 Task: Look for Airbnb properties in Grenchen, Switzerland from 15th November, 2023 to 21st November, 2023 for 5 adults.3 bedrooms having 3 beds and 3 bathrooms. Property type can be house. Look for 3 properties as per requirement.
Action: Mouse moved to (421, 86)
Screenshot: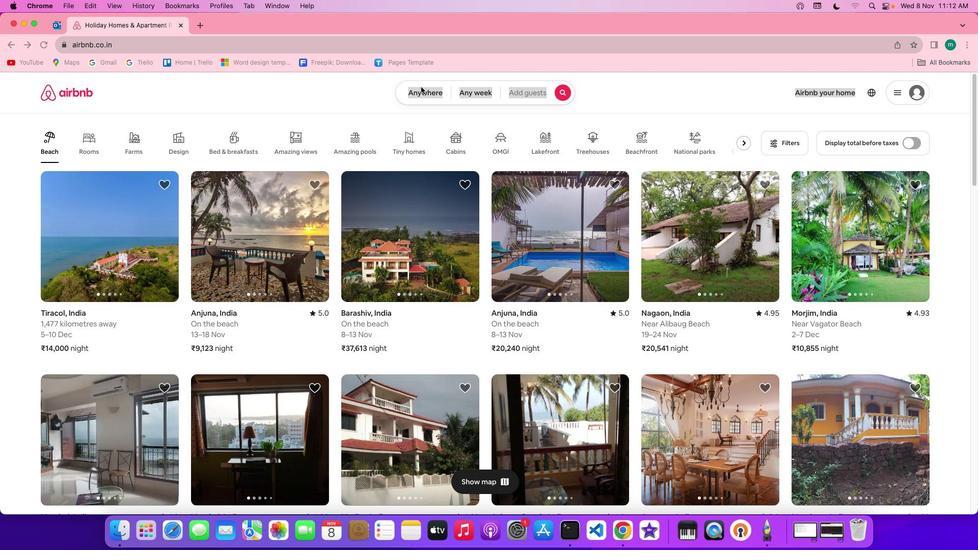 
Action: Mouse pressed left at (421, 86)
Screenshot: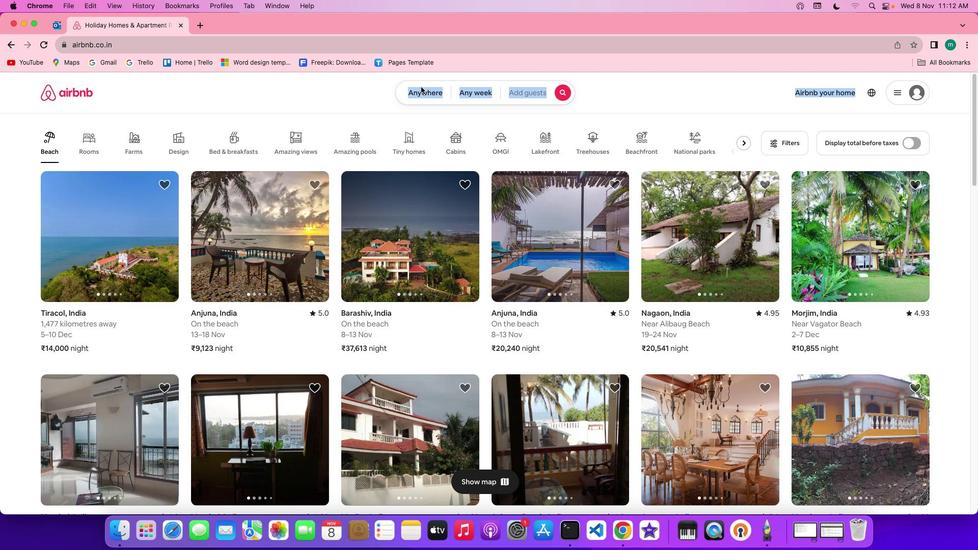 
Action: Mouse moved to (420, 89)
Screenshot: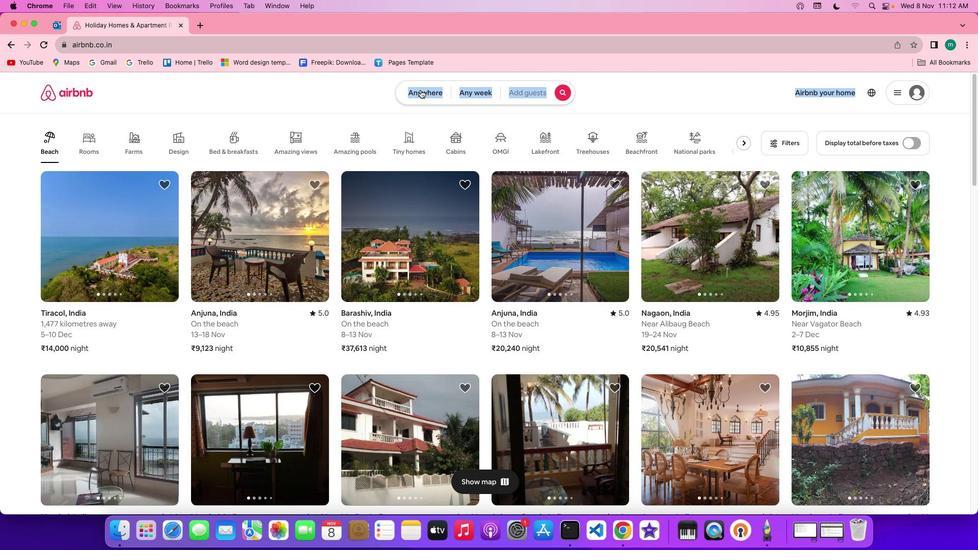 
Action: Mouse pressed left at (420, 89)
Screenshot: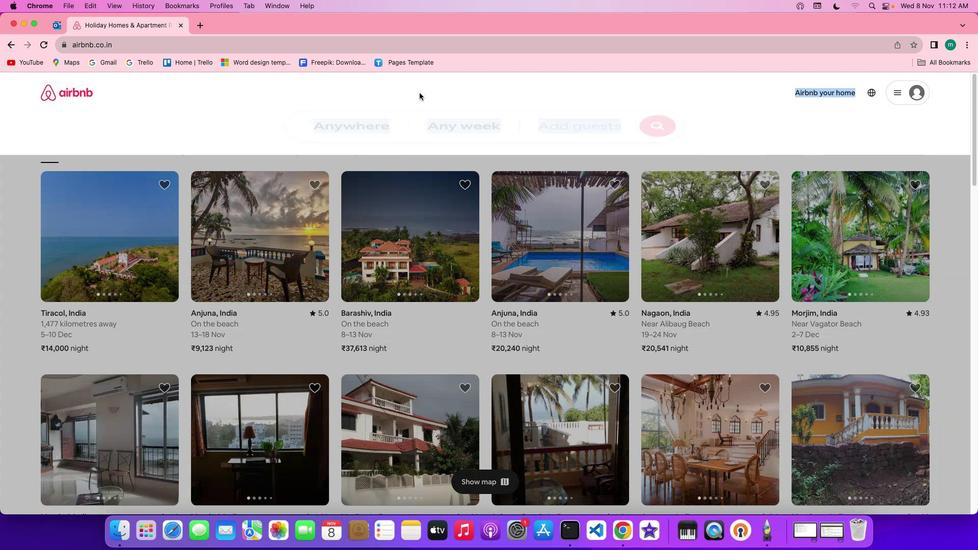 
Action: Mouse moved to (387, 126)
Screenshot: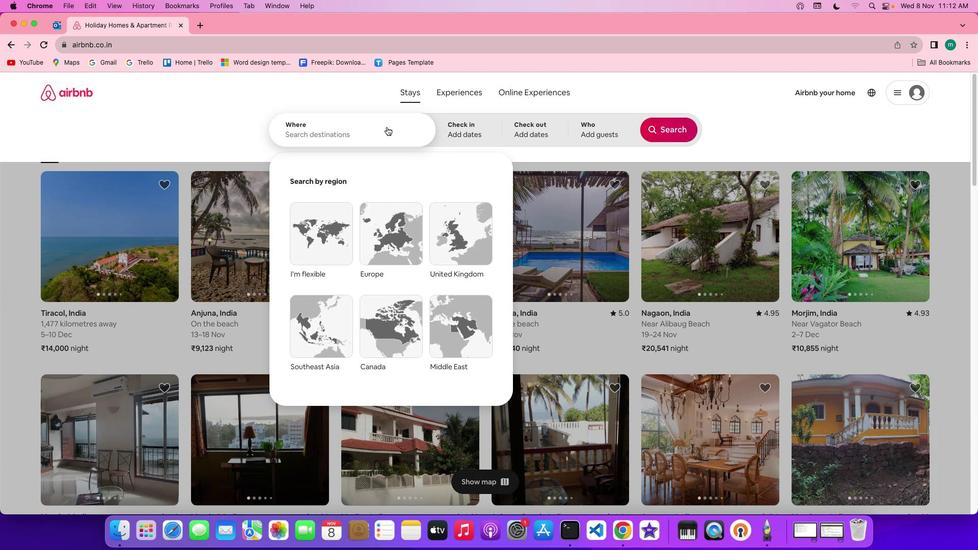 
Action: Mouse pressed left at (387, 126)
Screenshot: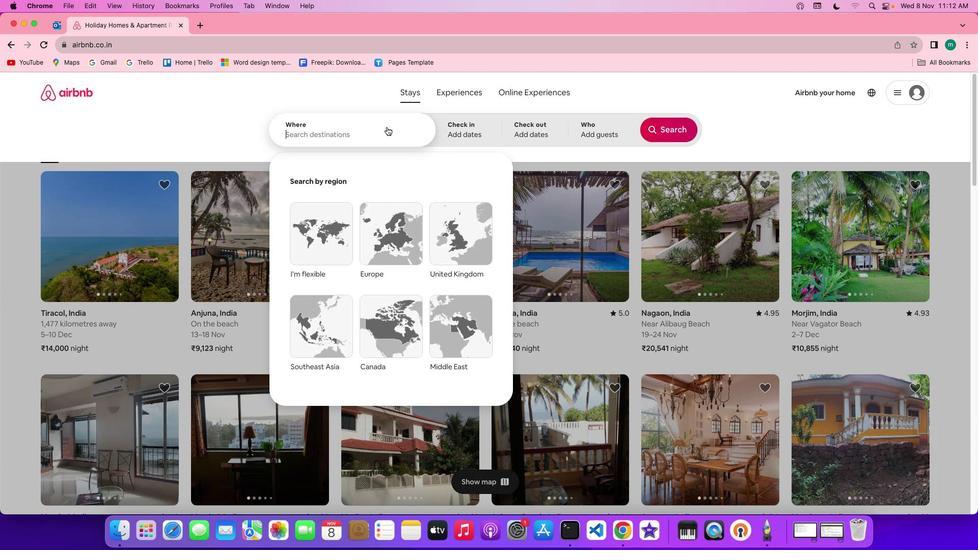 
Action: Mouse moved to (388, 127)
Screenshot: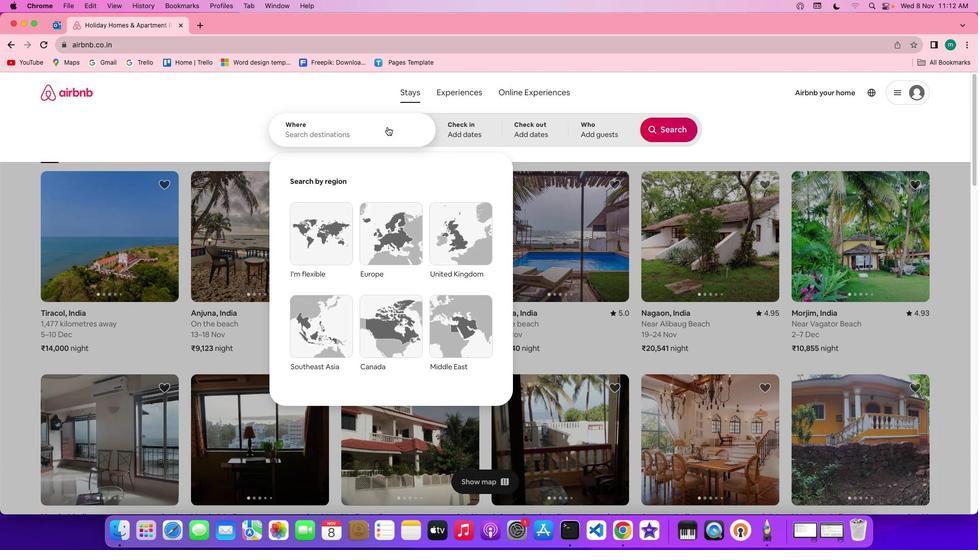 
Action: Key pressed Key.shift'G''r''e''n''c''h''e''n'','Key.spaceKey.shift's''w''i''t''z''e''r''l''a''n''d'
Screenshot: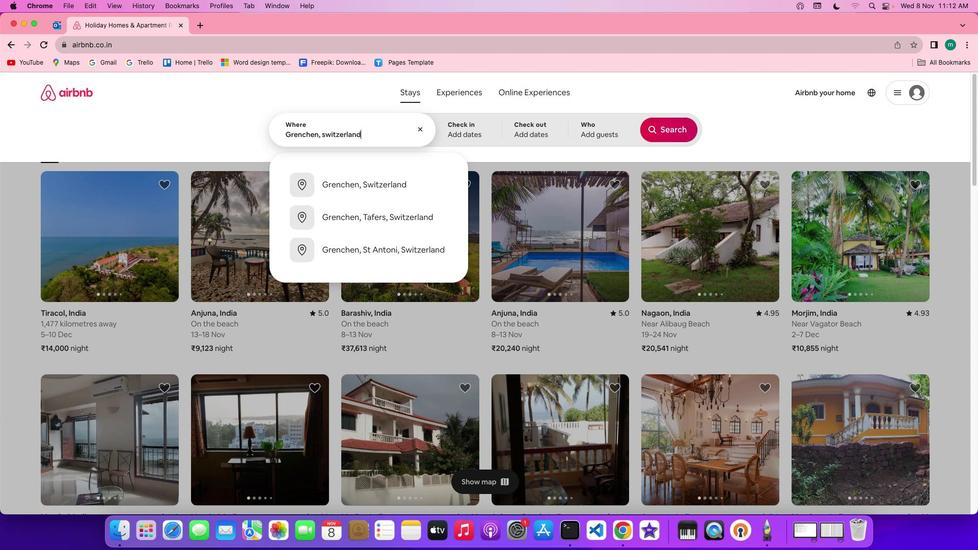 
Action: Mouse moved to (480, 131)
Screenshot: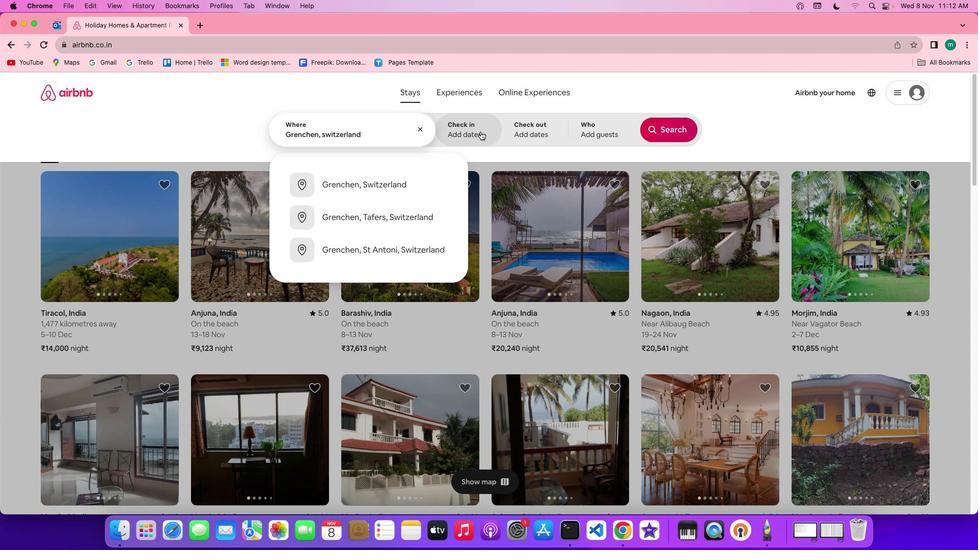 
Action: Mouse pressed left at (480, 131)
Screenshot: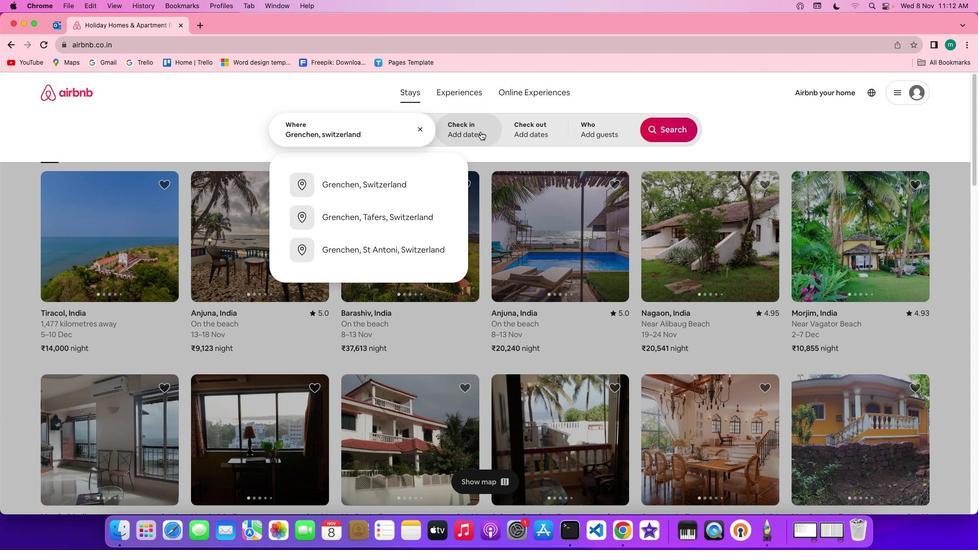 
Action: Mouse moved to (389, 300)
Screenshot: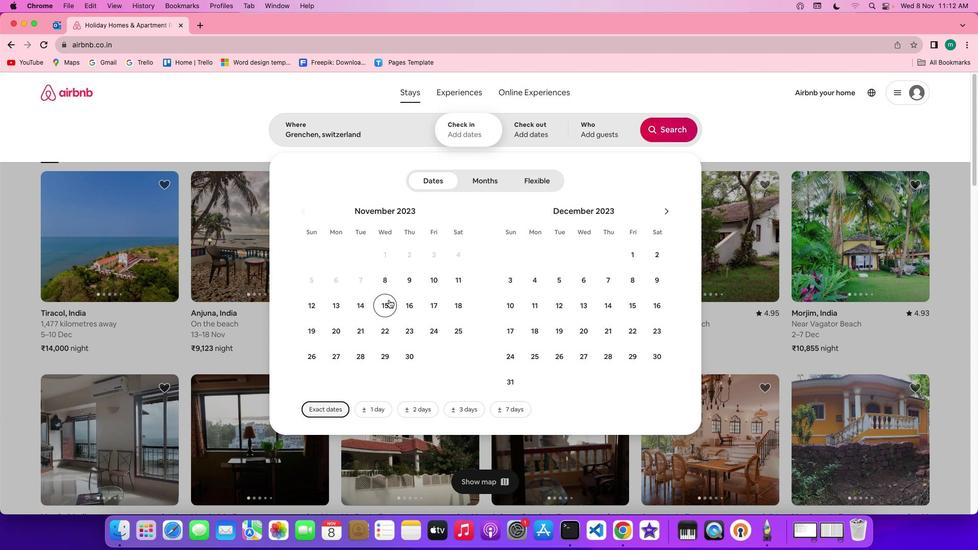 
Action: Mouse pressed left at (389, 300)
Screenshot: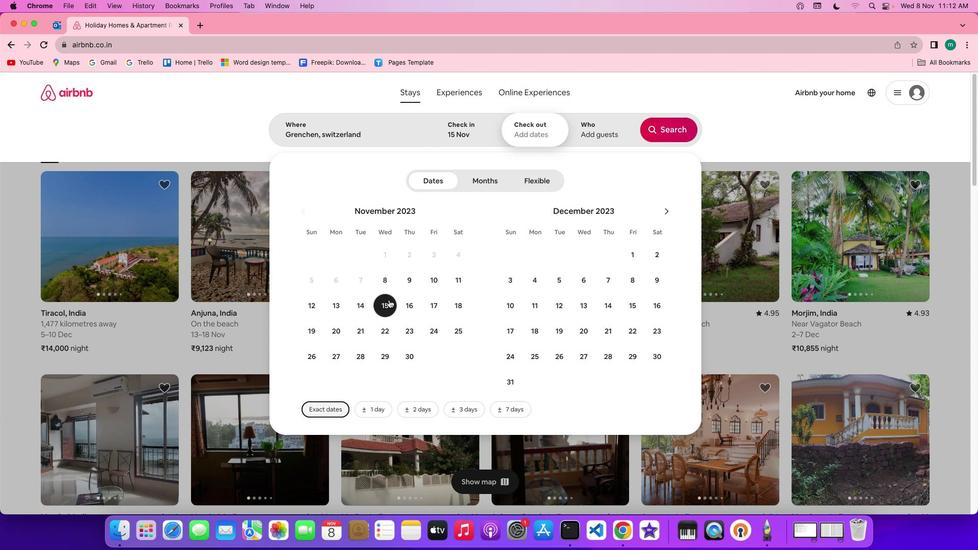 
Action: Mouse moved to (354, 331)
Screenshot: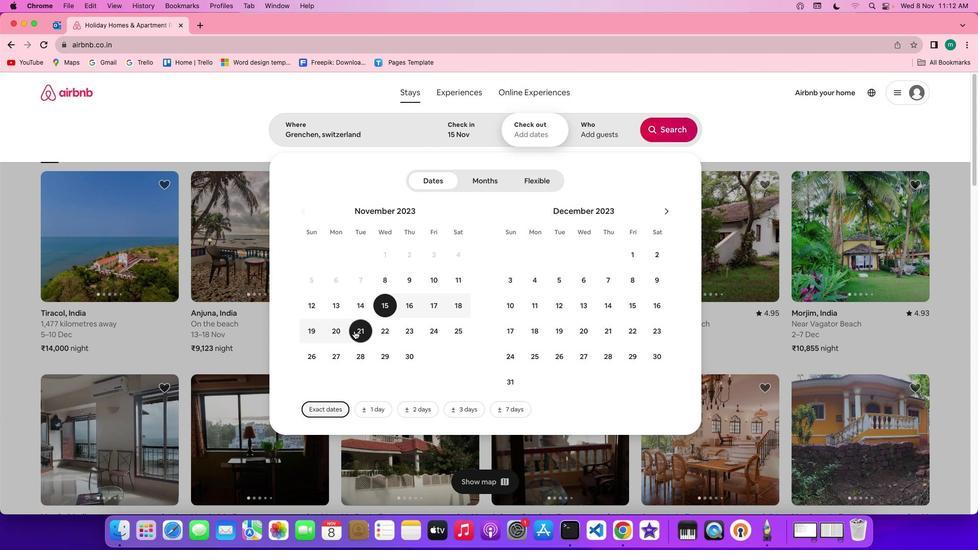 
Action: Mouse pressed left at (354, 331)
Screenshot: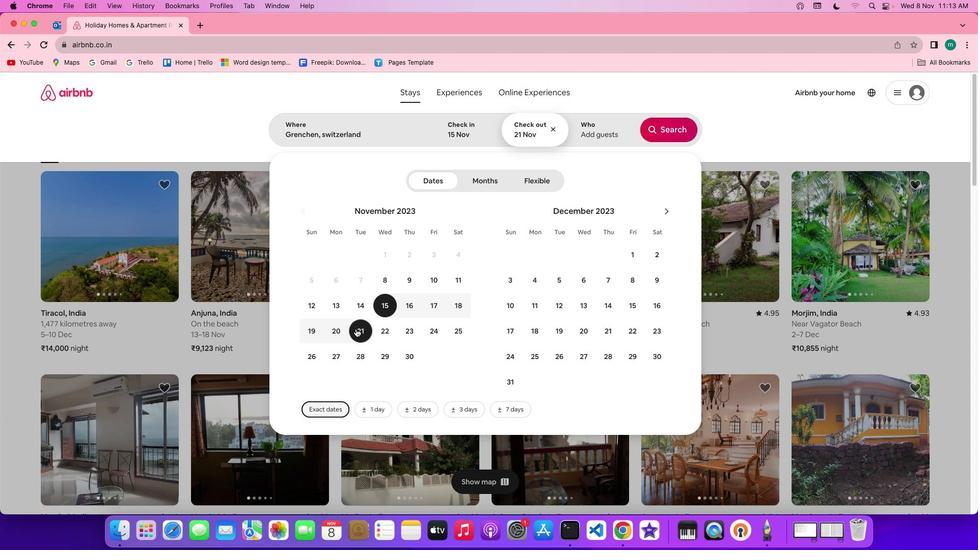 
Action: Mouse moved to (581, 136)
Screenshot: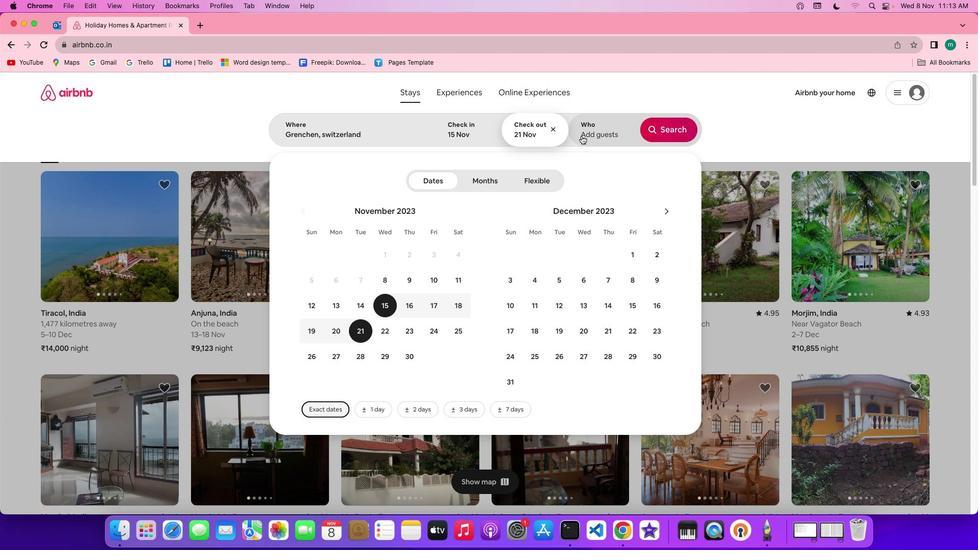 
Action: Mouse pressed left at (581, 136)
Screenshot: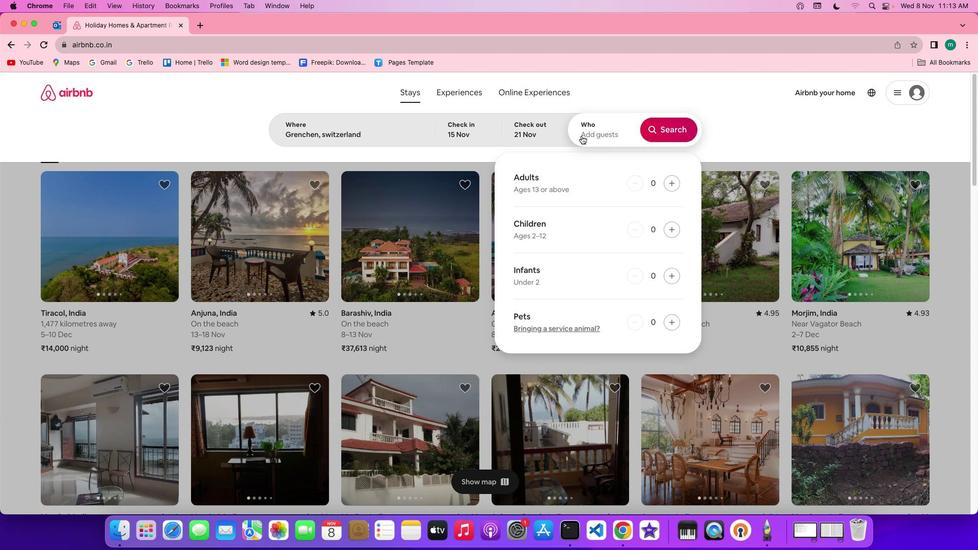 
Action: Mouse moved to (676, 182)
Screenshot: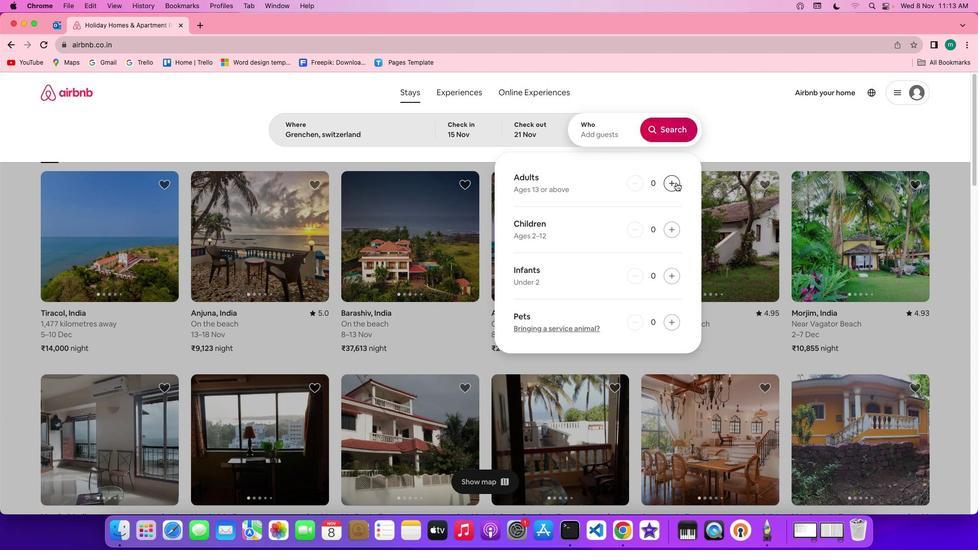 
Action: Mouse pressed left at (676, 182)
Screenshot: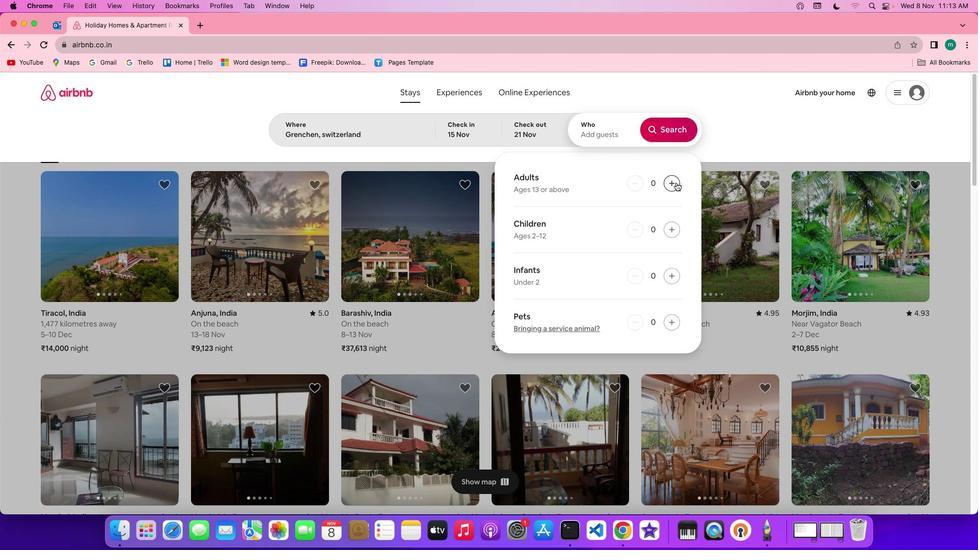 
Action: Mouse pressed left at (676, 182)
Screenshot: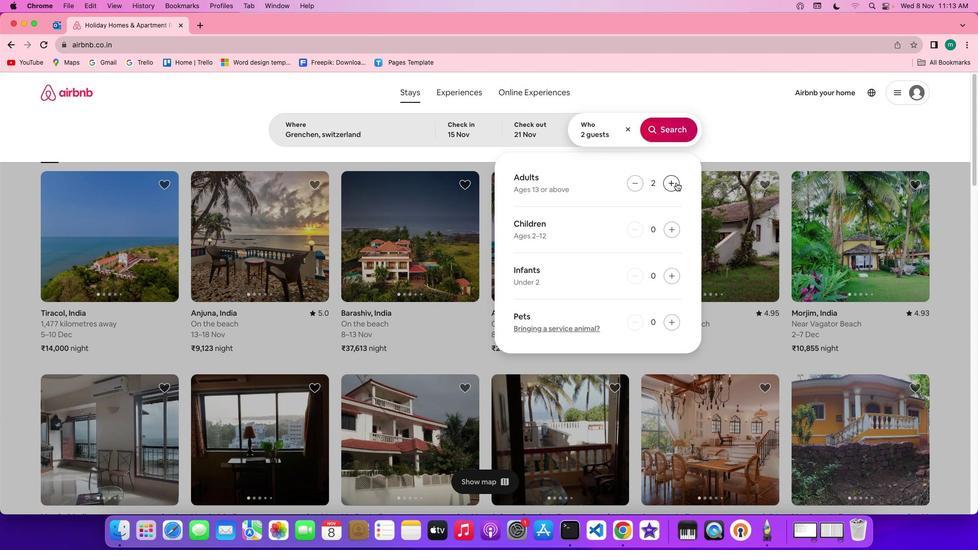 
Action: Mouse pressed left at (676, 182)
Screenshot: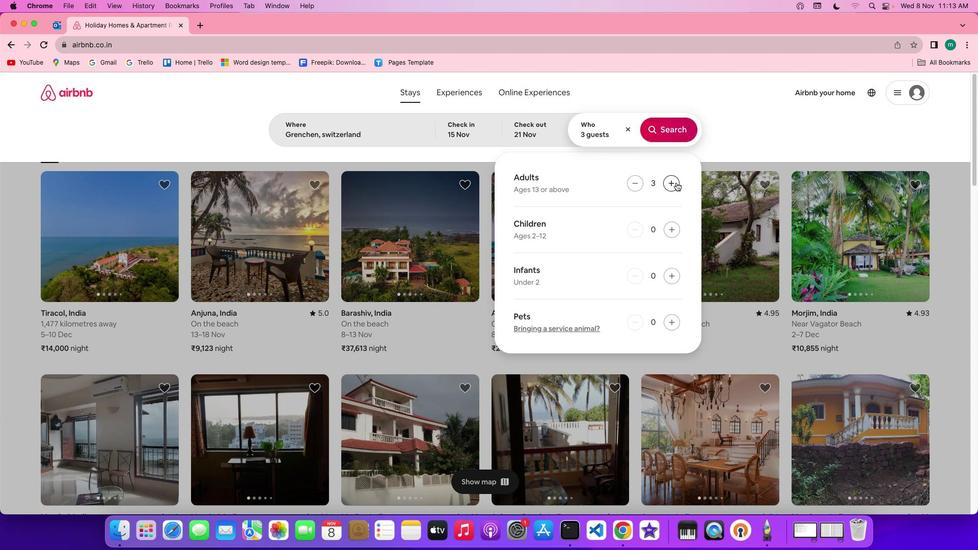 
Action: Mouse pressed left at (676, 182)
Screenshot: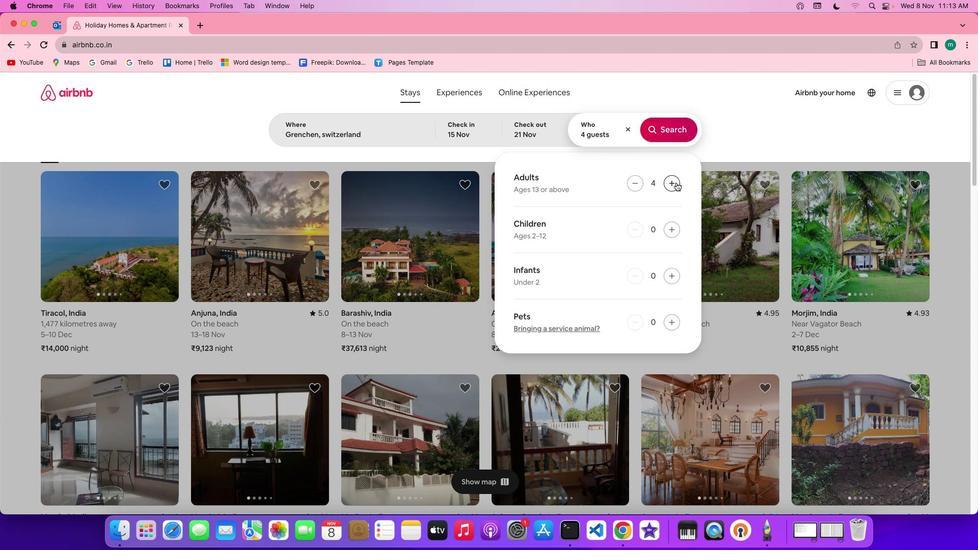 
Action: Mouse pressed left at (676, 182)
Screenshot: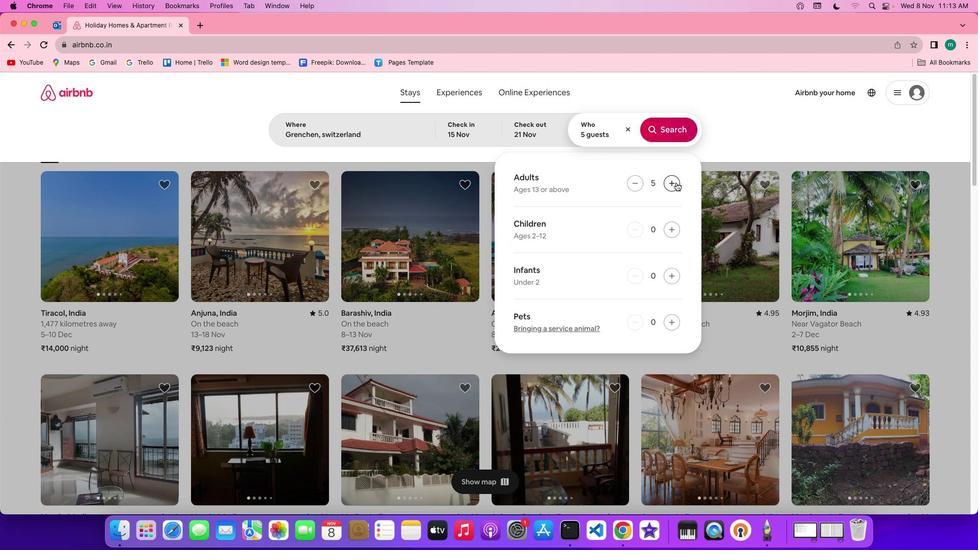 
Action: Mouse moved to (668, 124)
Screenshot: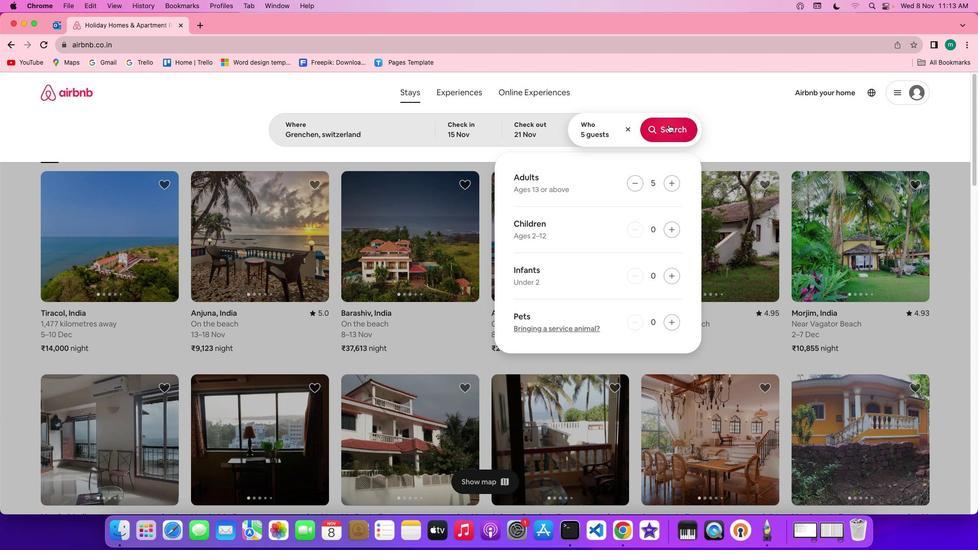 
Action: Mouse pressed left at (668, 124)
Screenshot: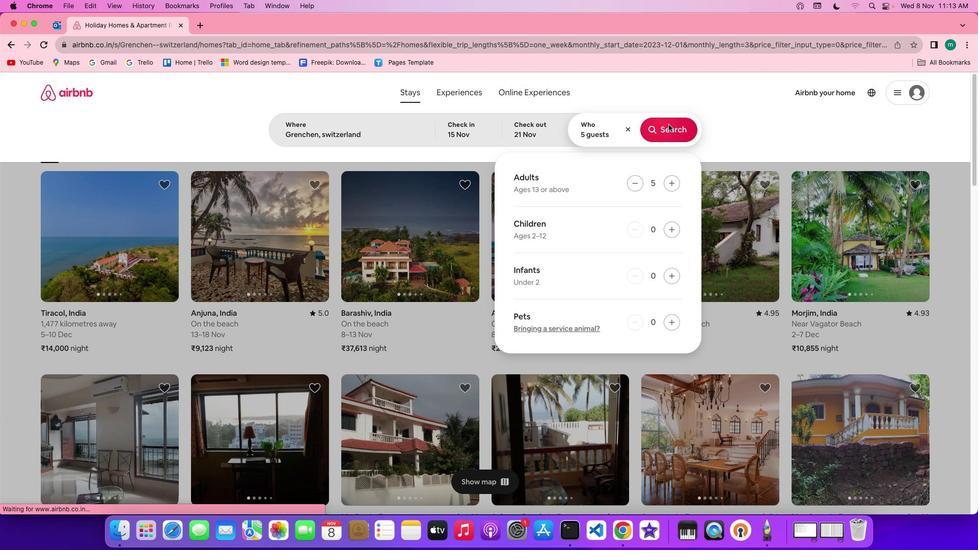 
Action: Mouse moved to (817, 130)
Screenshot: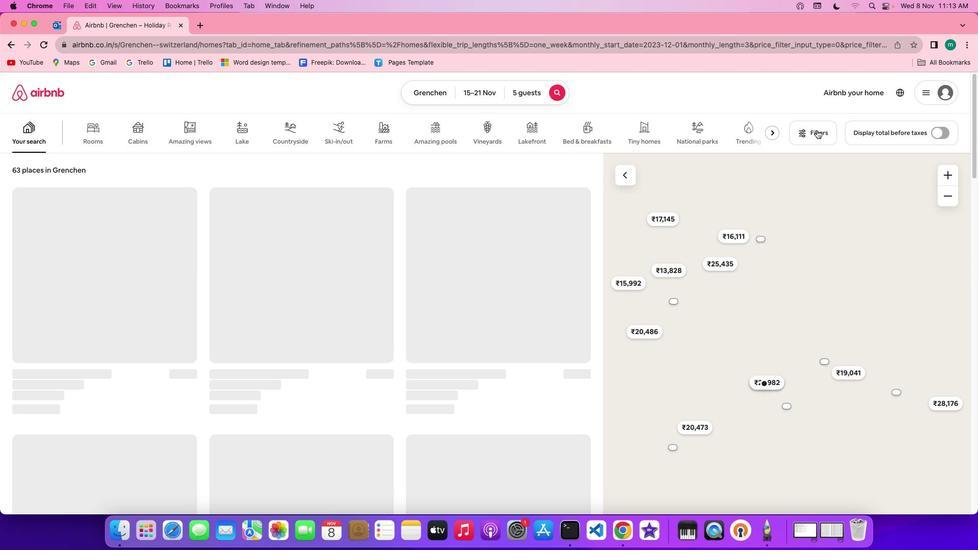 
Action: Mouse pressed left at (817, 130)
Screenshot: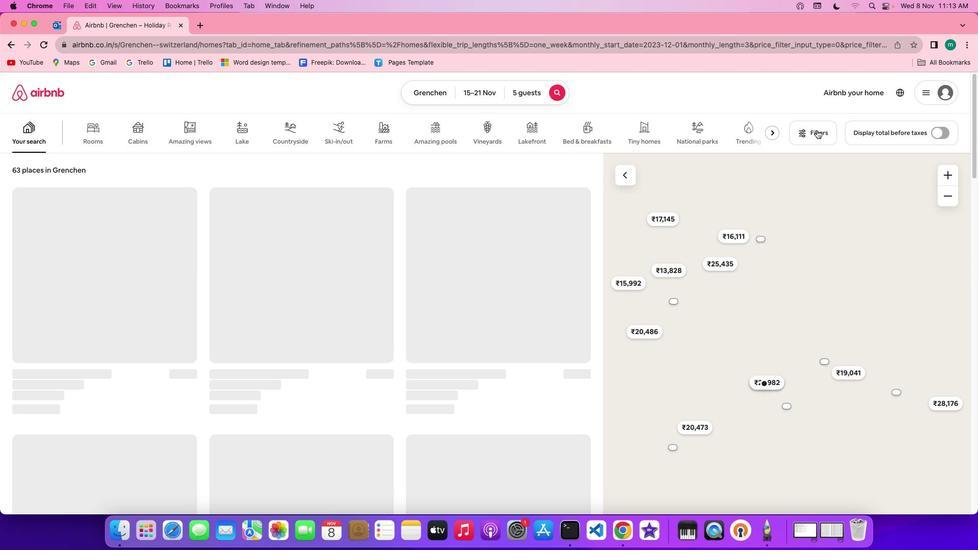 
Action: Mouse moved to (621, 199)
Screenshot: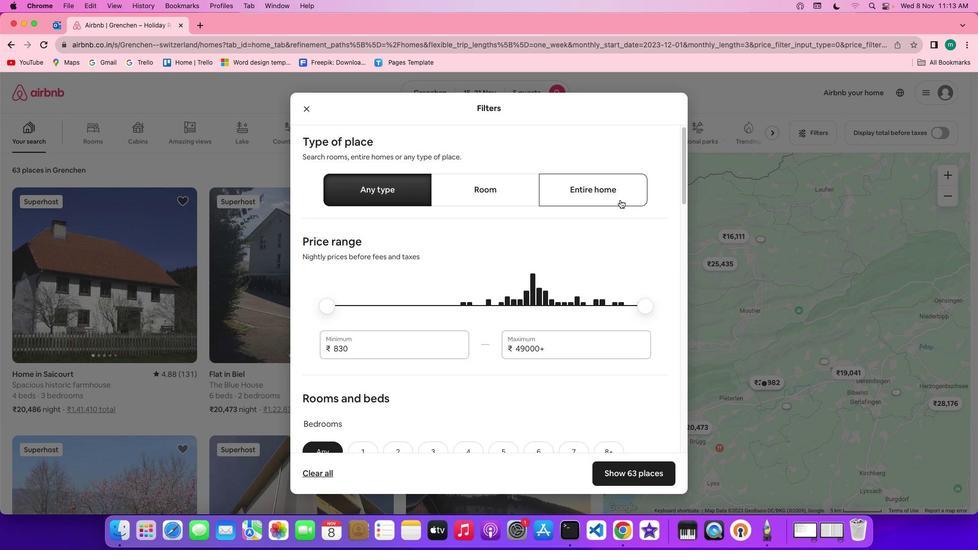 
Action: Mouse scrolled (621, 199) with delta (0, 0)
Screenshot: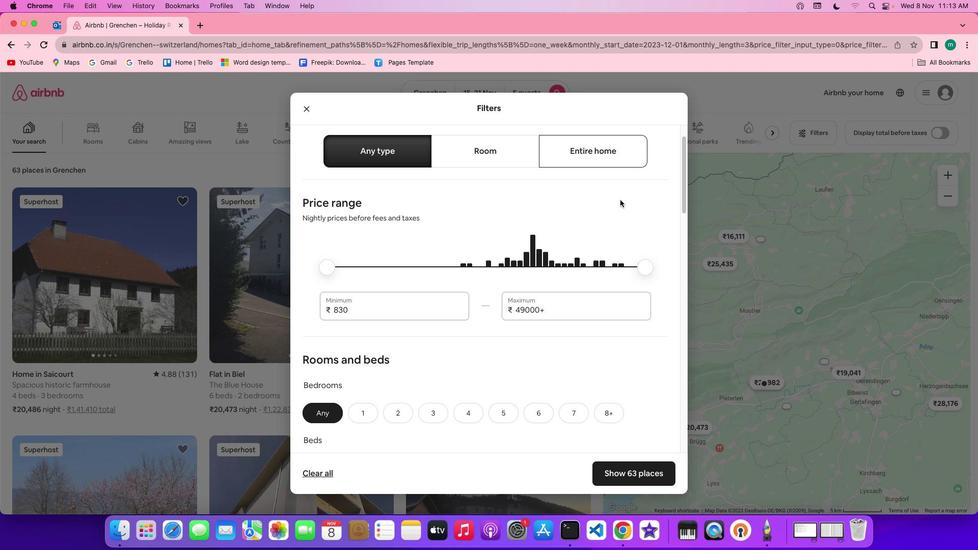 
Action: Mouse scrolled (621, 199) with delta (0, 0)
Screenshot: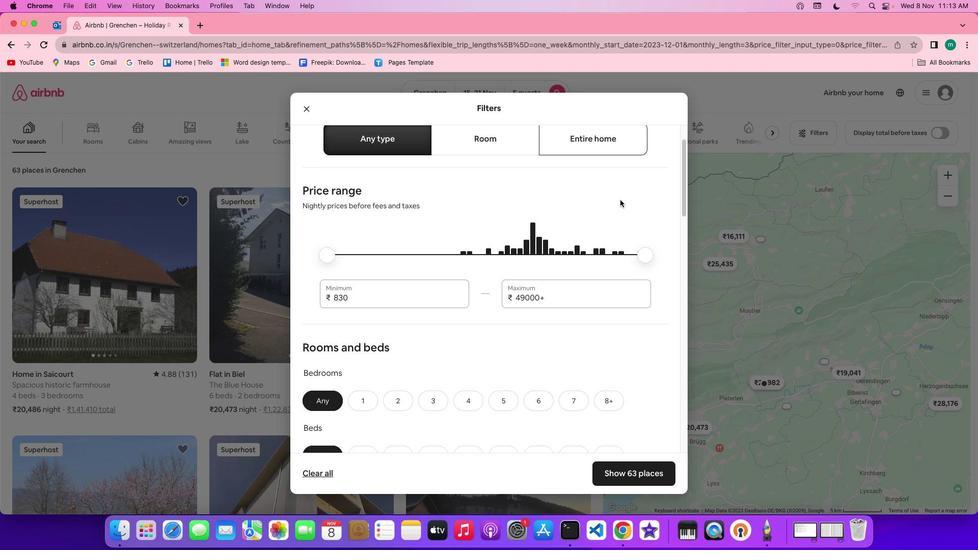 
Action: Mouse scrolled (621, 199) with delta (0, -1)
Screenshot: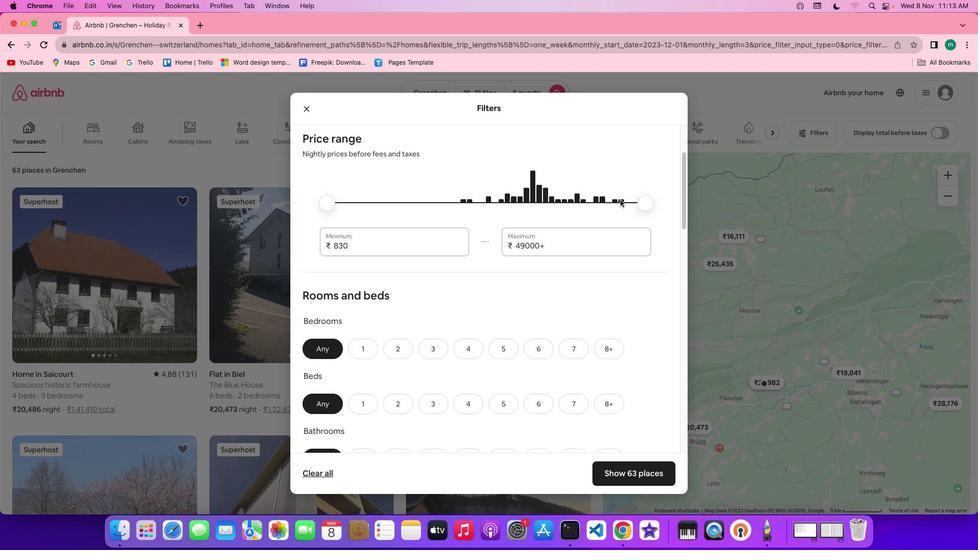 
Action: Mouse scrolled (621, 199) with delta (0, -1)
Screenshot: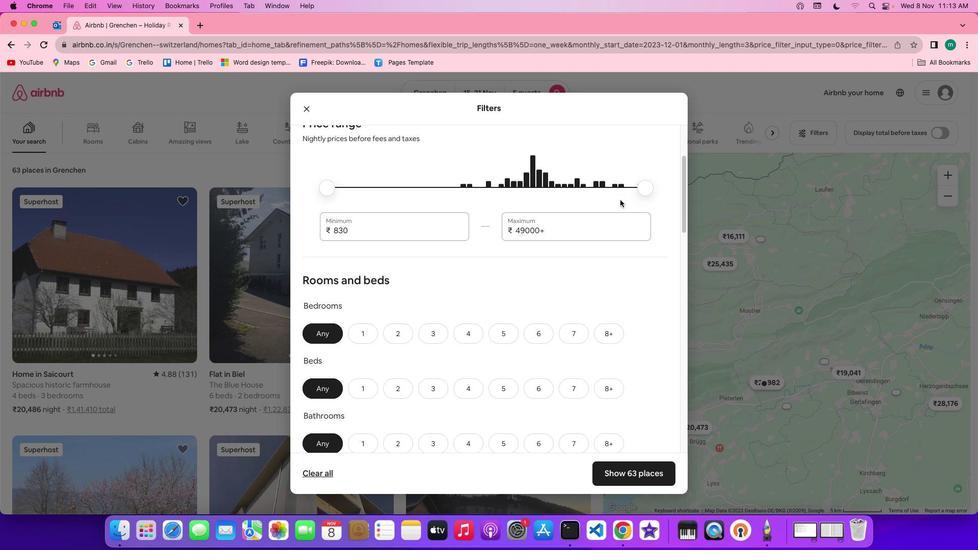 
Action: Mouse scrolled (621, 199) with delta (0, 0)
Screenshot: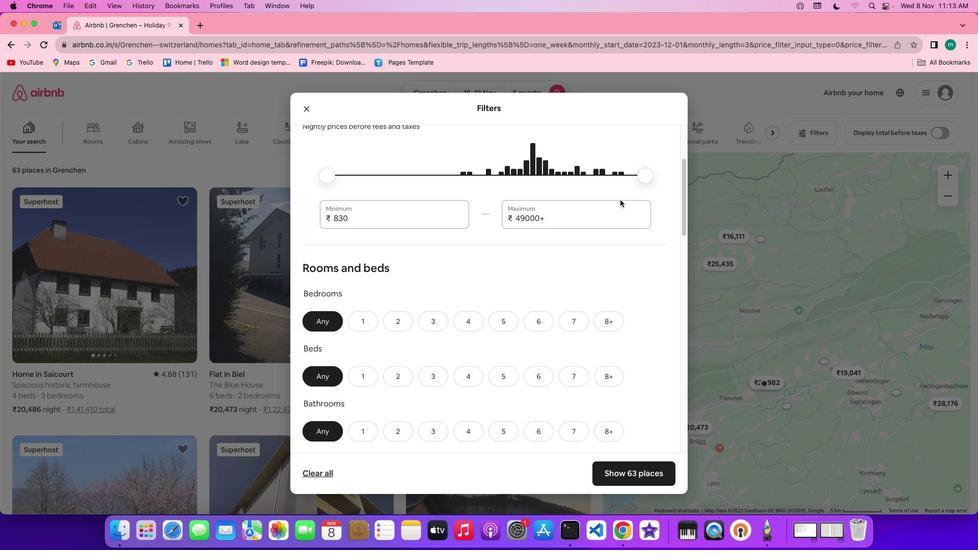 
Action: Mouse scrolled (621, 199) with delta (0, 0)
Screenshot: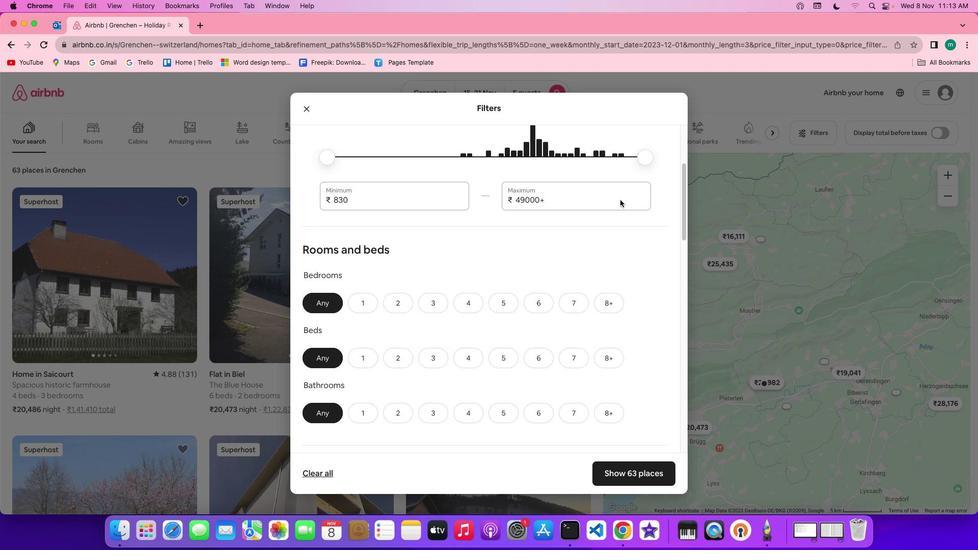
Action: Mouse scrolled (621, 199) with delta (0, 0)
Screenshot: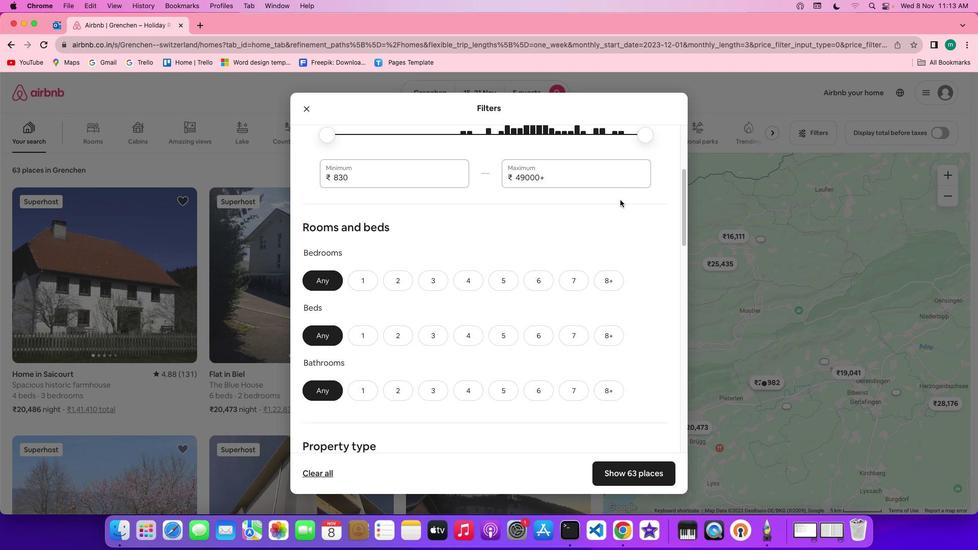 
Action: Mouse scrolled (621, 199) with delta (0, 0)
Screenshot: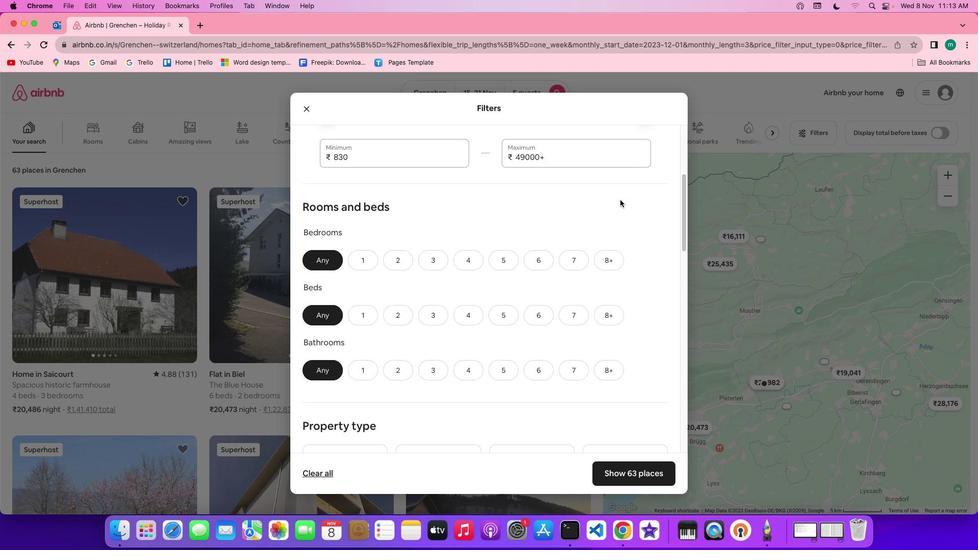 
Action: Mouse scrolled (621, 199) with delta (0, 0)
Screenshot: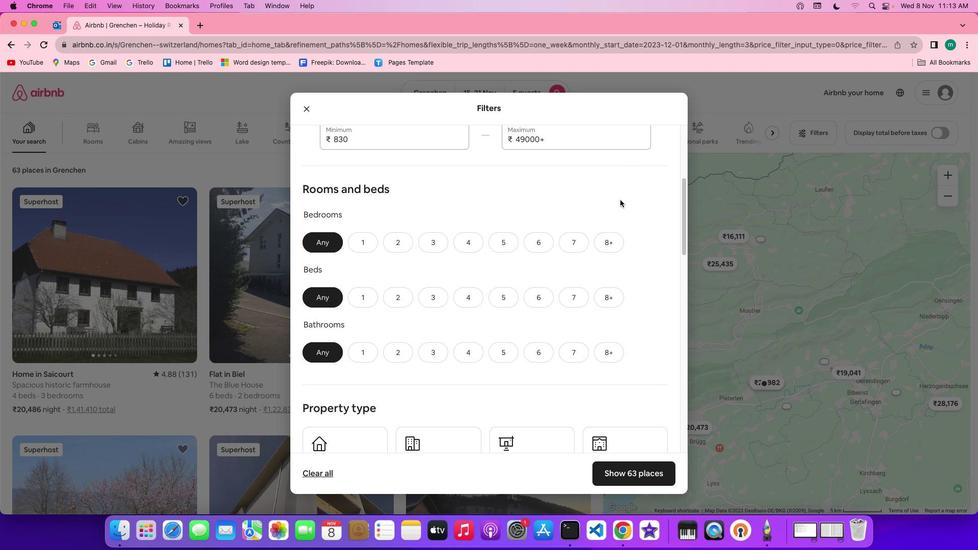
Action: Mouse scrolled (621, 199) with delta (0, 0)
Screenshot: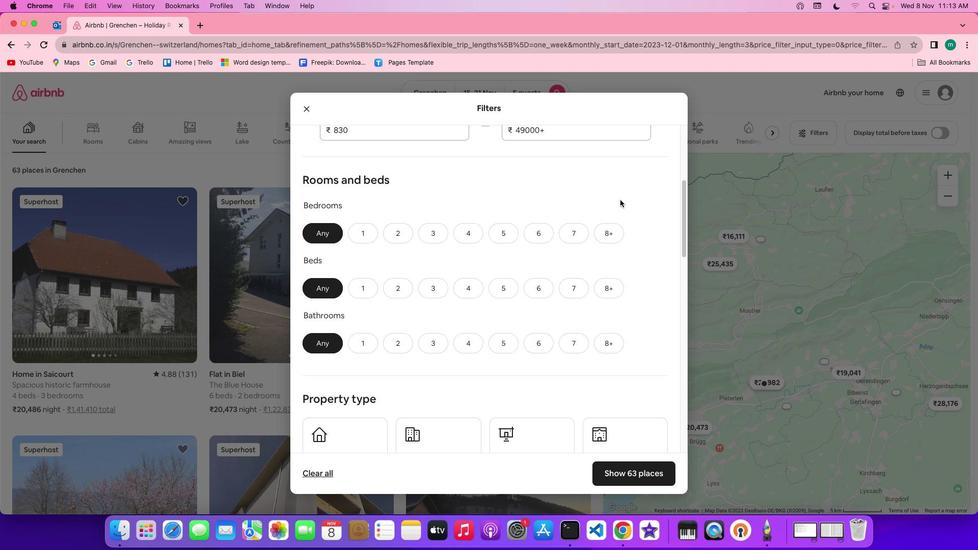 
Action: Mouse scrolled (621, 199) with delta (0, 0)
Screenshot: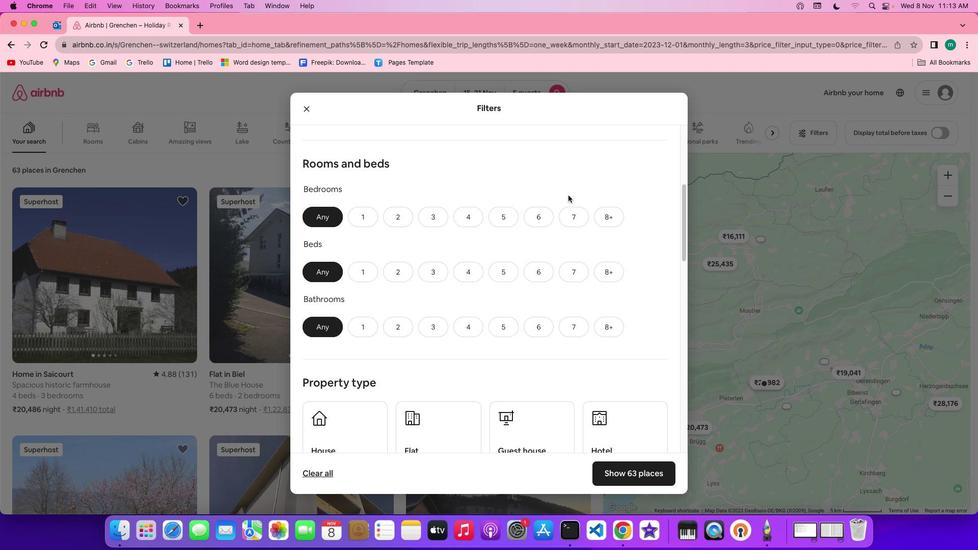 
Action: Mouse moved to (434, 214)
Screenshot: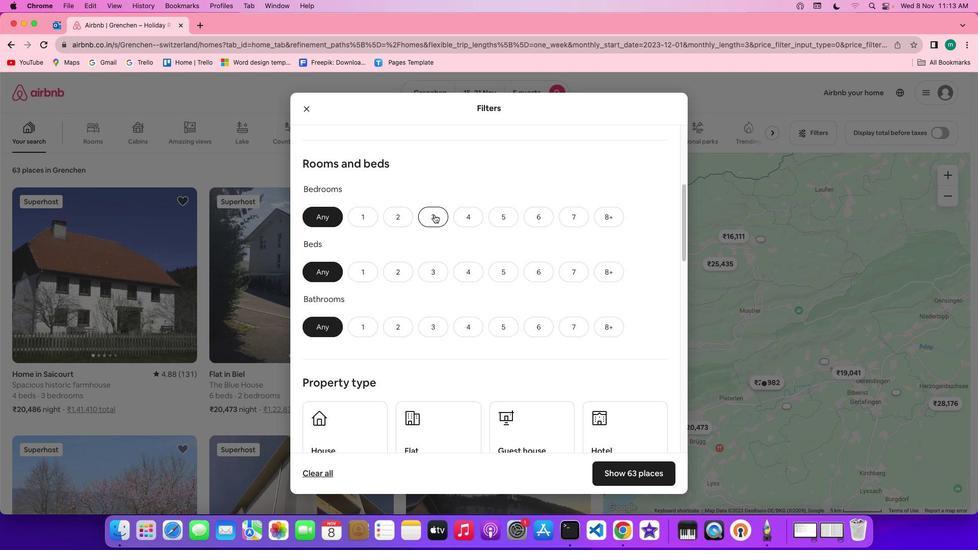 
Action: Mouse pressed left at (434, 214)
Screenshot: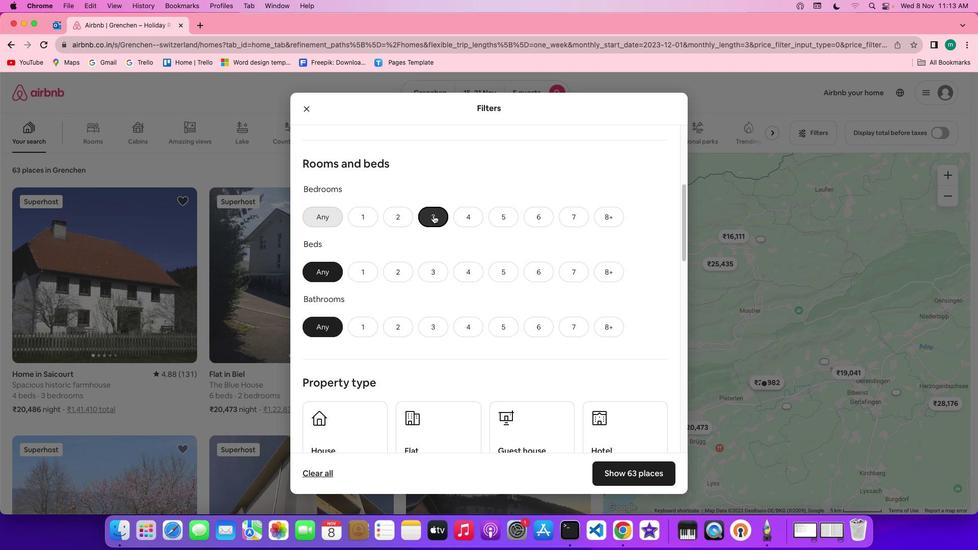 
Action: Mouse moved to (432, 262)
Screenshot: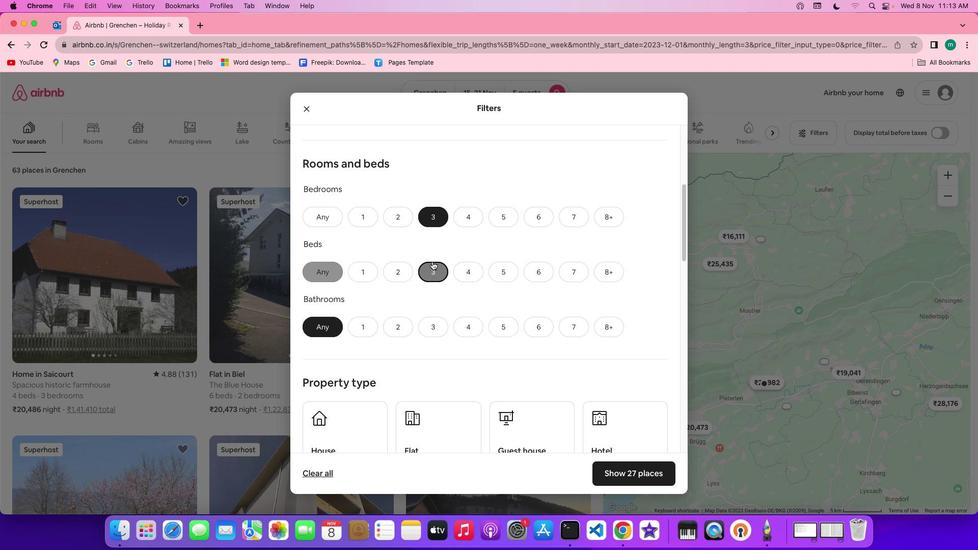
Action: Mouse pressed left at (432, 262)
Screenshot: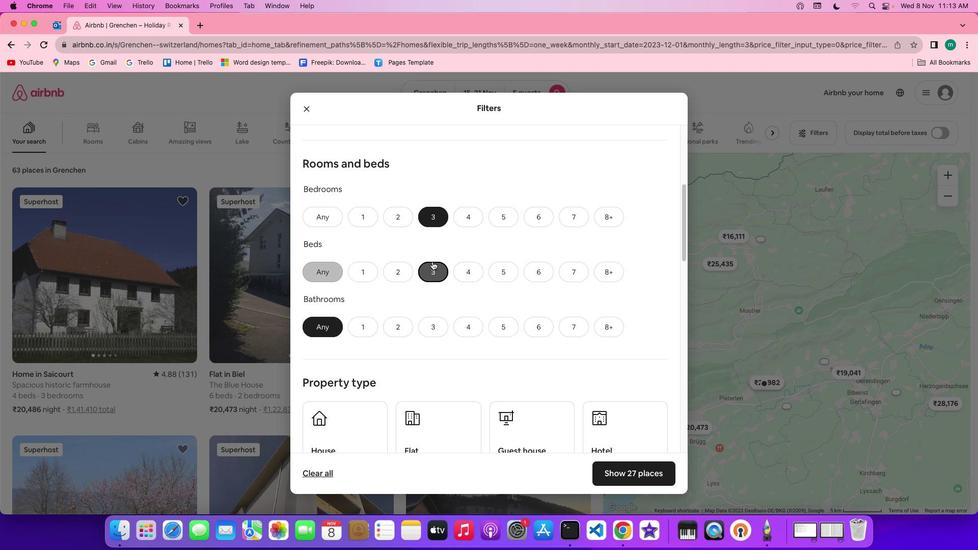 
Action: Mouse moved to (426, 324)
Screenshot: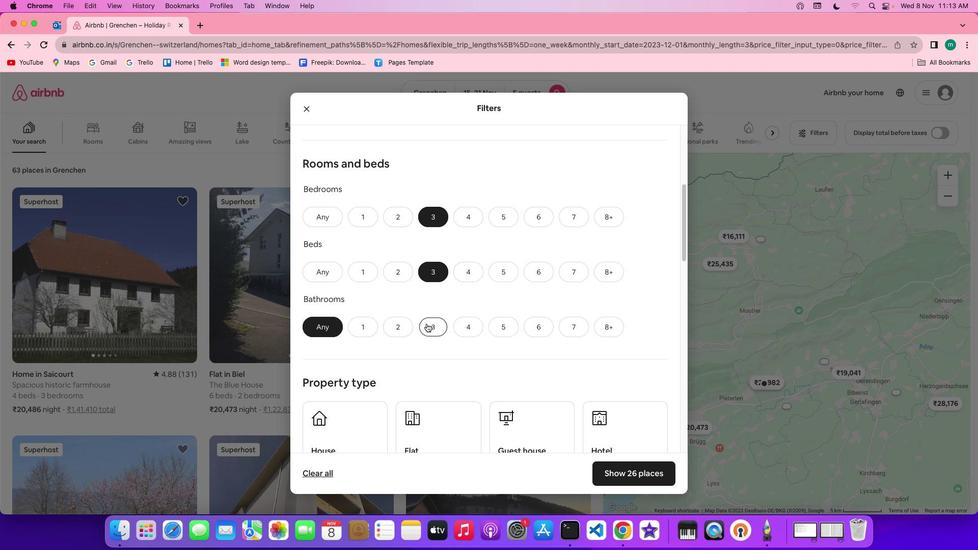 
Action: Mouse pressed left at (426, 324)
Screenshot: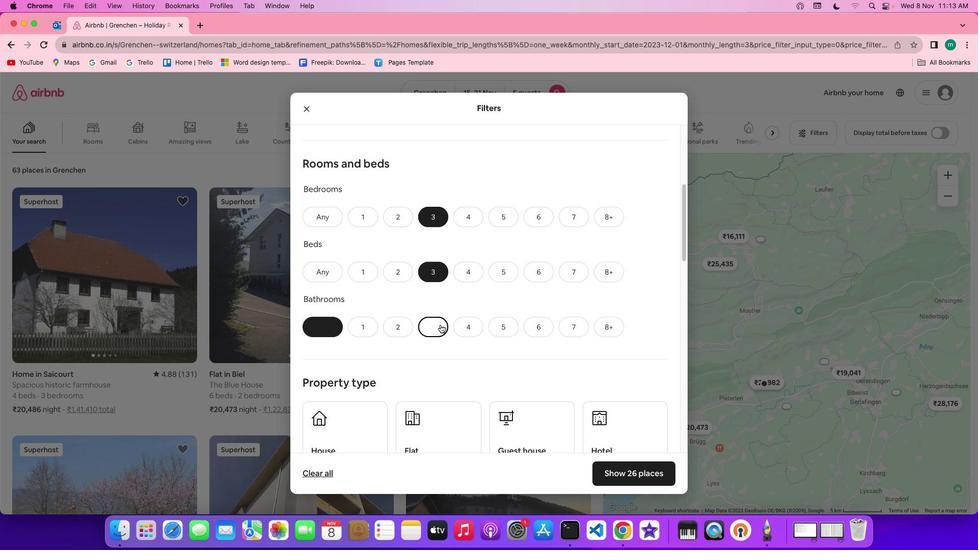 
Action: Mouse moved to (565, 316)
Screenshot: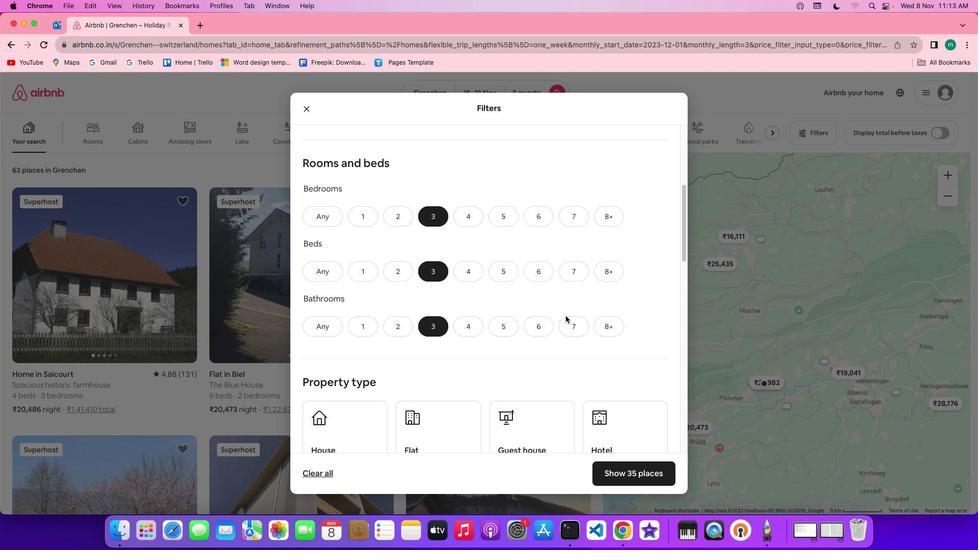 
Action: Mouse scrolled (565, 316) with delta (0, 0)
Screenshot: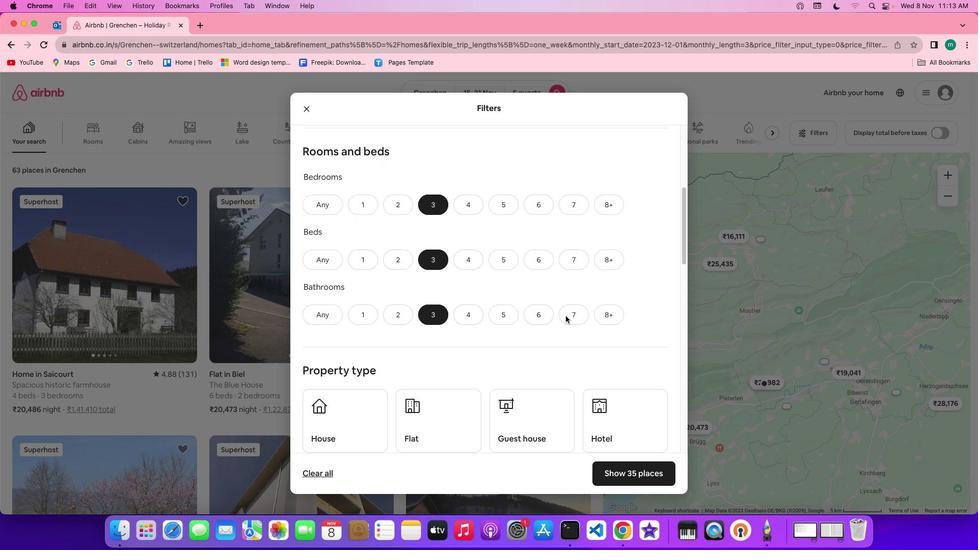 
Action: Mouse scrolled (565, 316) with delta (0, 0)
Screenshot: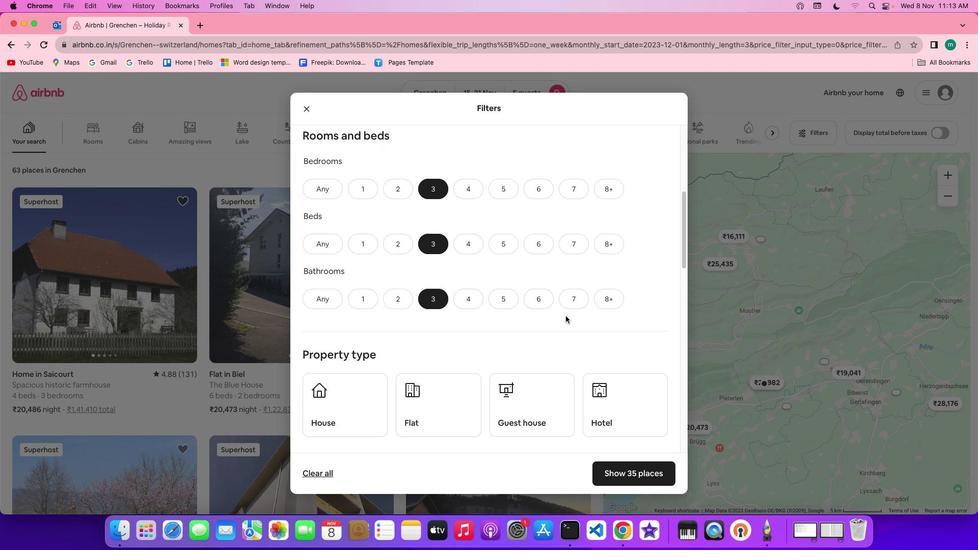 
Action: Mouse scrolled (565, 316) with delta (0, 0)
Screenshot: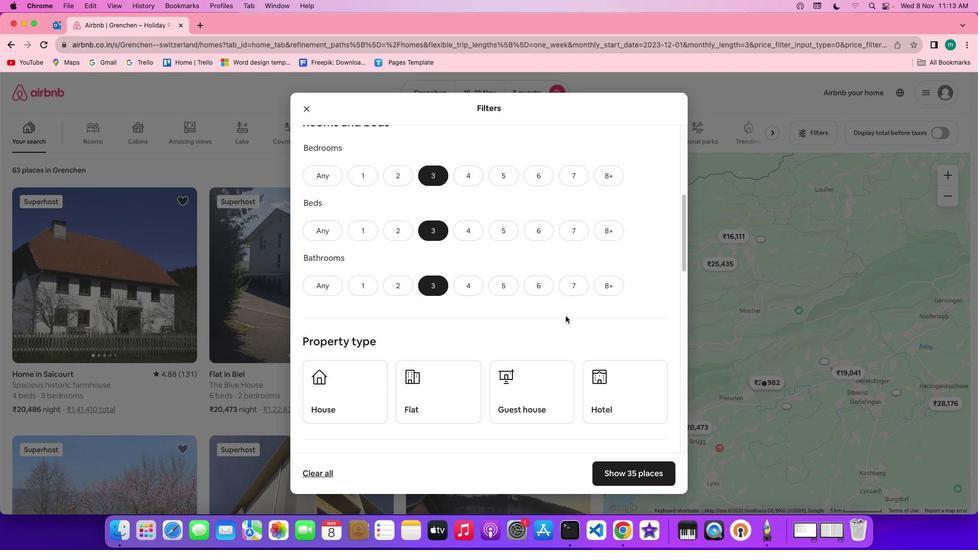 
Action: Mouse scrolled (565, 316) with delta (0, 0)
Screenshot: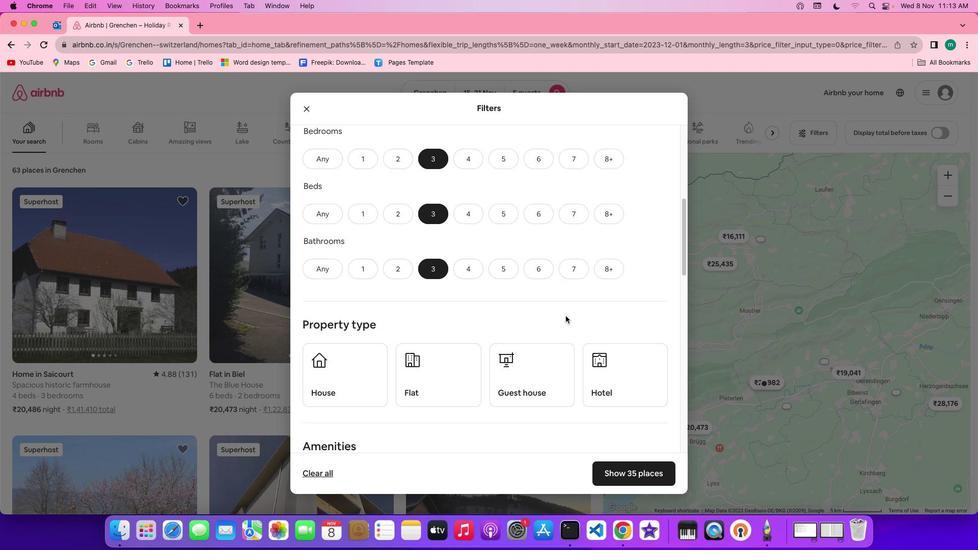 
Action: Mouse moved to (566, 316)
Screenshot: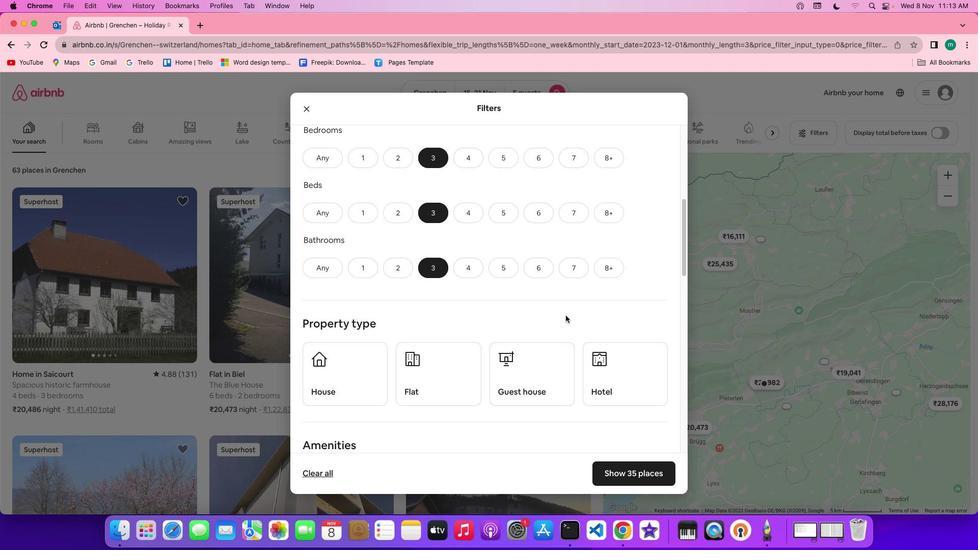 
Action: Mouse scrolled (566, 316) with delta (0, 0)
Screenshot: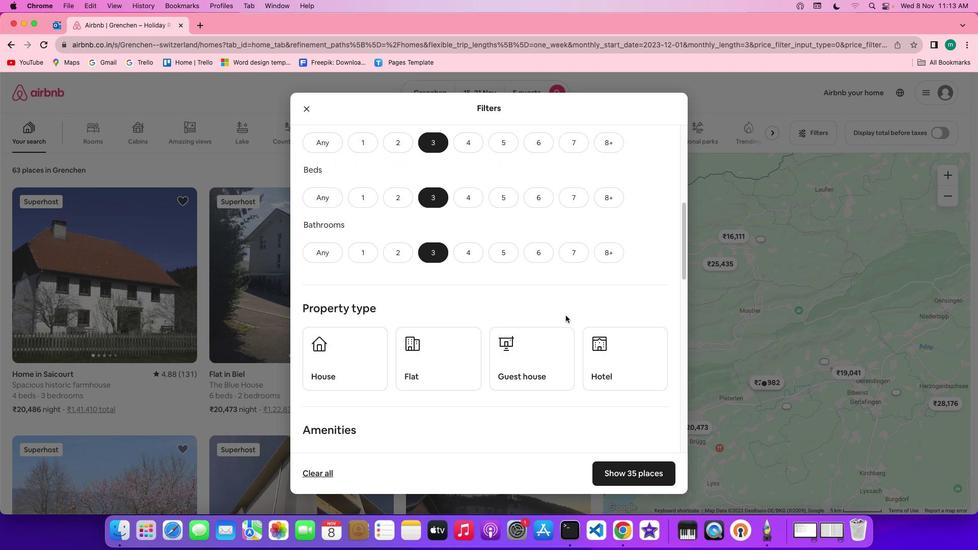 
Action: Mouse scrolled (566, 316) with delta (0, 0)
Screenshot: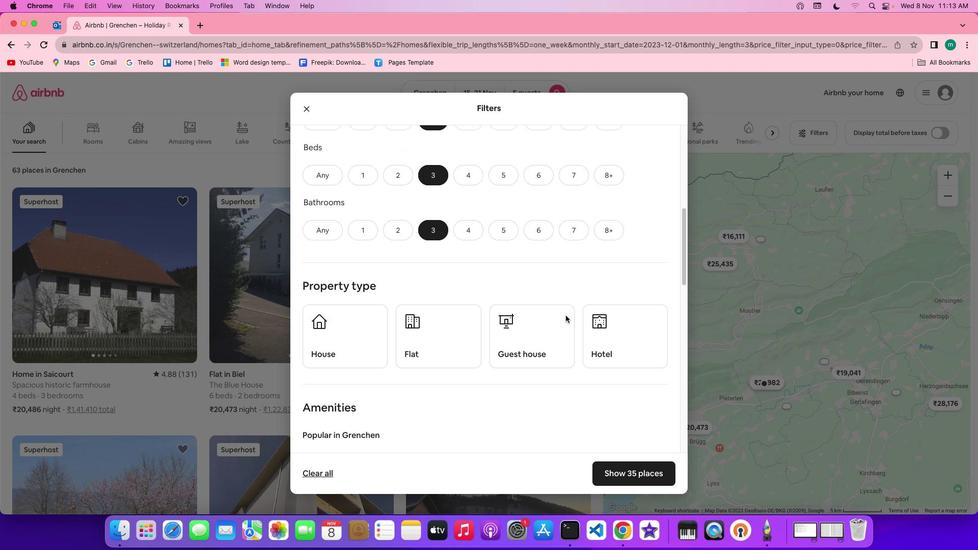 
Action: Mouse scrolled (566, 316) with delta (0, 0)
Screenshot: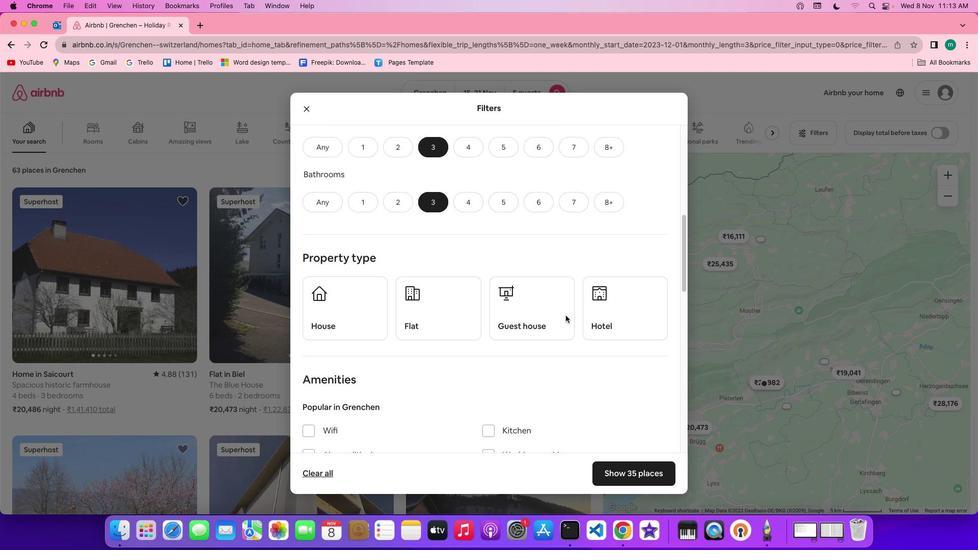 
Action: Mouse scrolled (566, 316) with delta (0, 0)
Screenshot: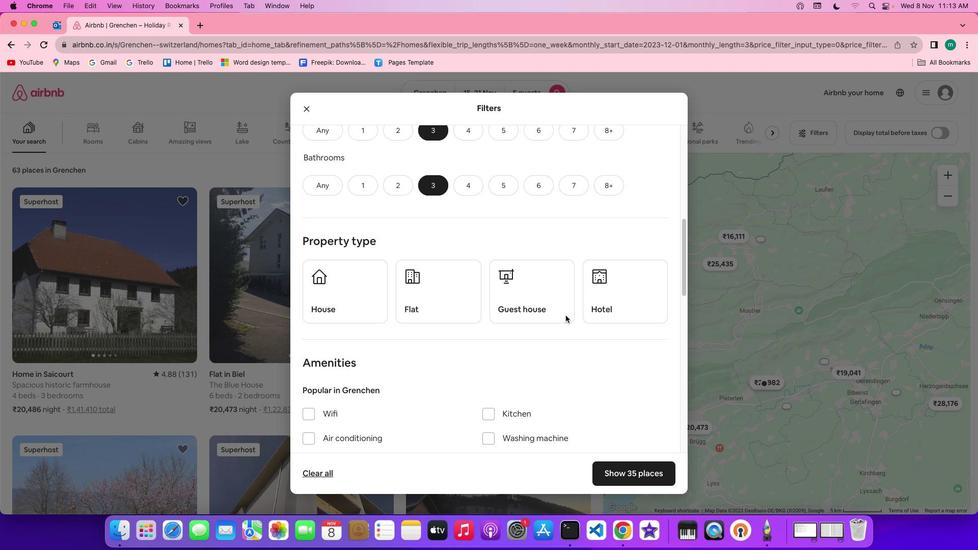 
Action: Mouse moved to (566, 316)
Screenshot: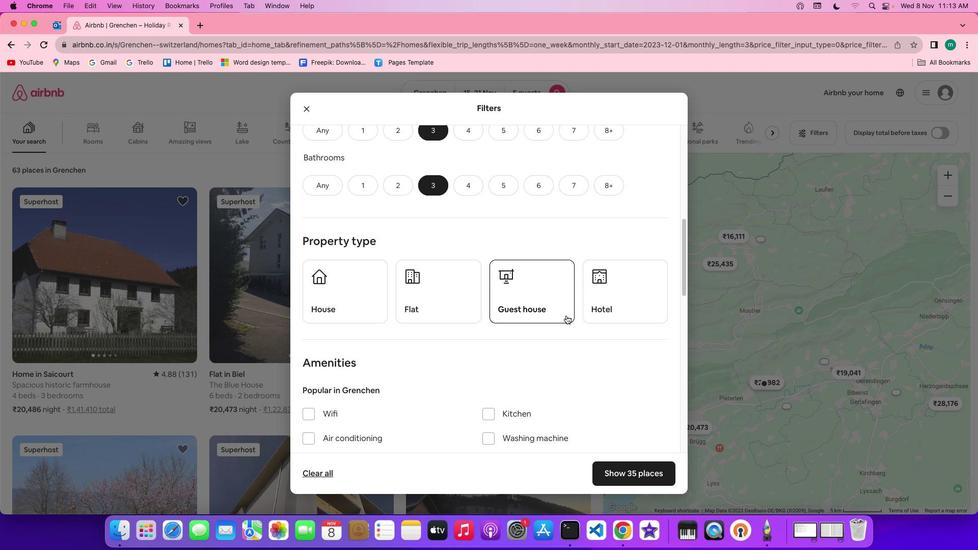 
Action: Mouse scrolled (566, 316) with delta (0, 0)
Screenshot: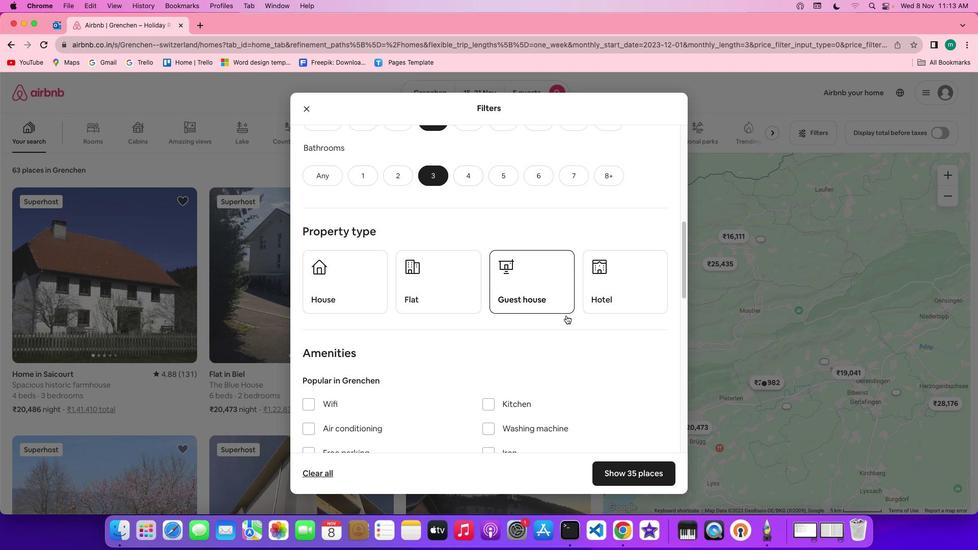 
Action: Mouse scrolled (566, 316) with delta (0, 0)
Screenshot: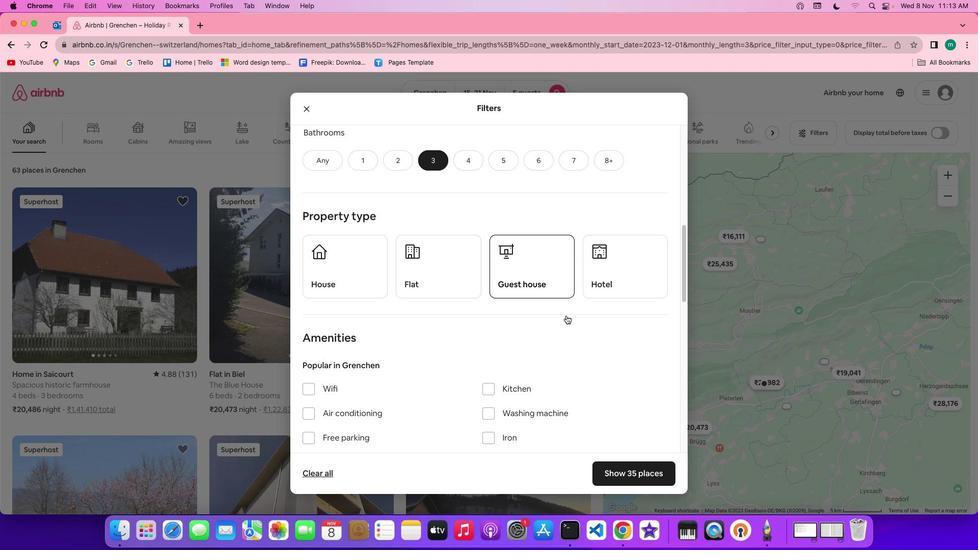 
Action: Mouse scrolled (566, 316) with delta (0, 0)
Screenshot: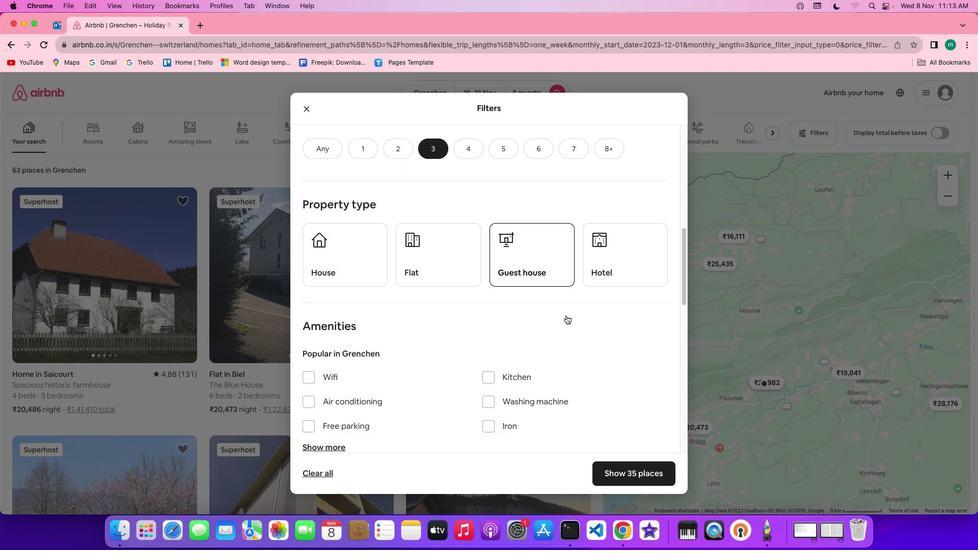 
Action: Mouse scrolled (566, 316) with delta (0, 0)
Screenshot: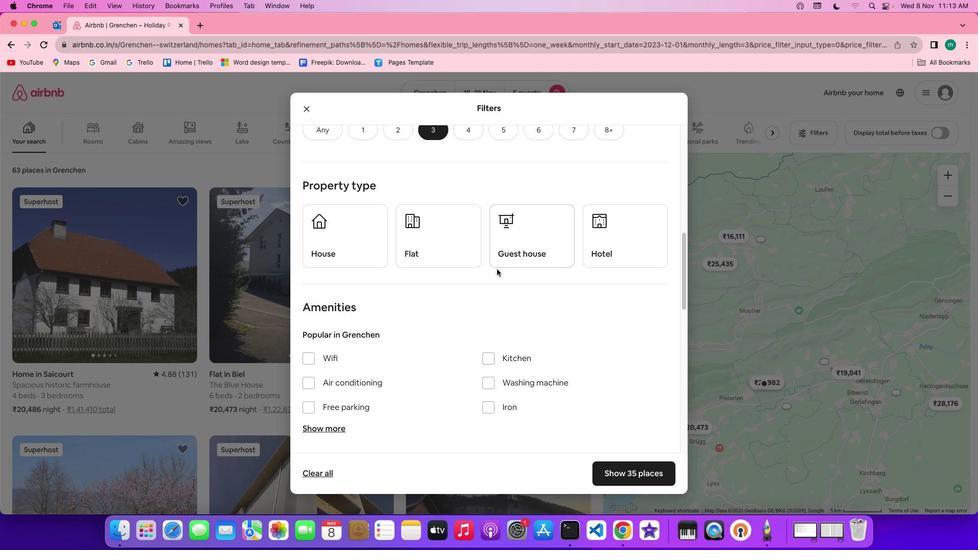
Action: Mouse moved to (354, 249)
Screenshot: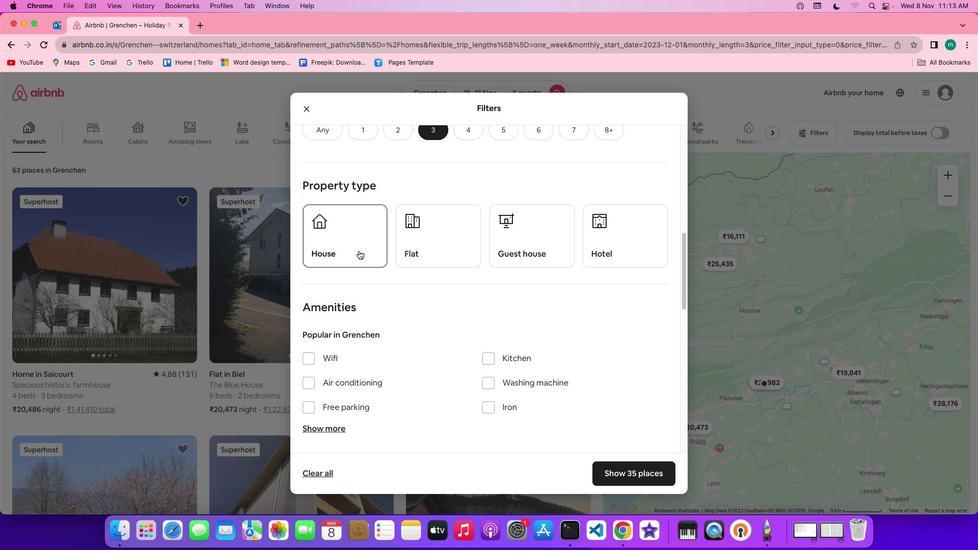 
Action: Mouse pressed left at (354, 249)
Screenshot: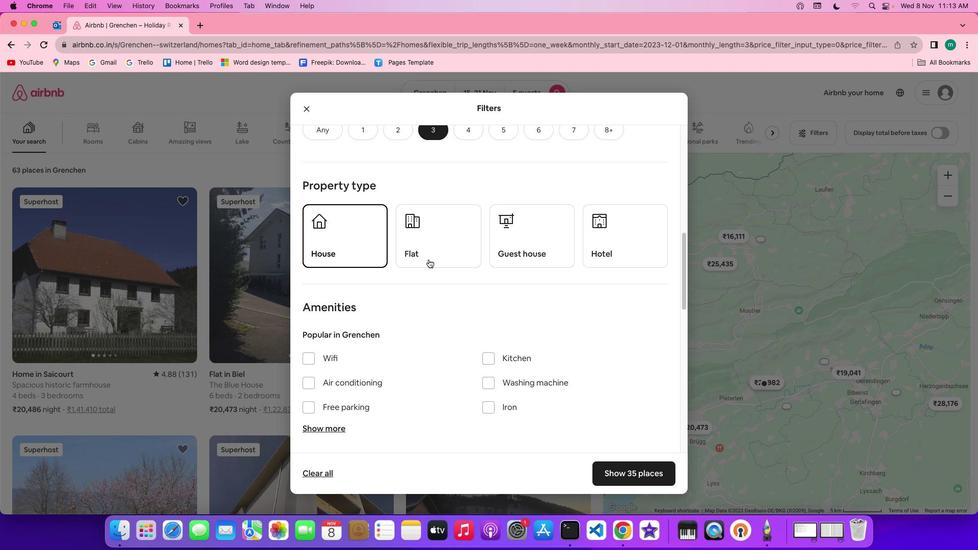 
Action: Mouse moved to (555, 280)
Screenshot: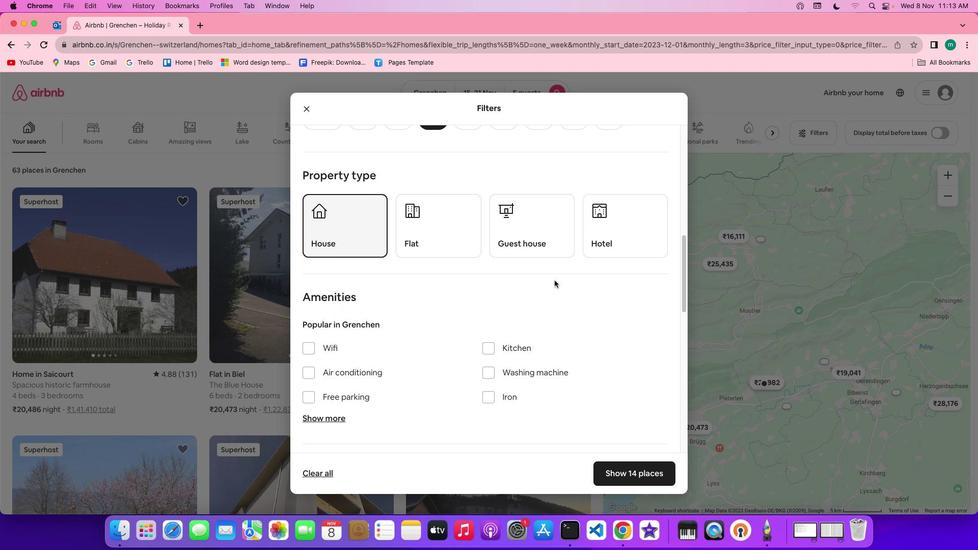 
Action: Mouse scrolled (555, 280) with delta (0, 0)
Screenshot: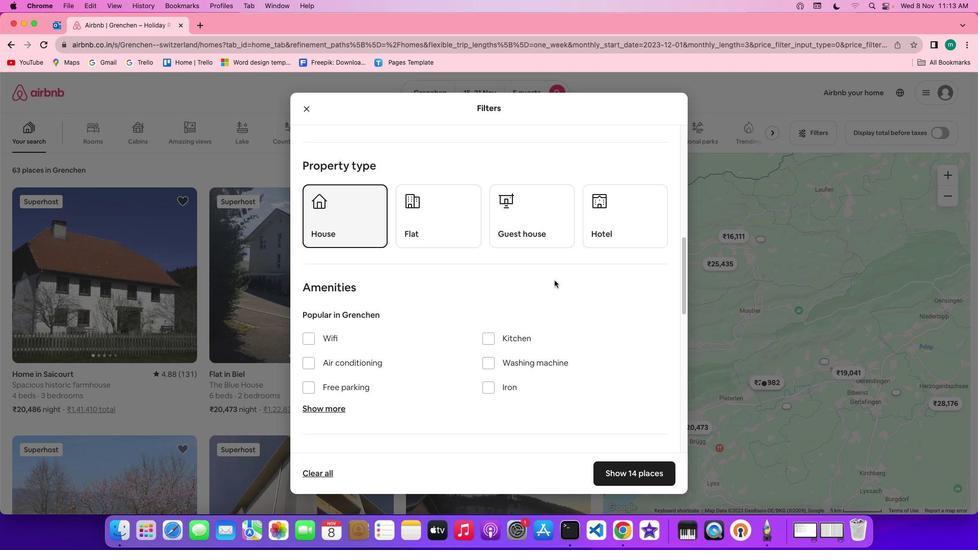 
Action: Mouse scrolled (555, 280) with delta (0, 0)
Screenshot: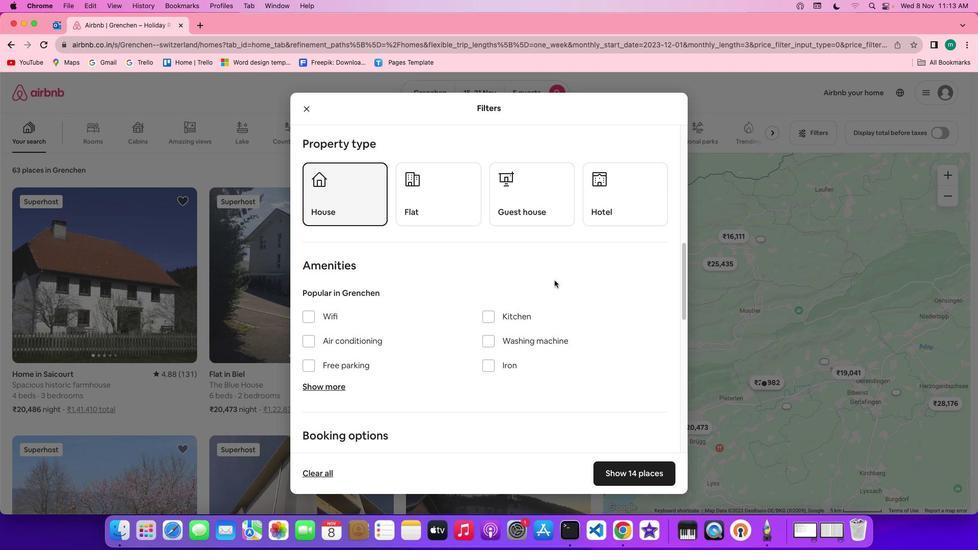 
Action: Mouse scrolled (555, 280) with delta (0, 0)
Screenshot: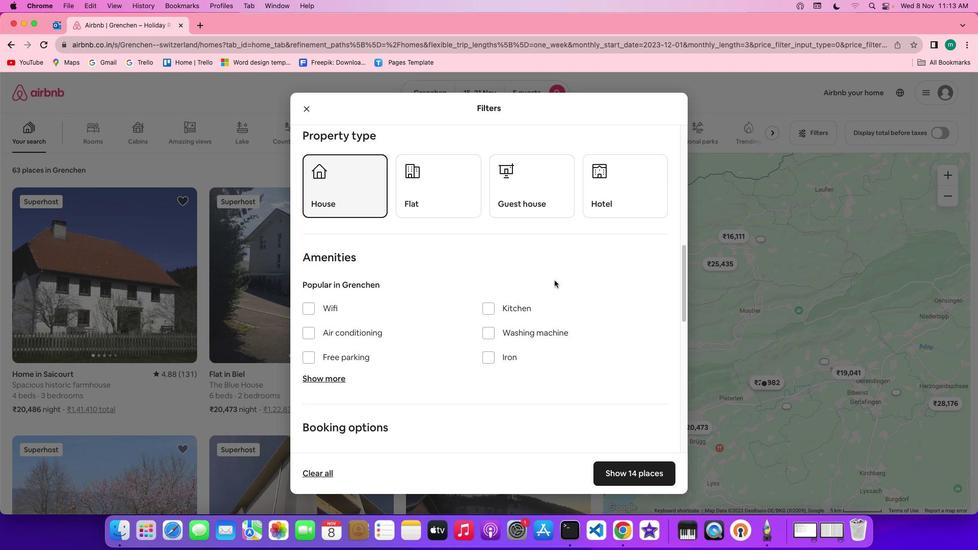 
Action: Mouse scrolled (555, 280) with delta (0, 0)
Screenshot: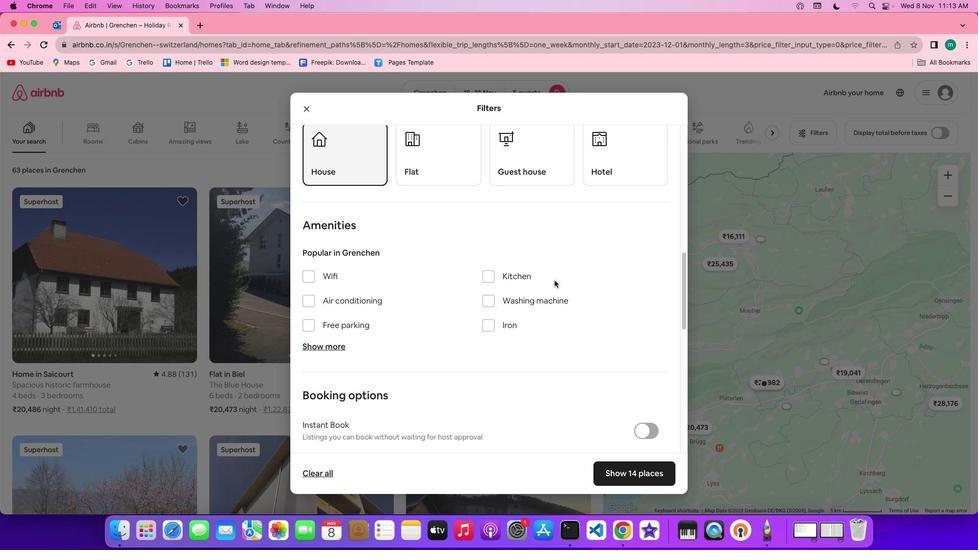 
Action: Mouse scrolled (555, 280) with delta (0, 0)
Screenshot: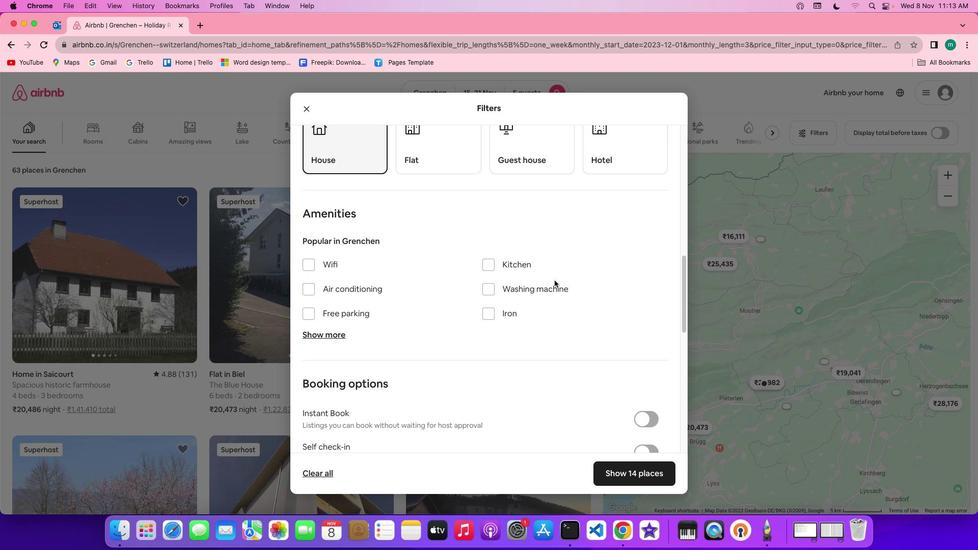 
Action: Mouse scrolled (555, 280) with delta (0, 0)
Screenshot: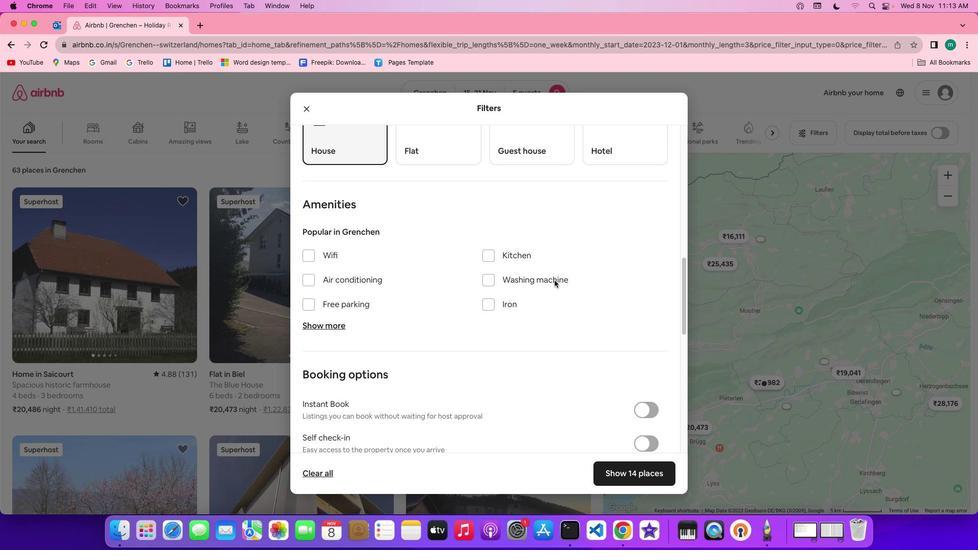 
Action: Mouse scrolled (555, 280) with delta (0, 0)
Screenshot: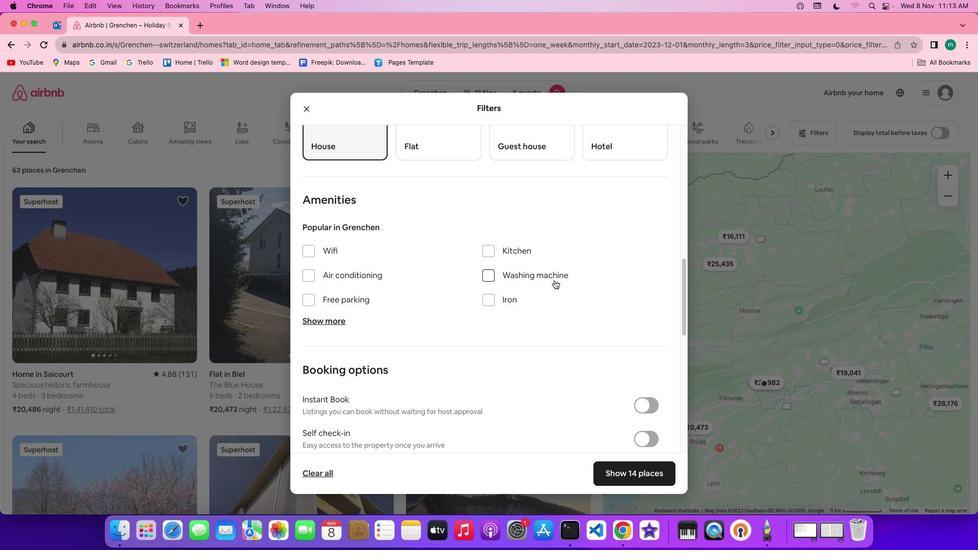 
Action: Mouse scrolled (555, 280) with delta (0, 0)
Screenshot: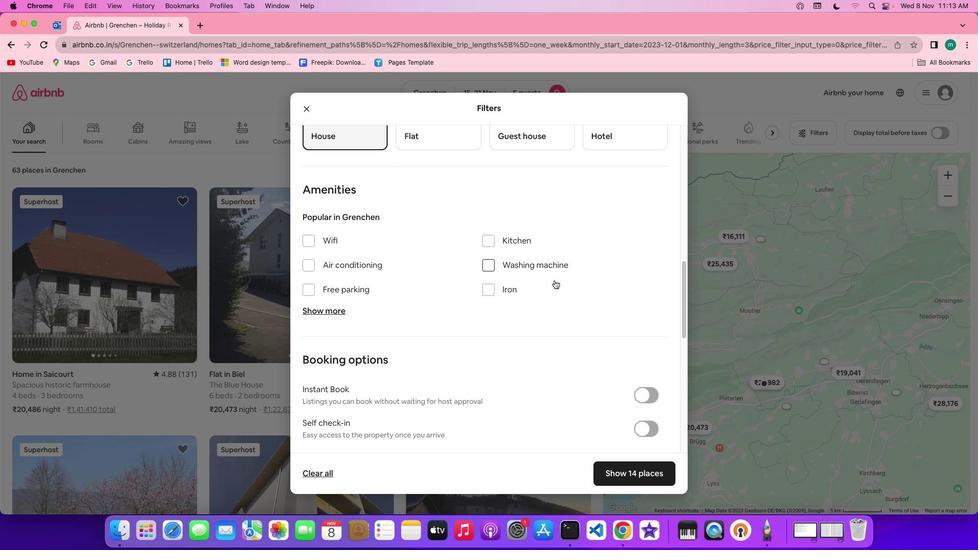
Action: Mouse scrolled (555, 280) with delta (0, 0)
Screenshot: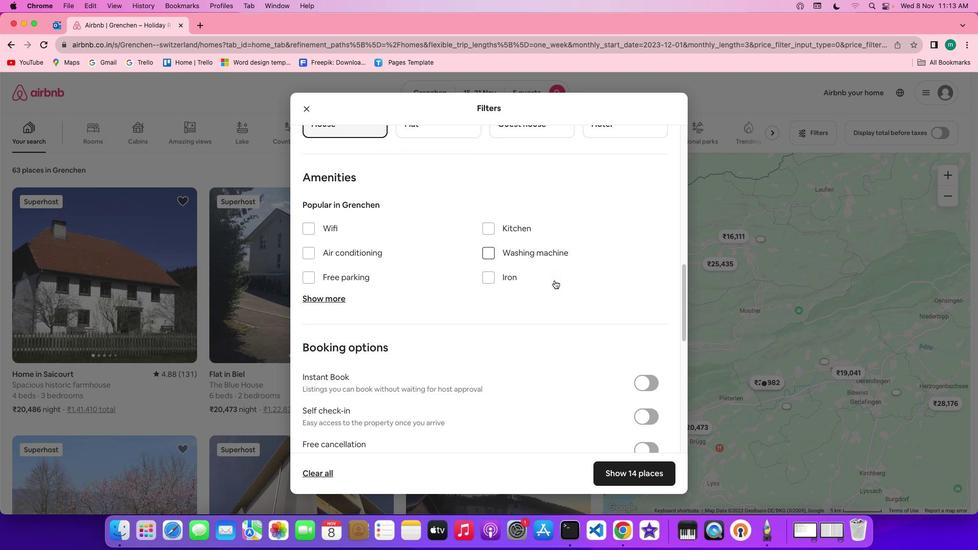 
Action: Mouse scrolled (555, 280) with delta (0, 0)
Screenshot: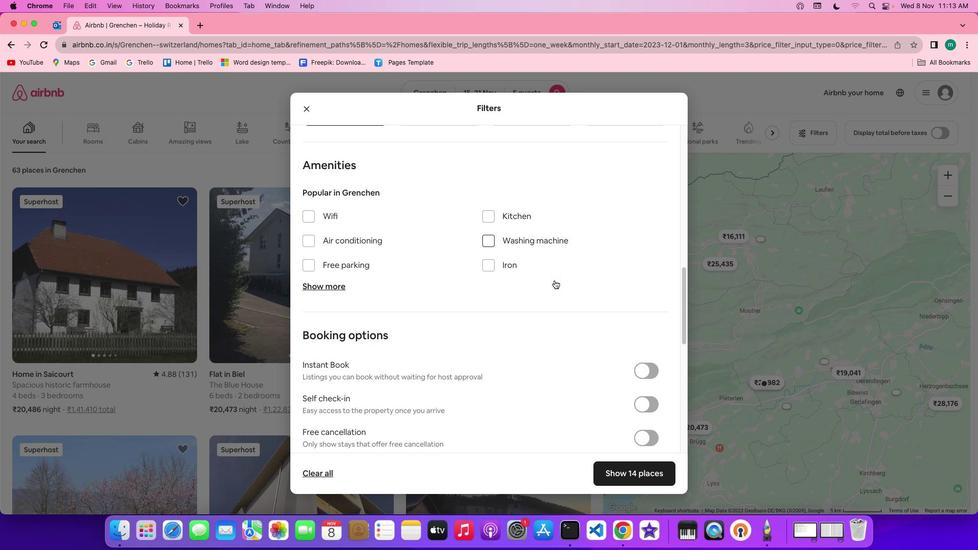 
Action: Mouse scrolled (555, 280) with delta (0, 0)
Screenshot: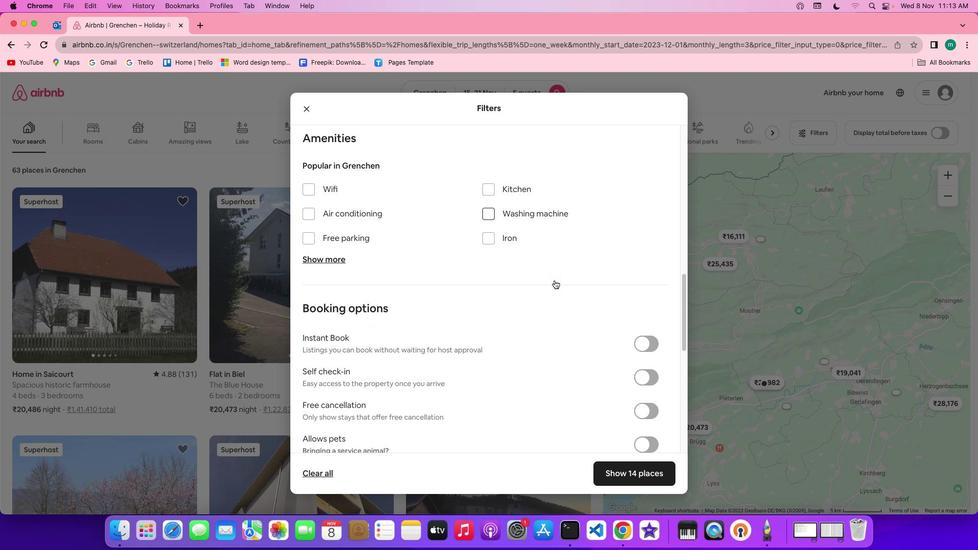 
Action: Mouse scrolled (555, 280) with delta (0, 0)
Screenshot: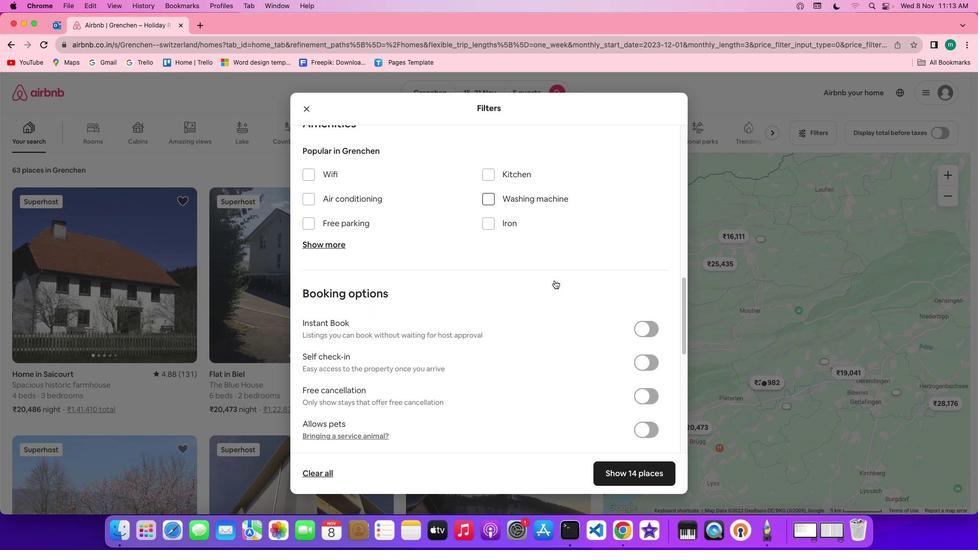 
Action: Mouse scrolled (555, 280) with delta (0, 0)
Screenshot: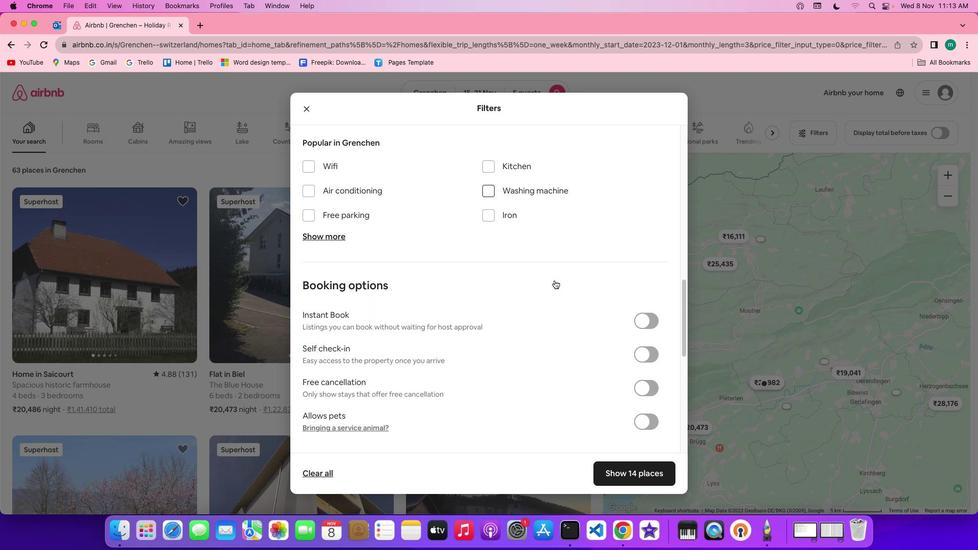 
Action: Mouse scrolled (555, 280) with delta (0, 0)
Screenshot: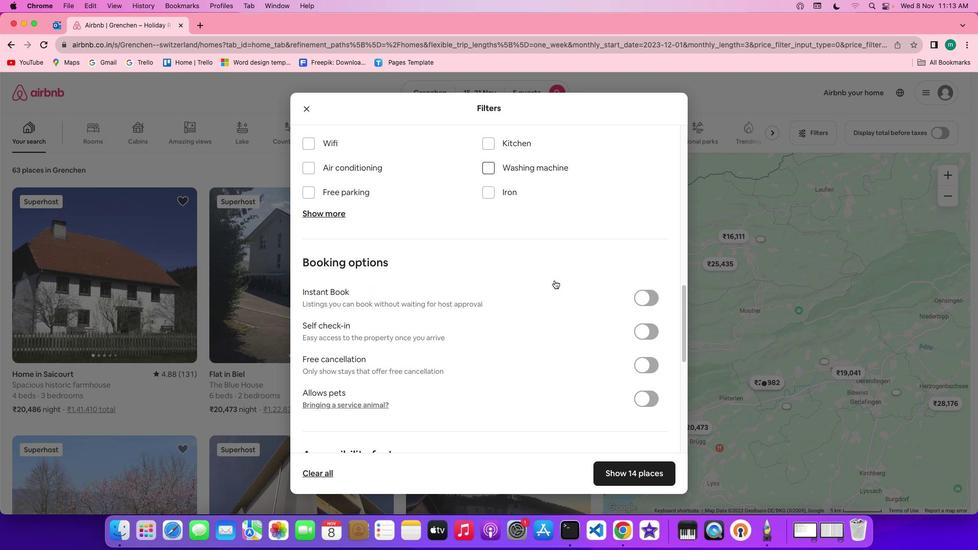 
Action: Mouse scrolled (555, 280) with delta (0, 0)
Screenshot: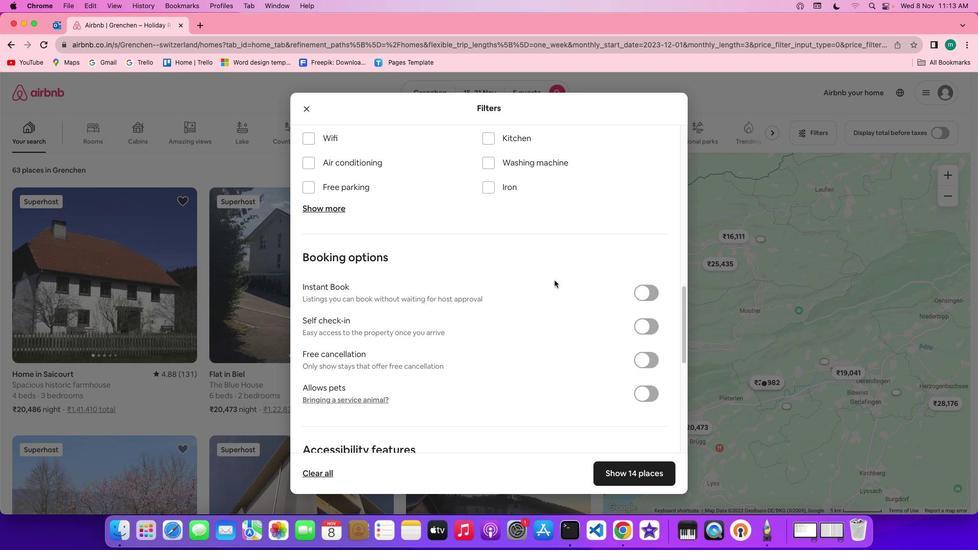 
Action: Mouse scrolled (555, 280) with delta (0, 0)
Screenshot: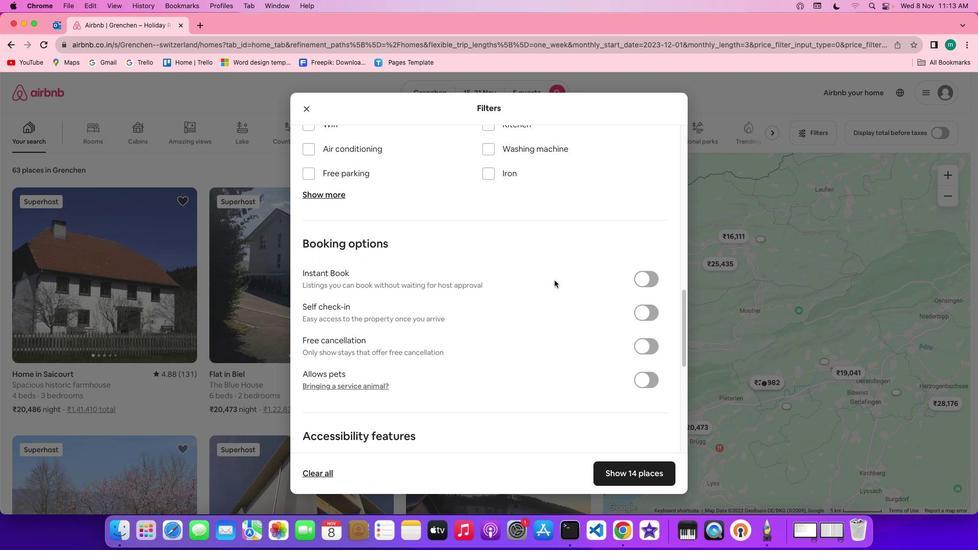 
Action: Mouse scrolled (555, 280) with delta (0, 0)
Screenshot: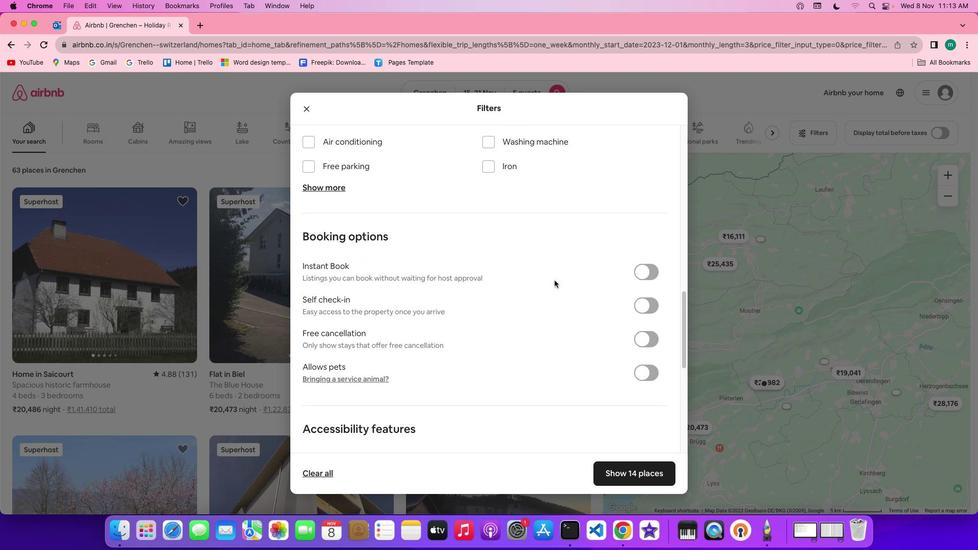 
Action: Mouse scrolled (555, 280) with delta (0, 0)
Screenshot: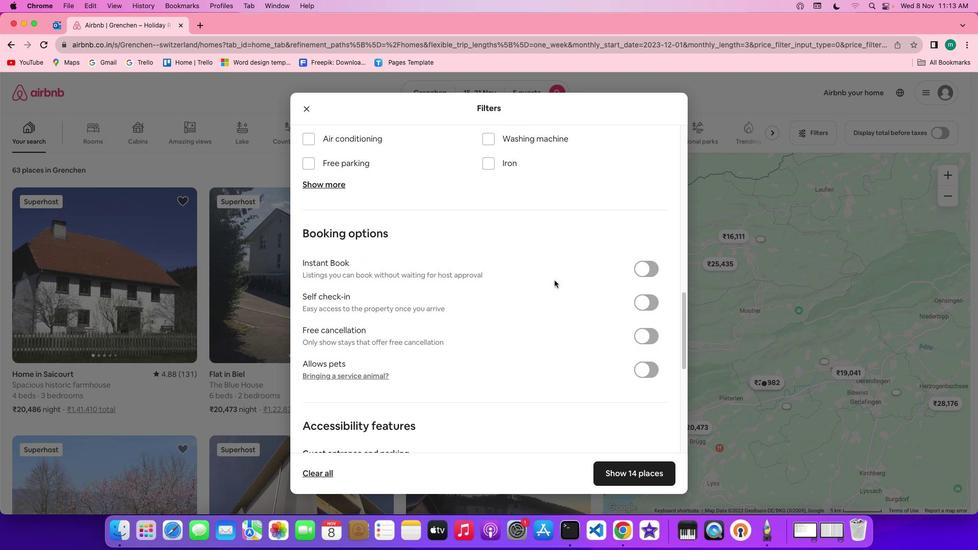 
Action: Mouse scrolled (555, 280) with delta (0, 0)
Screenshot: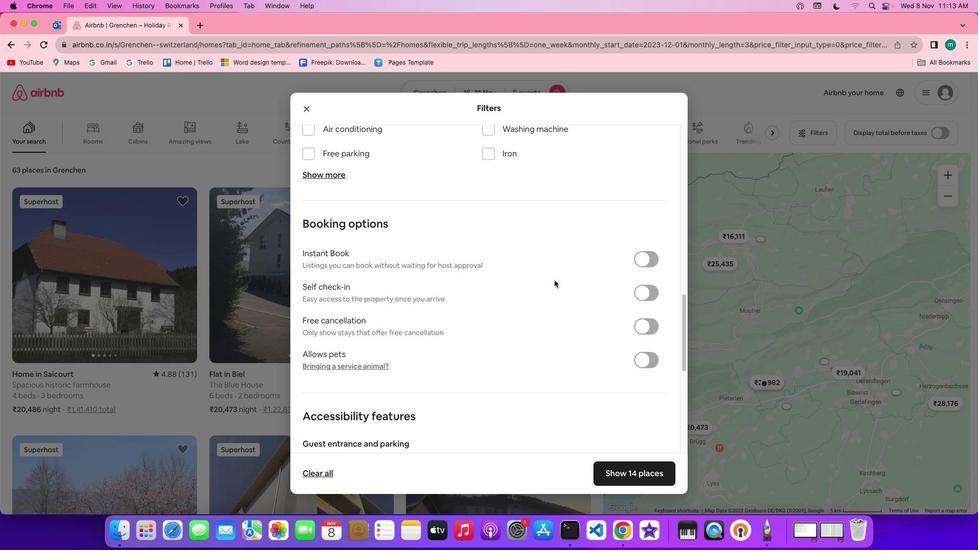 
Action: Mouse scrolled (555, 280) with delta (0, 0)
Screenshot: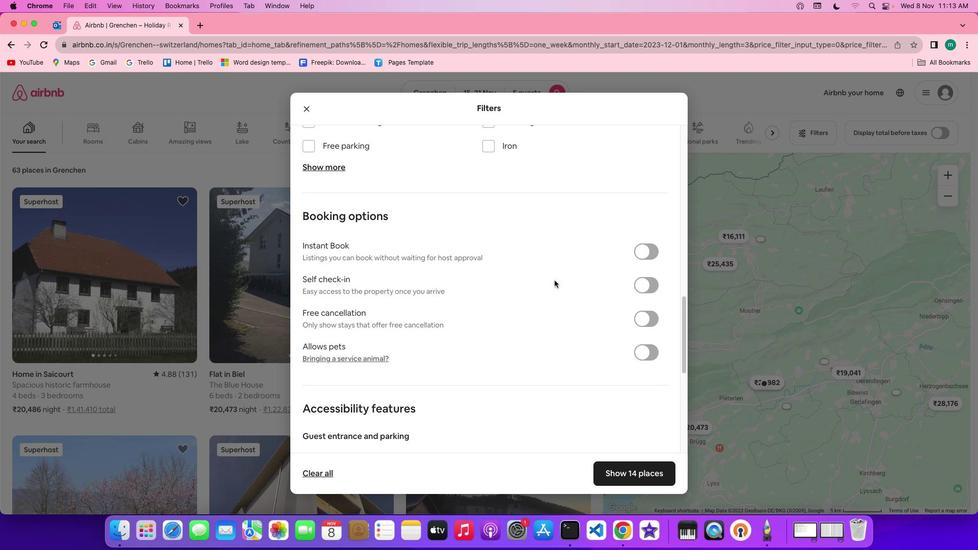 
Action: Mouse scrolled (555, 280) with delta (0, 0)
Screenshot: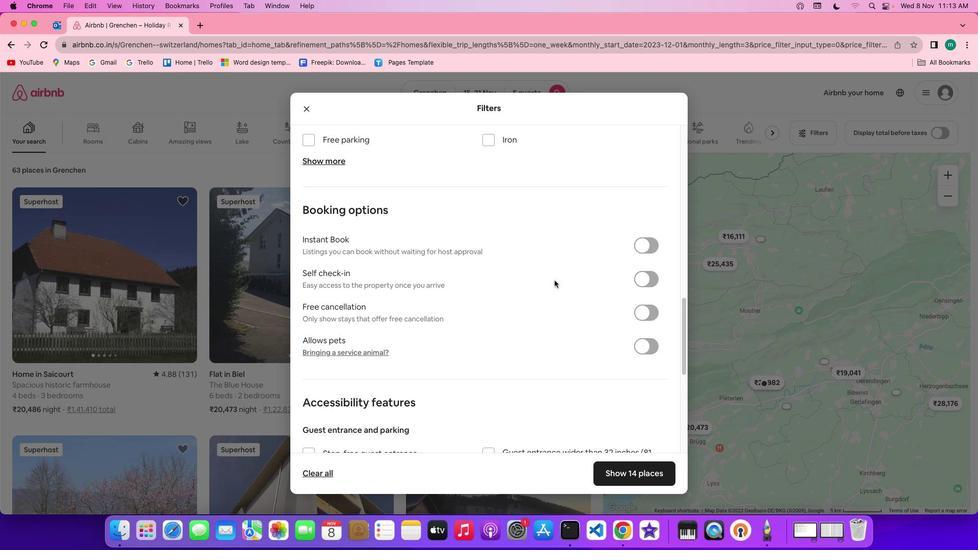 
Action: Mouse scrolled (555, 280) with delta (0, 0)
Screenshot: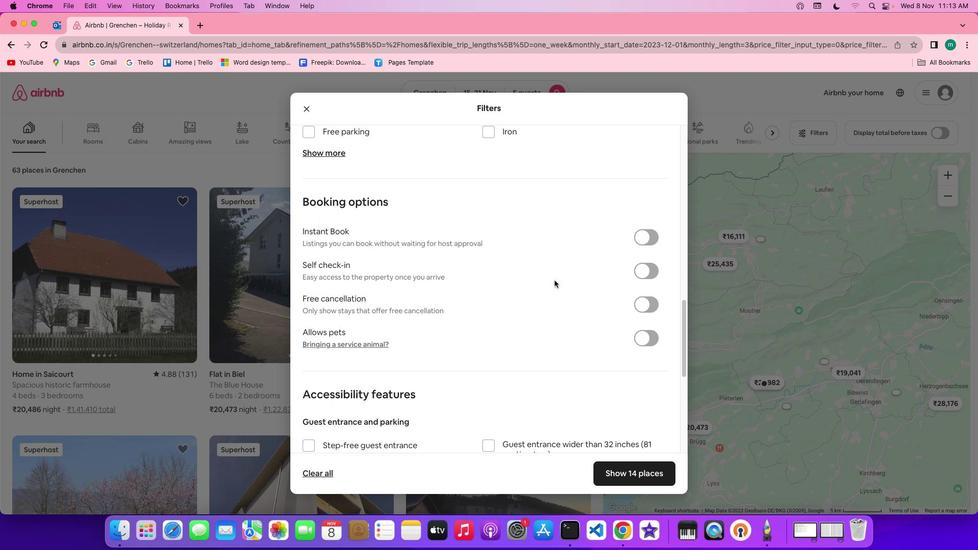 
Action: Mouse scrolled (555, 280) with delta (0, 0)
Screenshot: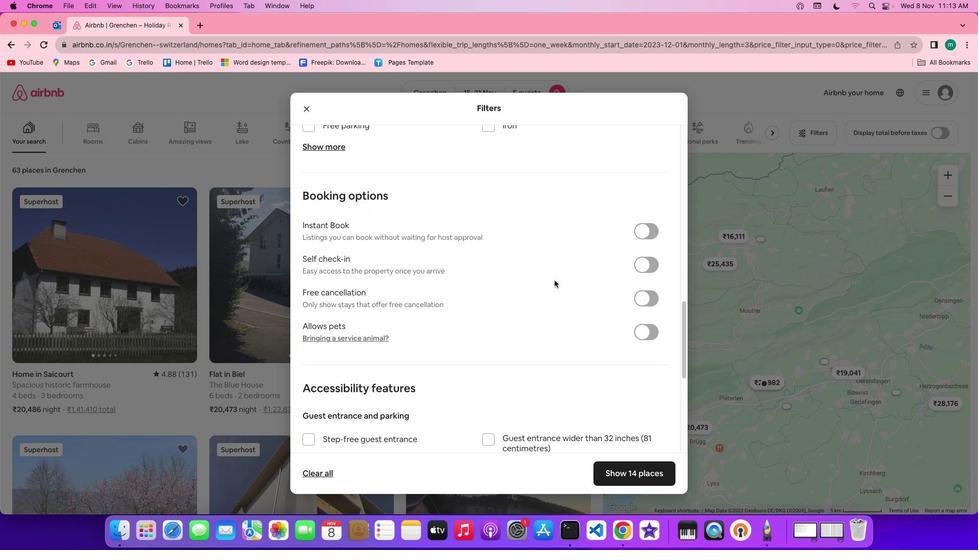 
Action: Mouse scrolled (555, 280) with delta (0, 0)
Screenshot: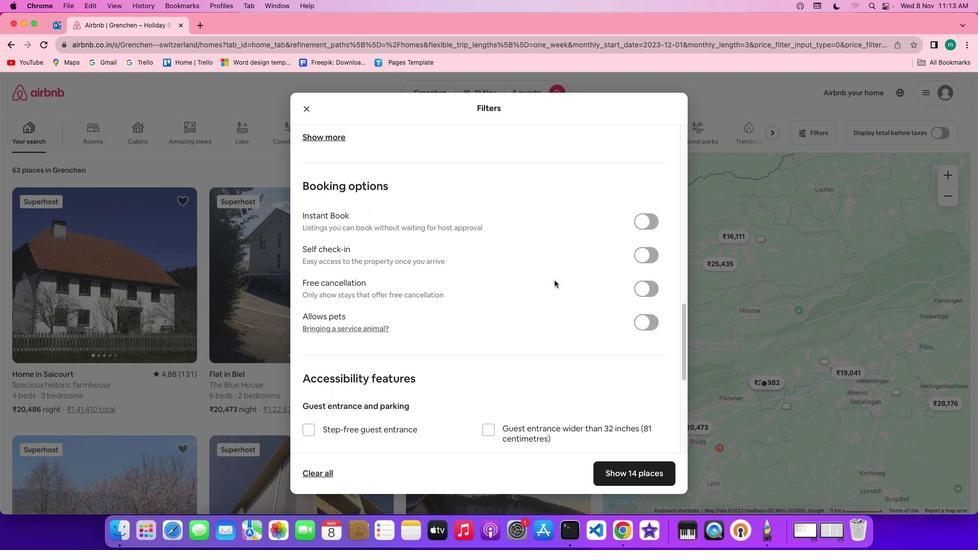 
Action: Mouse scrolled (555, 280) with delta (0, 0)
Screenshot: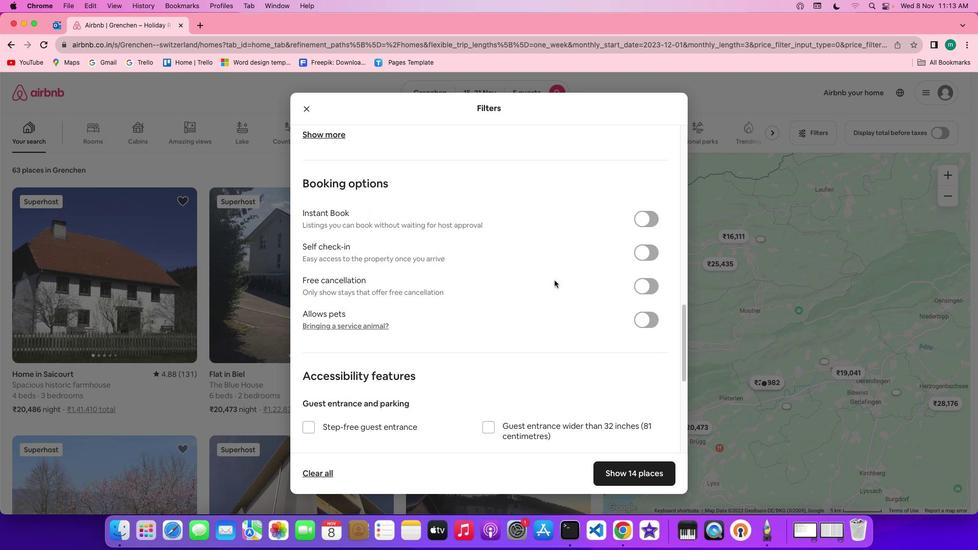 
Action: Mouse scrolled (555, 280) with delta (0, 0)
Screenshot: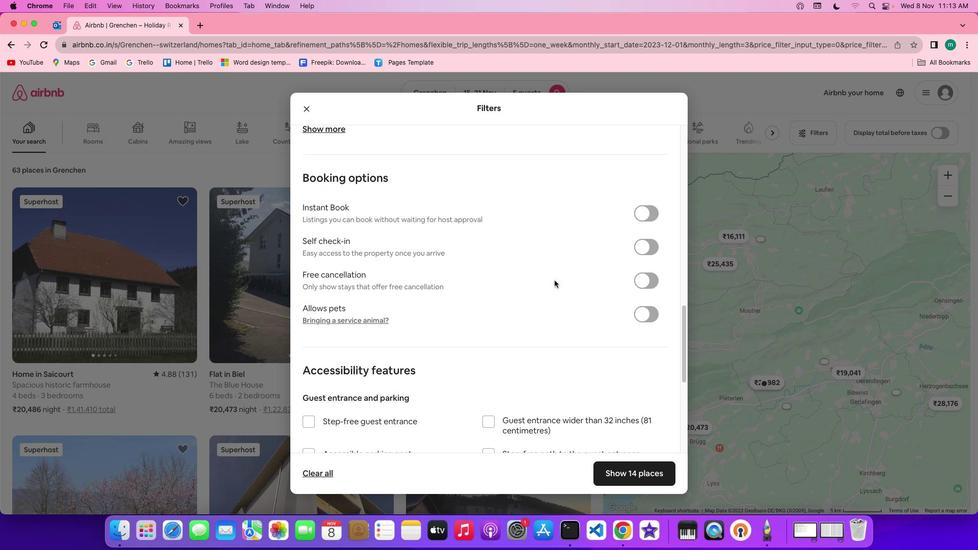 
Action: Mouse scrolled (555, 280) with delta (0, 0)
Screenshot: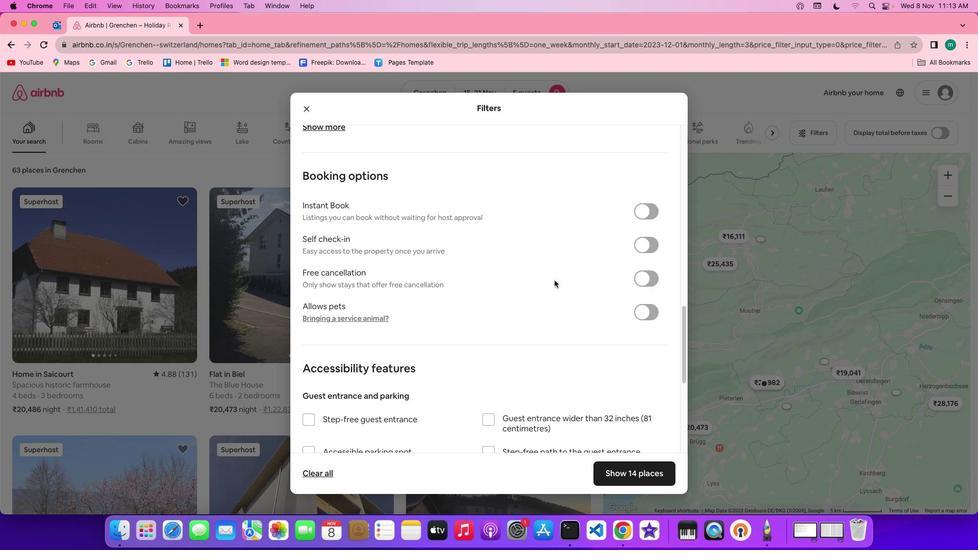 
Action: Mouse scrolled (555, 280) with delta (0, 0)
Screenshot: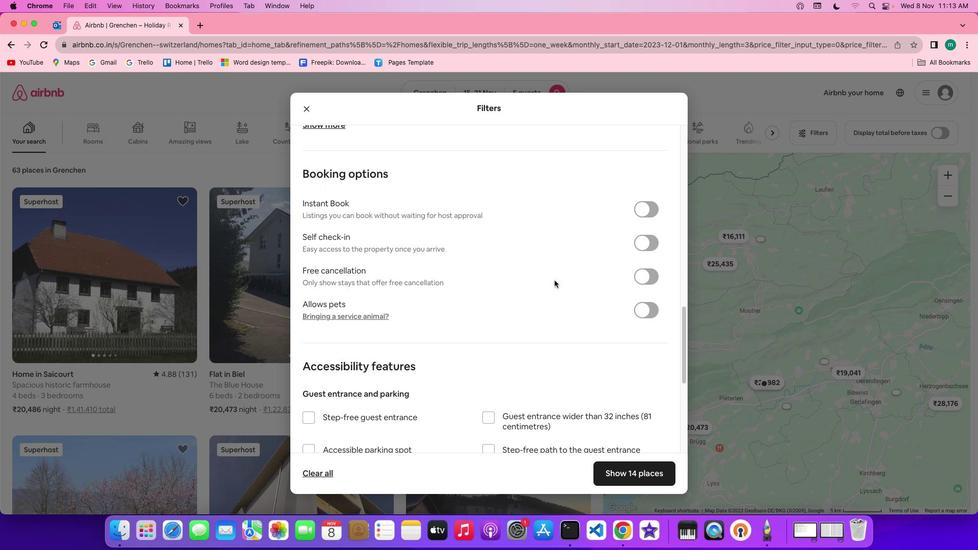 
Action: Mouse scrolled (555, 280) with delta (0, 0)
Screenshot: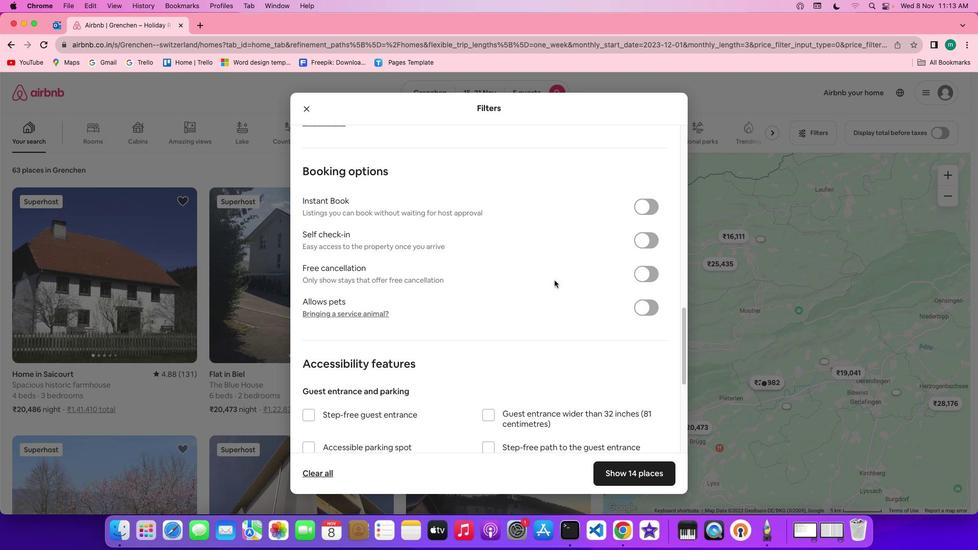 
Action: Mouse scrolled (555, 280) with delta (0, 0)
Screenshot: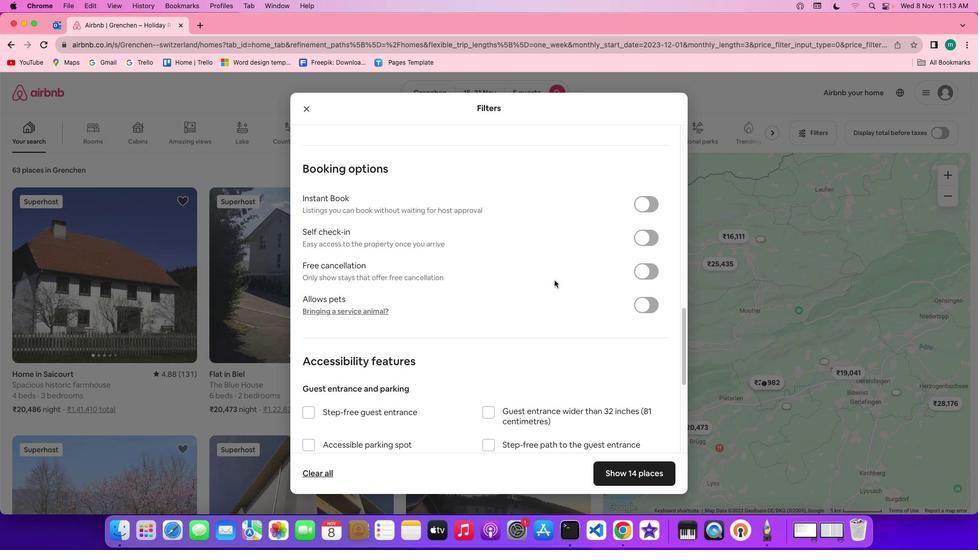 
Action: Mouse scrolled (555, 280) with delta (0, 0)
Screenshot: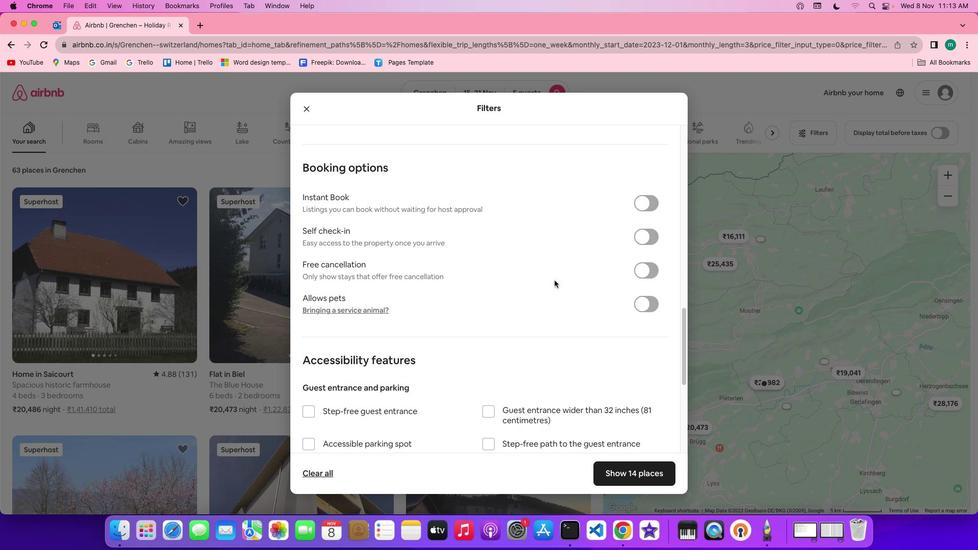 
Action: Mouse scrolled (555, 280) with delta (0, 0)
Screenshot: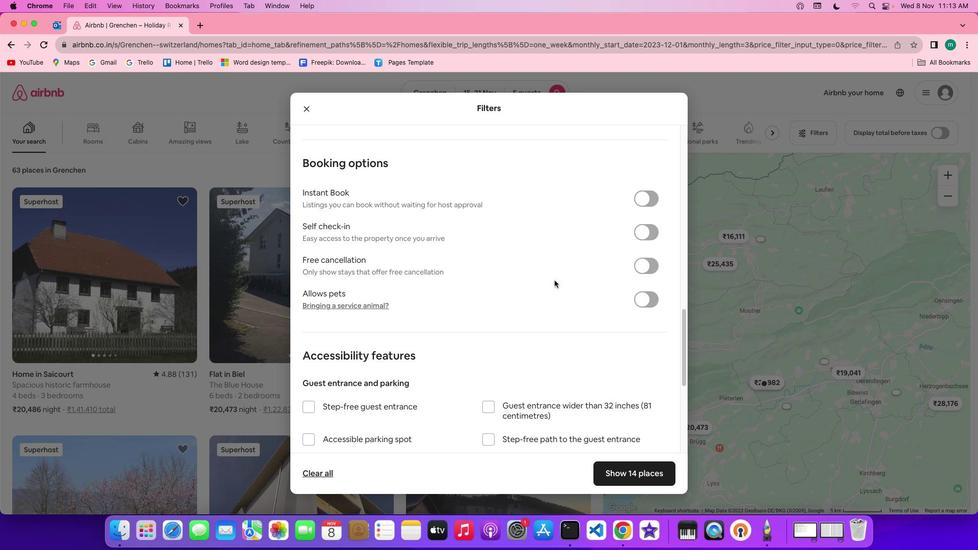 
Action: Mouse scrolled (555, 280) with delta (0, 0)
Screenshot: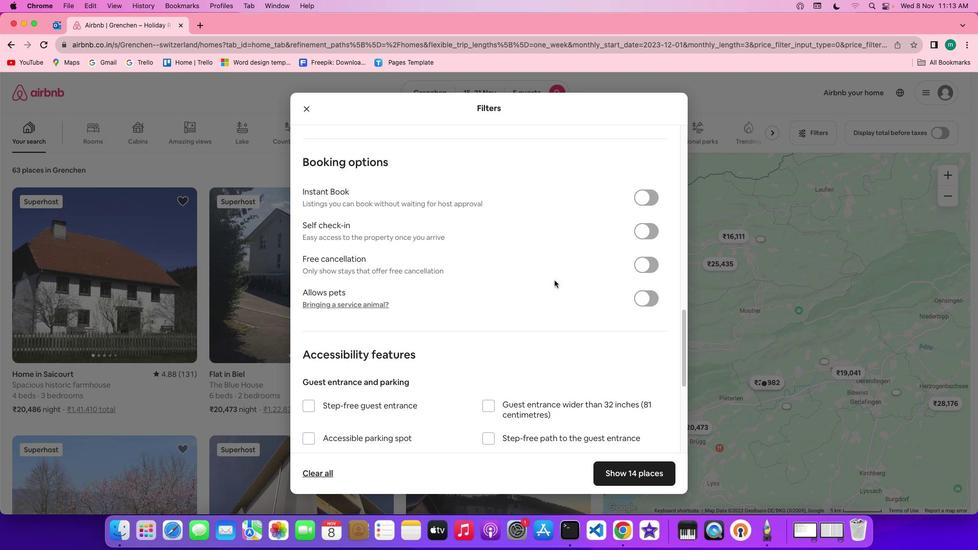 
Action: Mouse scrolled (555, 280) with delta (0, 0)
Screenshot: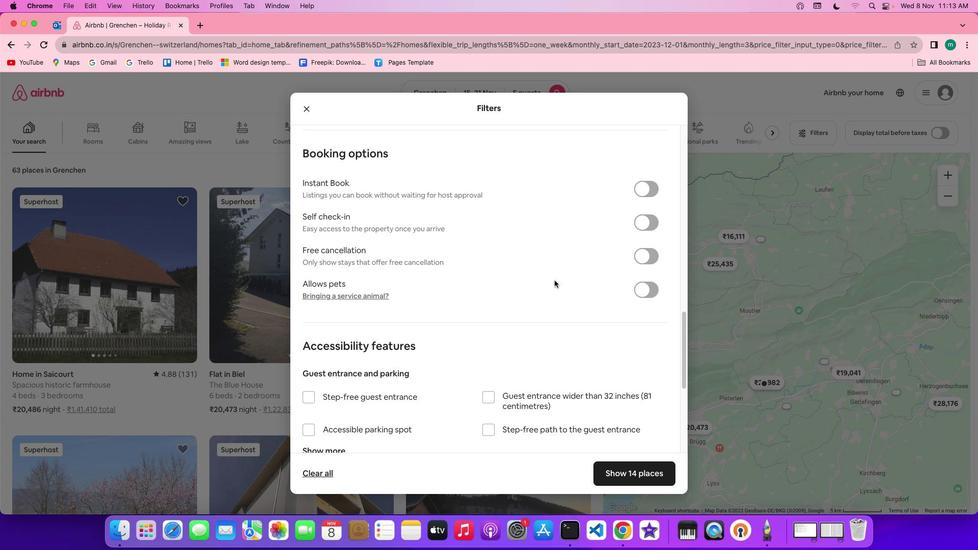 
Action: Mouse scrolled (555, 280) with delta (0, 0)
Screenshot: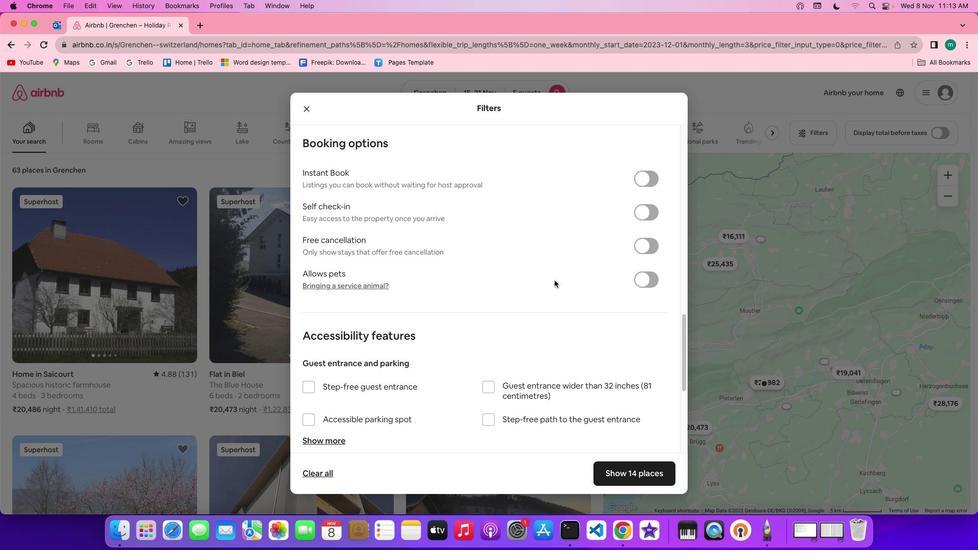 
Action: Mouse scrolled (555, 280) with delta (0, 0)
Screenshot: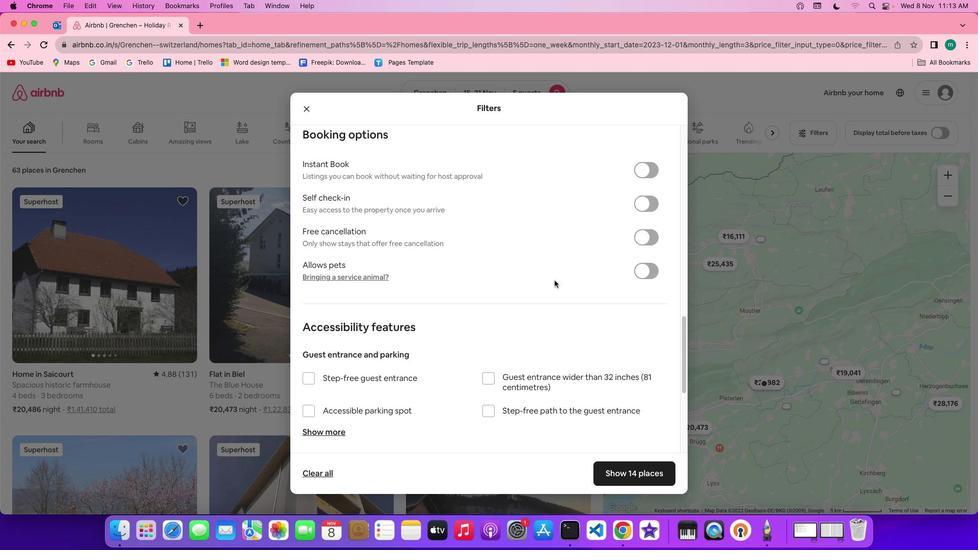 
Action: Mouse scrolled (555, 280) with delta (0, 0)
Screenshot: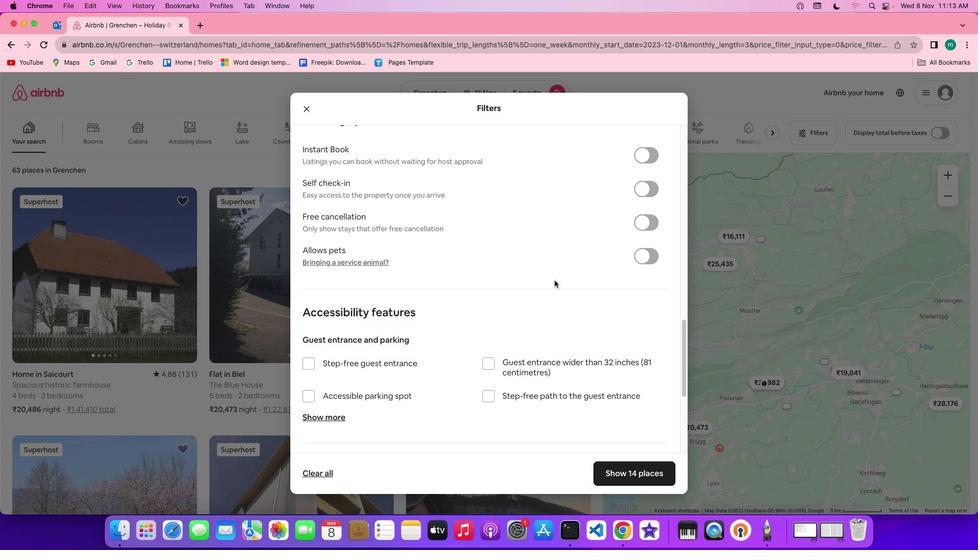 
Action: Mouse scrolled (555, 280) with delta (0, 0)
Screenshot: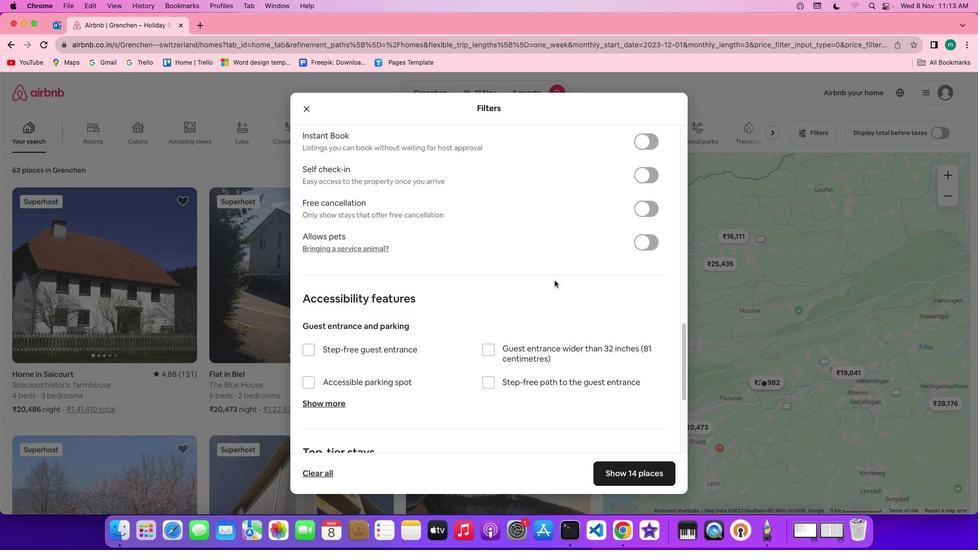 
Action: Mouse scrolled (555, 280) with delta (0, 0)
Screenshot: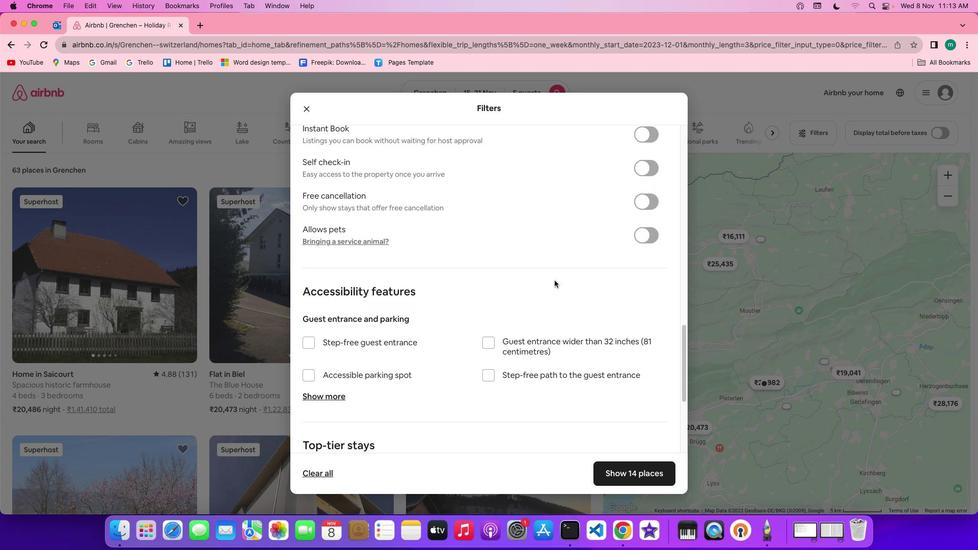
Action: Mouse moved to (578, 295)
Screenshot: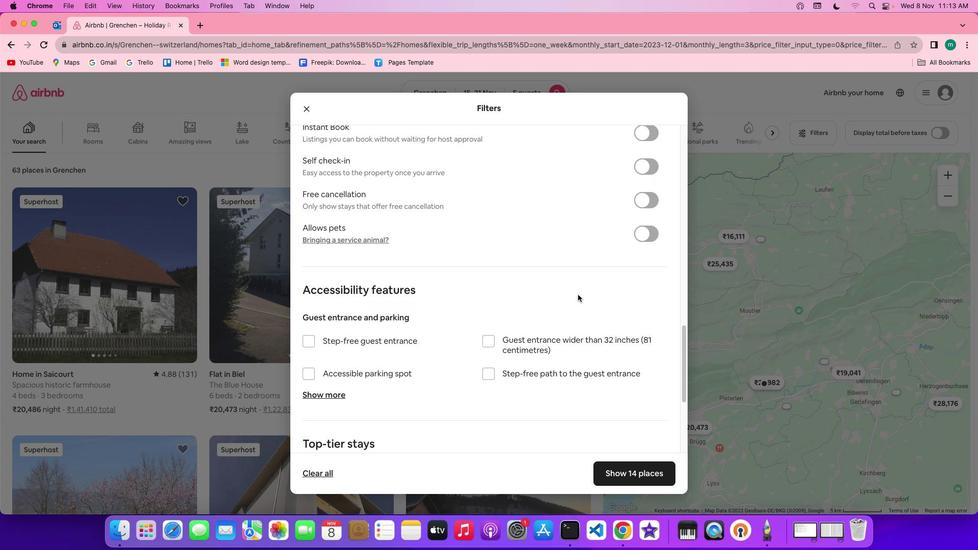 
Action: Mouse scrolled (578, 295) with delta (0, 0)
Screenshot: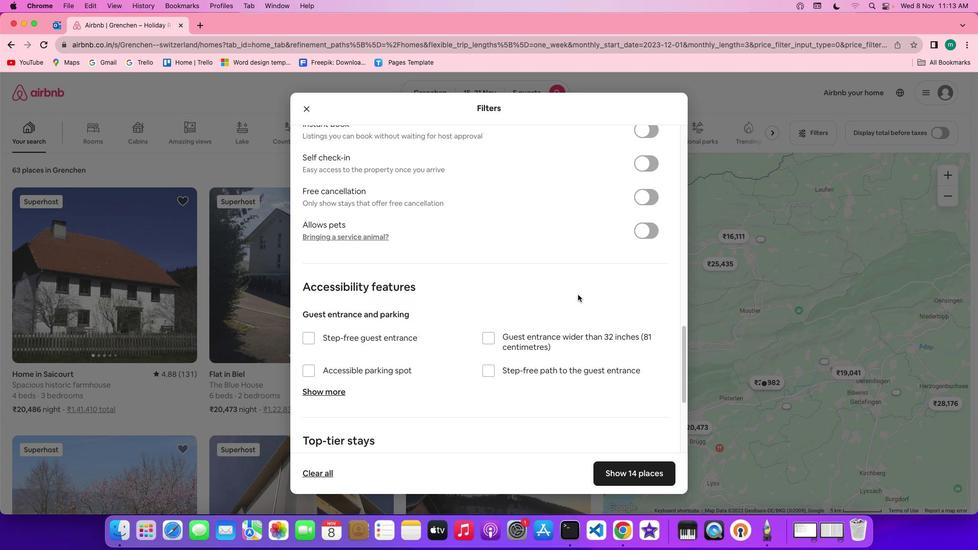 
Action: Mouse scrolled (578, 295) with delta (0, 0)
Screenshot: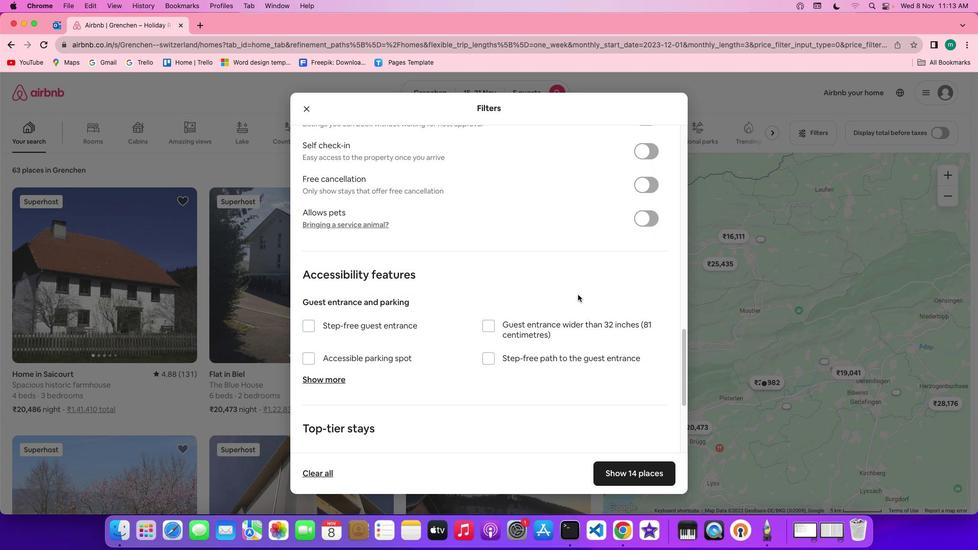 
Action: Mouse scrolled (578, 295) with delta (0, 0)
Screenshot: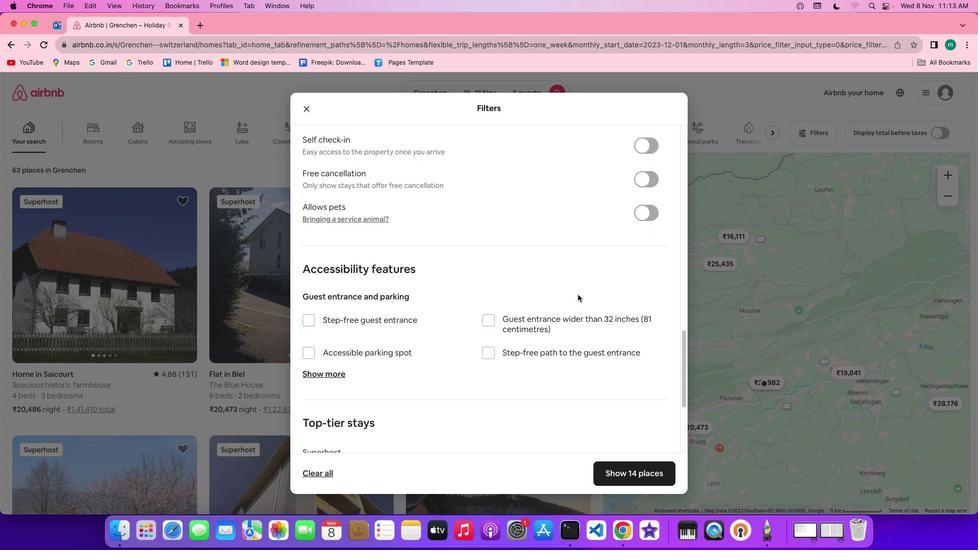 
Action: Mouse scrolled (578, 295) with delta (0, 0)
Screenshot: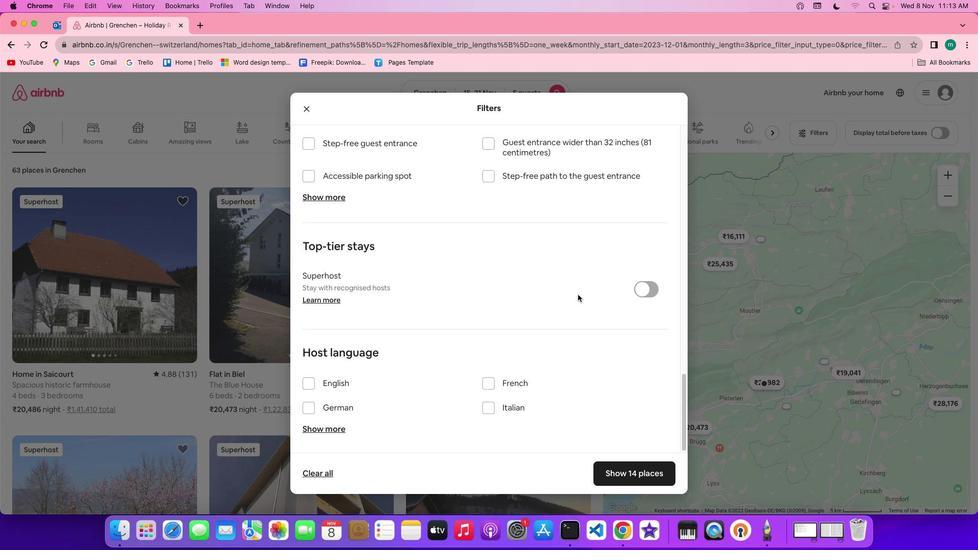 
Action: Mouse scrolled (578, 295) with delta (0, 0)
Screenshot: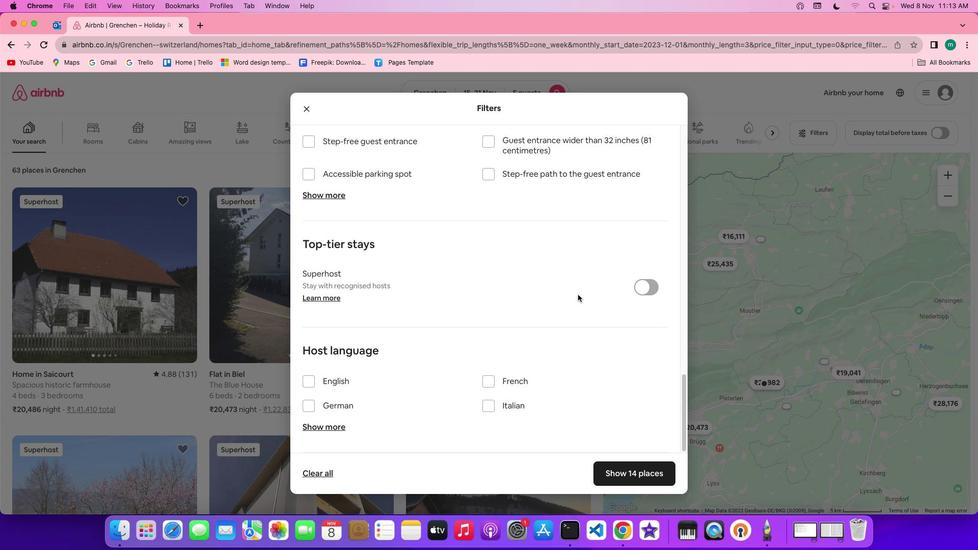 
Action: Mouse scrolled (578, 295) with delta (0, -1)
Screenshot: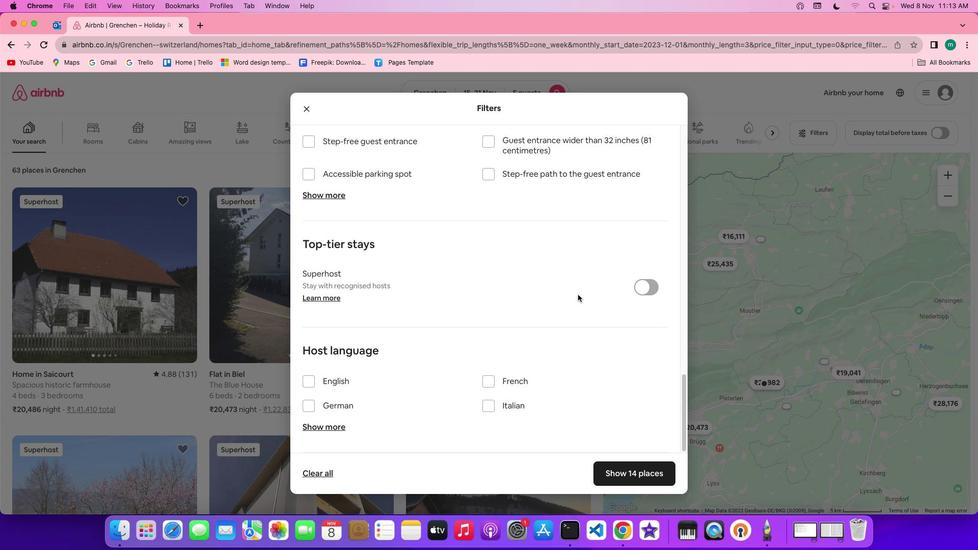 
Action: Mouse scrolled (578, 295) with delta (0, -2)
Screenshot: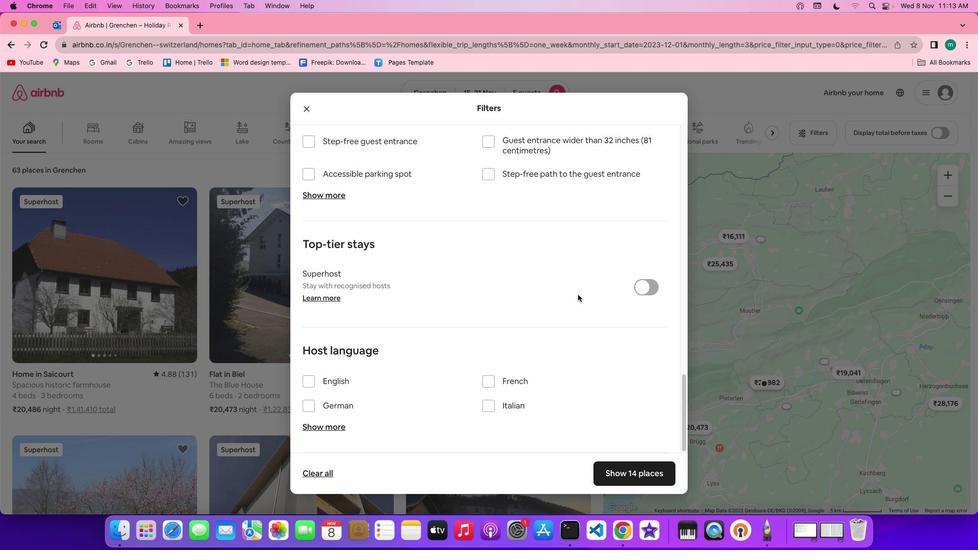 
Action: Mouse scrolled (578, 295) with delta (0, 0)
Screenshot: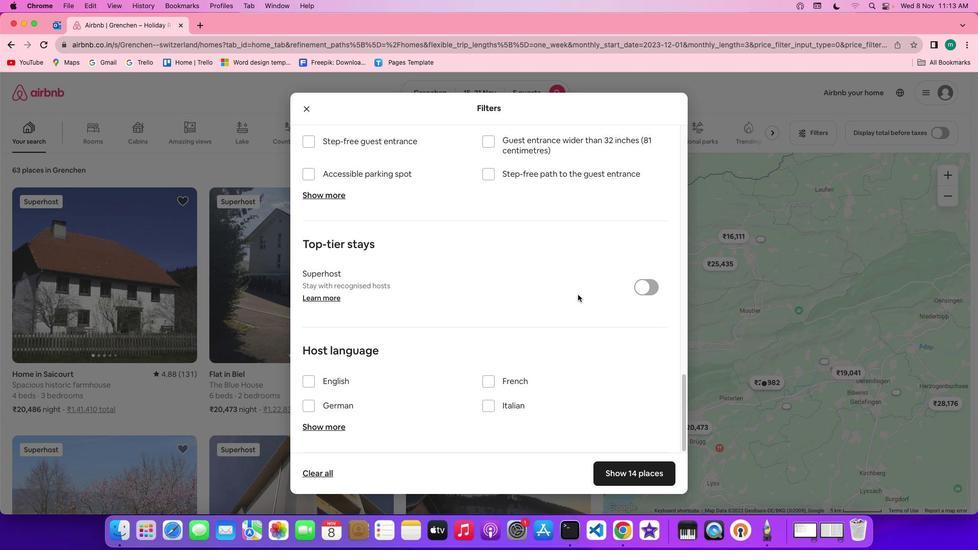 
Action: Mouse scrolled (578, 295) with delta (0, 0)
Screenshot: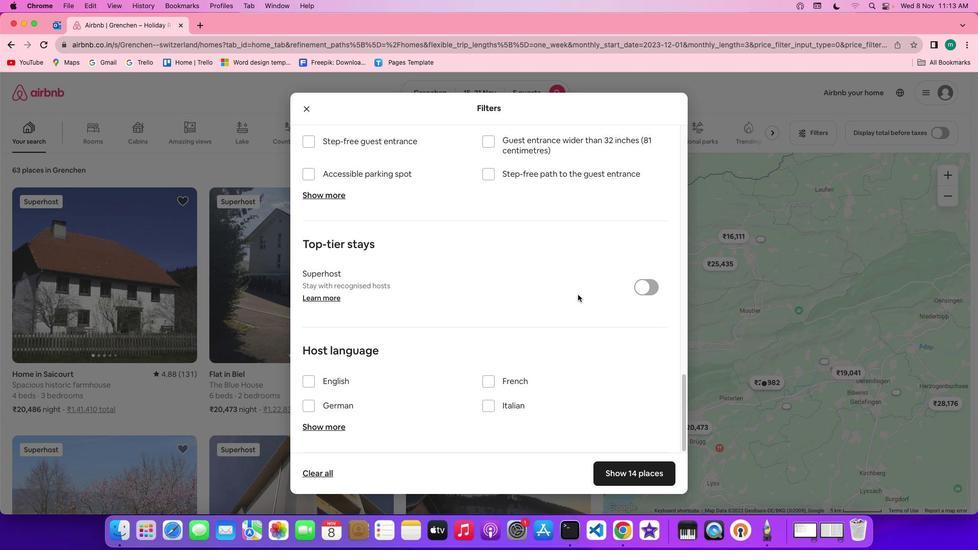 
Action: Mouse scrolled (578, 295) with delta (0, -1)
Screenshot: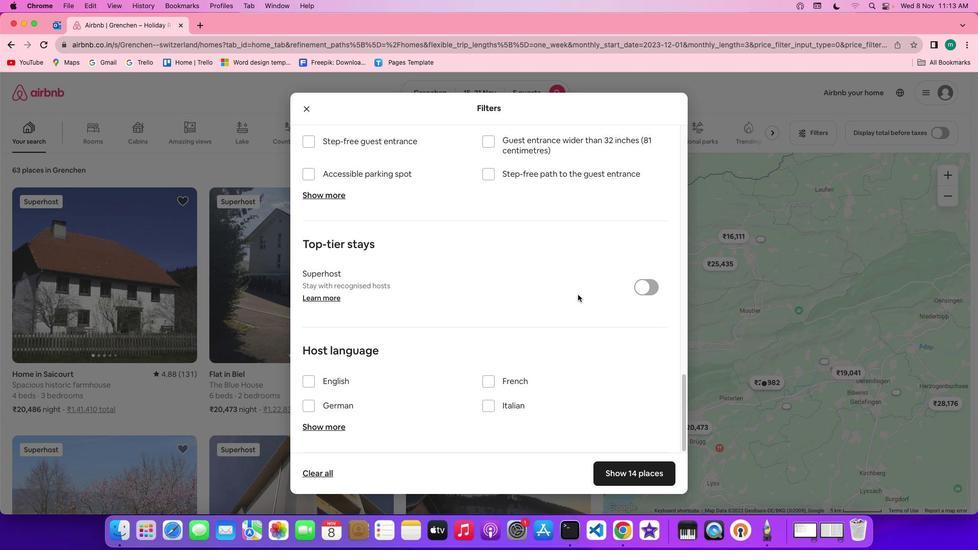 
Action: Mouse scrolled (578, 295) with delta (0, -2)
Screenshot: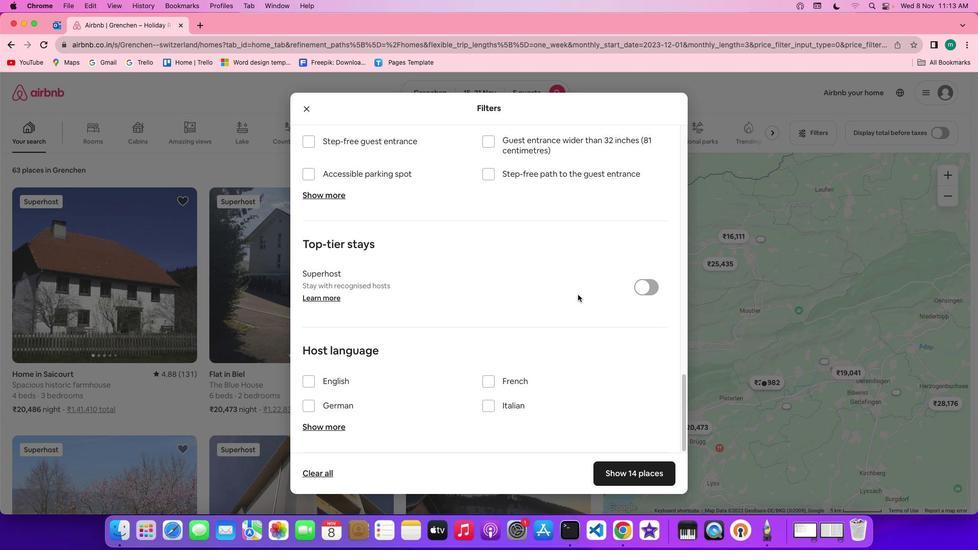 
Action: Mouse scrolled (578, 295) with delta (0, -2)
Screenshot: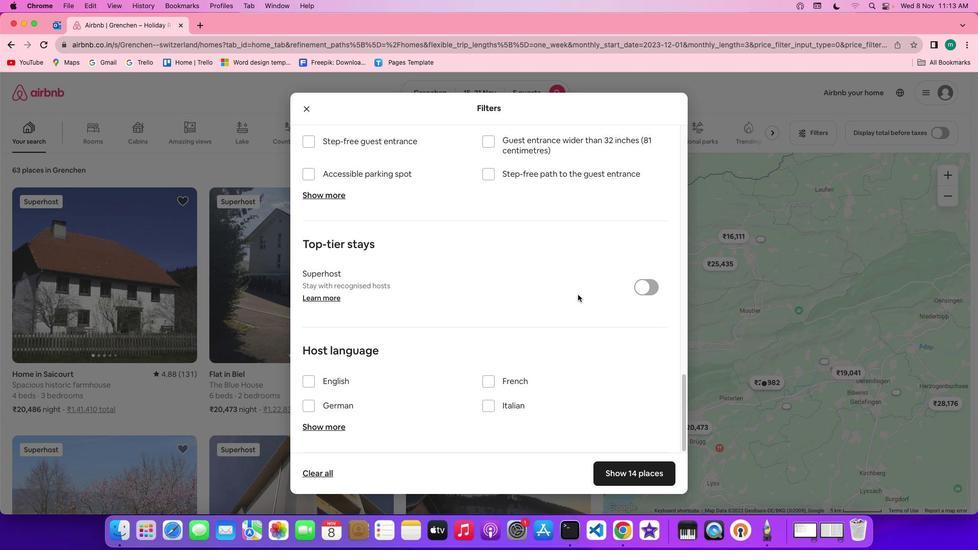 
Action: Mouse scrolled (578, 295) with delta (0, -3)
Screenshot: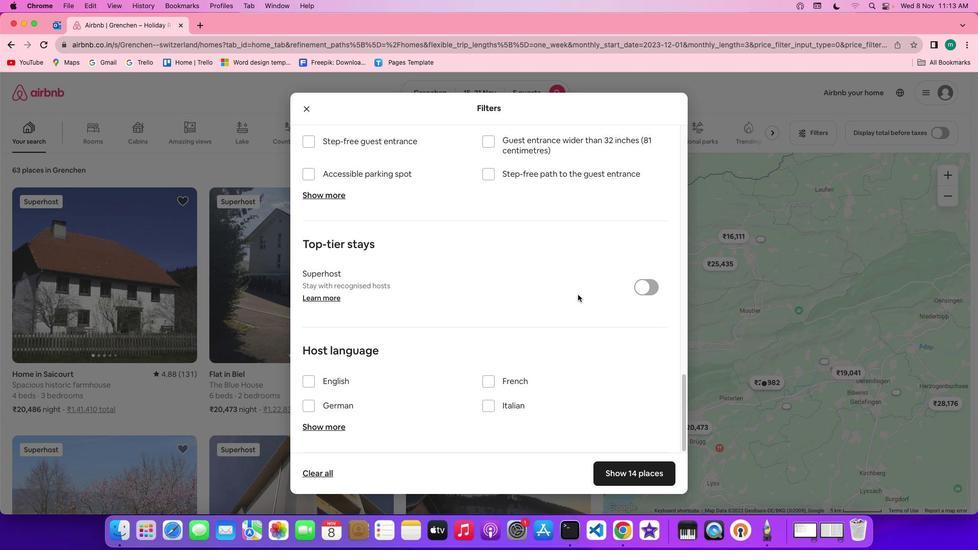 
Action: Mouse scrolled (578, 295) with delta (0, 0)
Screenshot: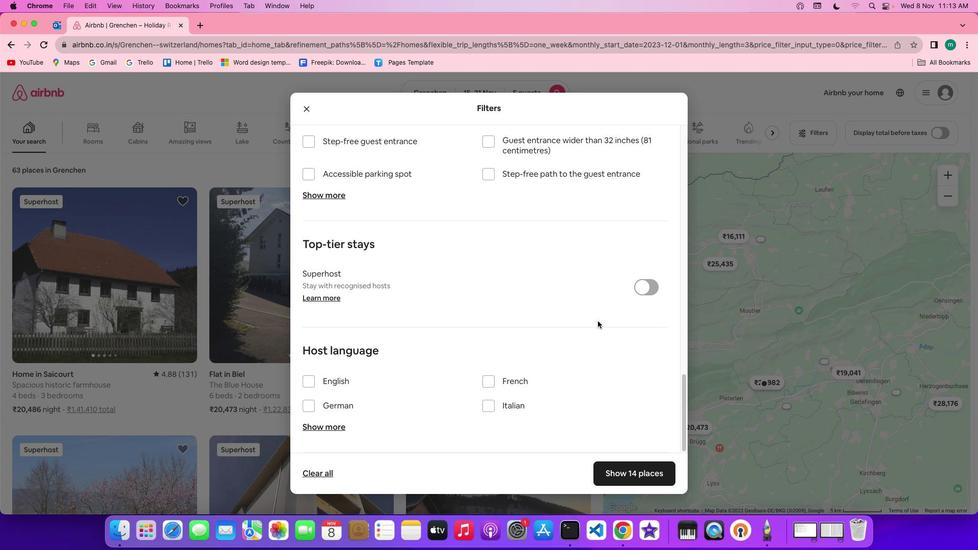 
Action: Mouse scrolled (578, 295) with delta (0, 0)
Screenshot: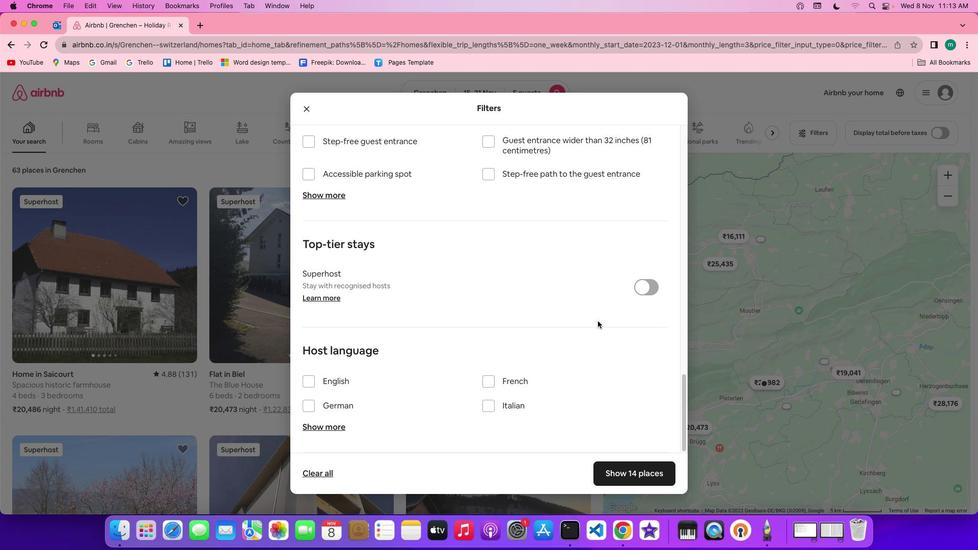 
Action: Mouse scrolled (578, 295) with delta (0, -1)
Screenshot: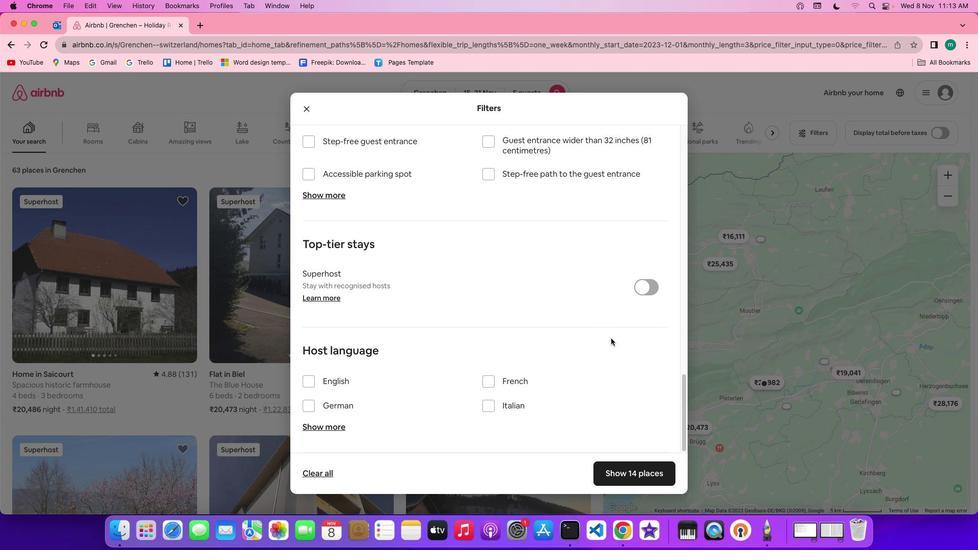
Action: Mouse moved to (640, 466)
Screenshot: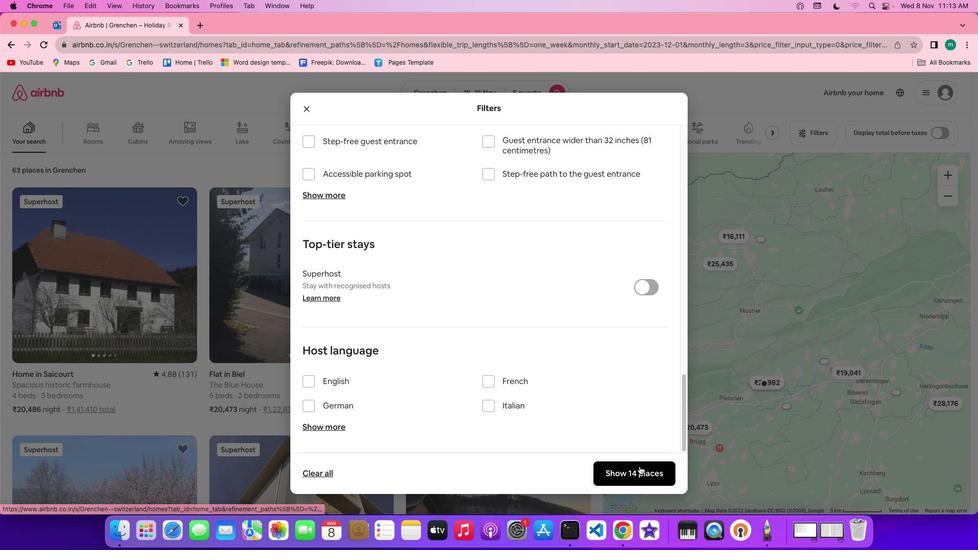 
Action: Mouse pressed left at (640, 466)
Screenshot: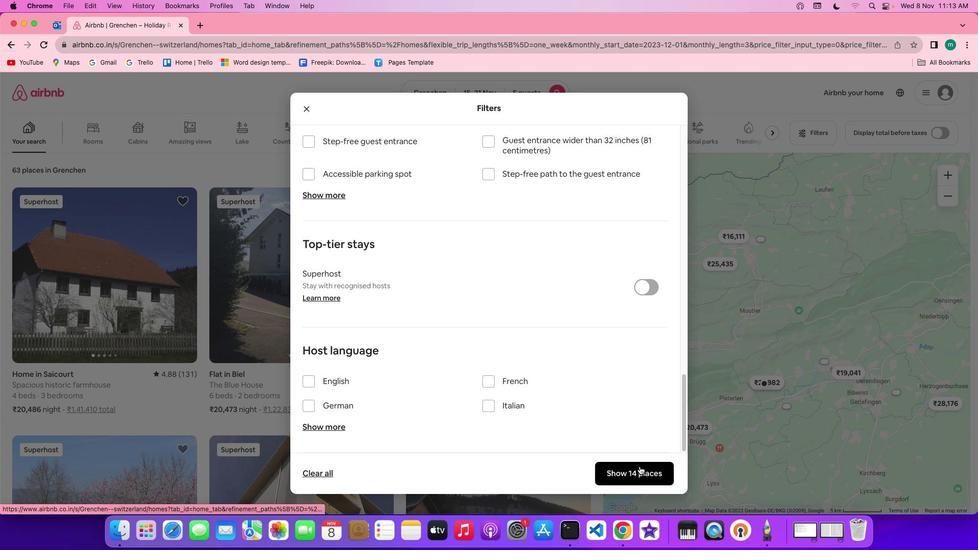 
Action: Mouse moved to (137, 266)
Screenshot: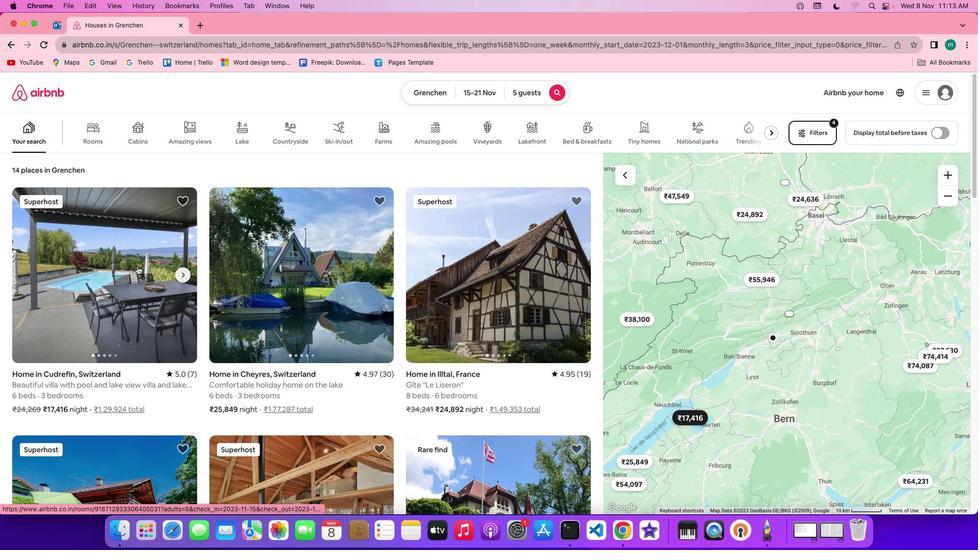
Action: Mouse pressed left at (137, 266)
Screenshot: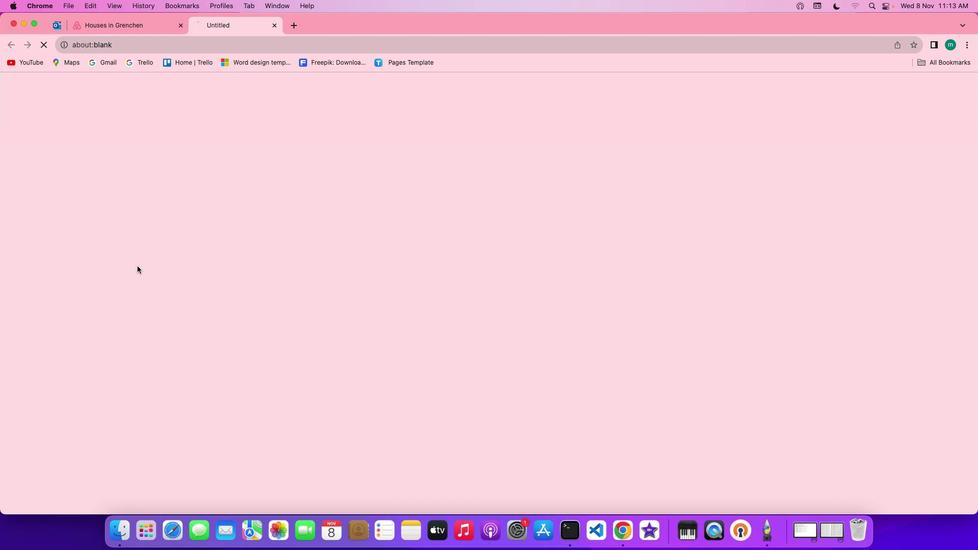 
Action: Mouse moved to (485, 317)
Screenshot: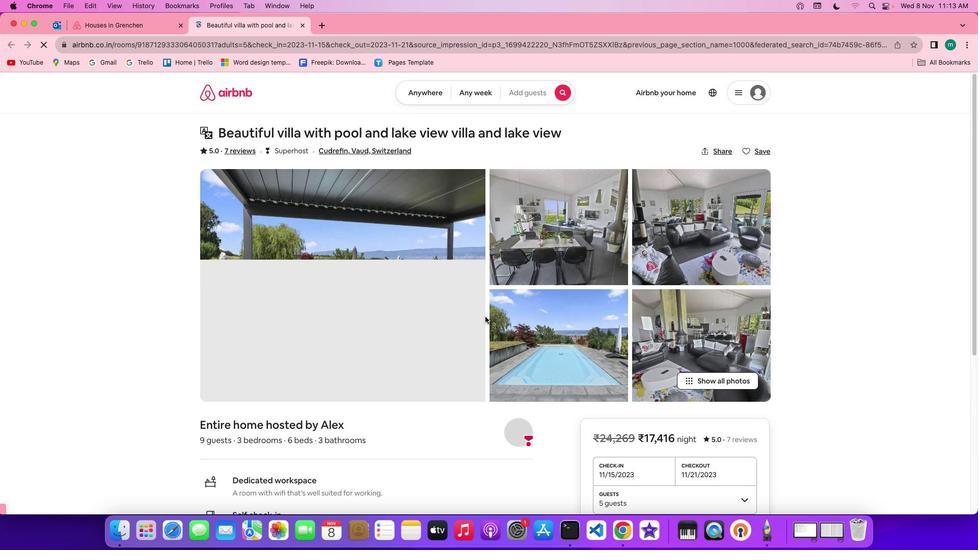
Action: Mouse scrolled (485, 317) with delta (0, 0)
Screenshot: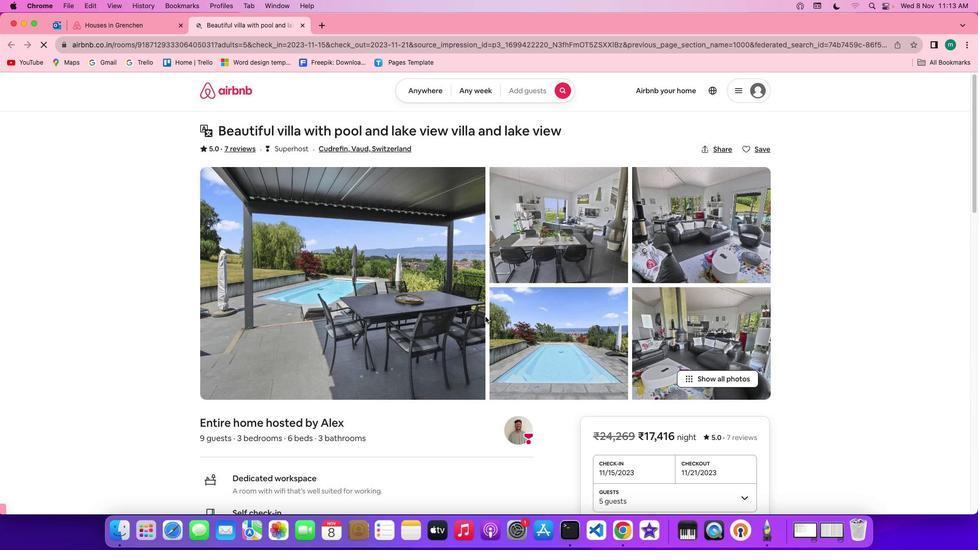 
Action: Mouse scrolled (485, 317) with delta (0, 0)
Screenshot: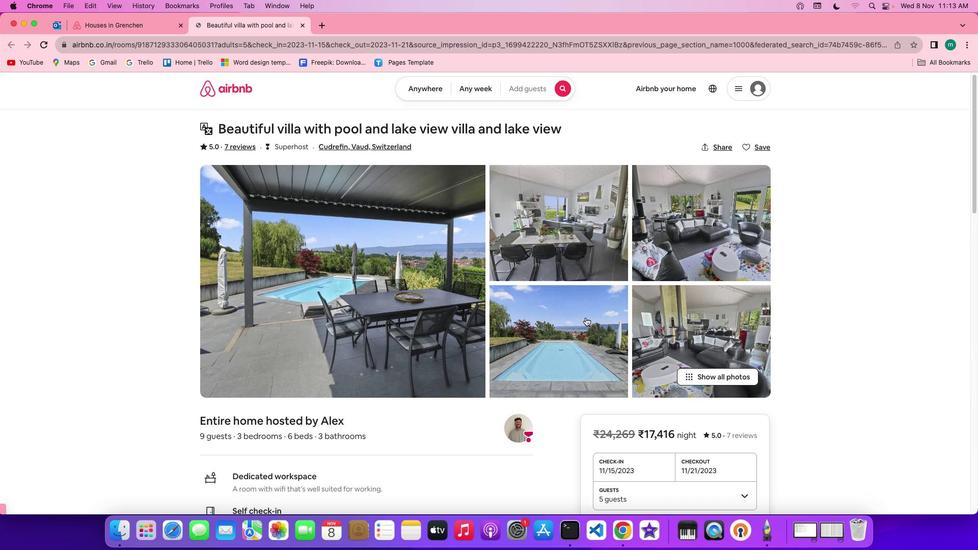 
Action: Mouse moved to (732, 376)
Screenshot: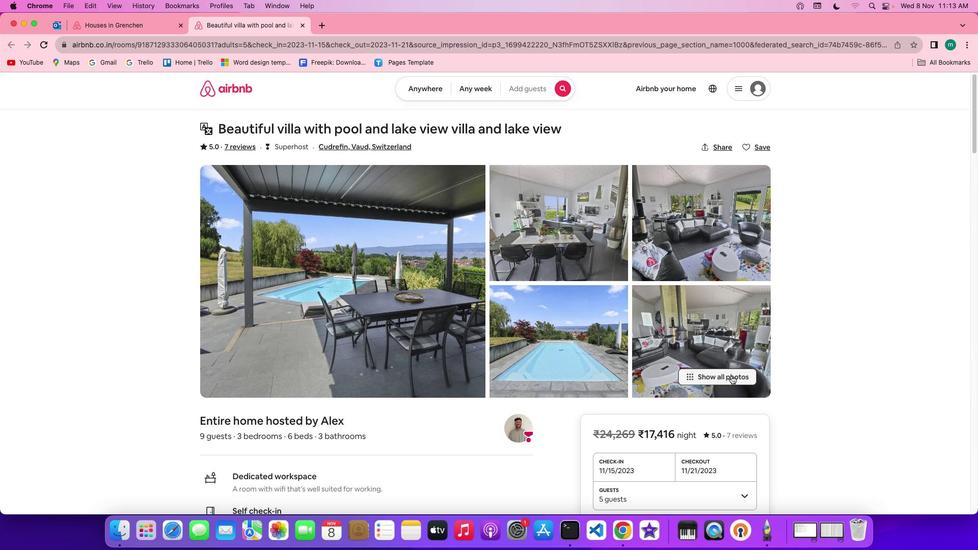 
Action: Mouse pressed left at (732, 376)
Screenshot: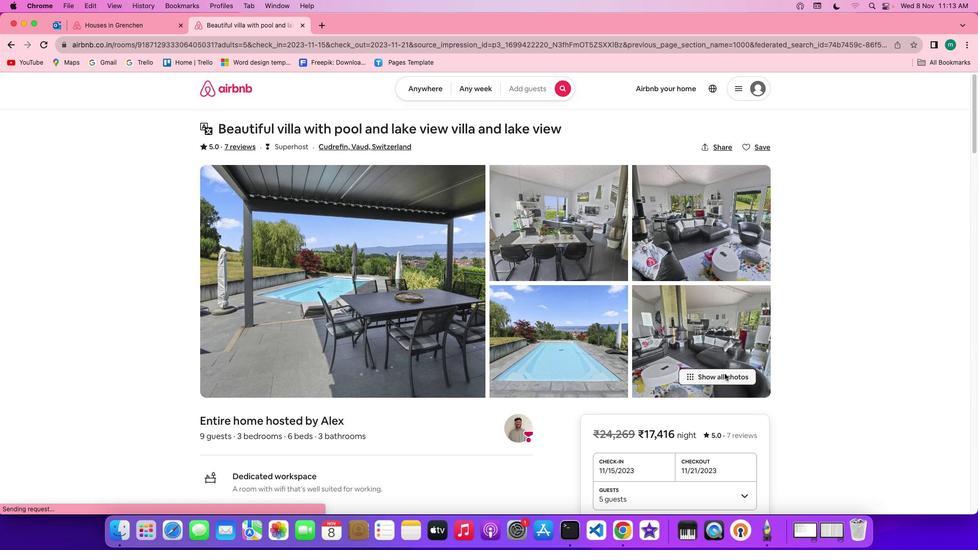 
Action: Mouse moved to (445, 294)
Screenshot: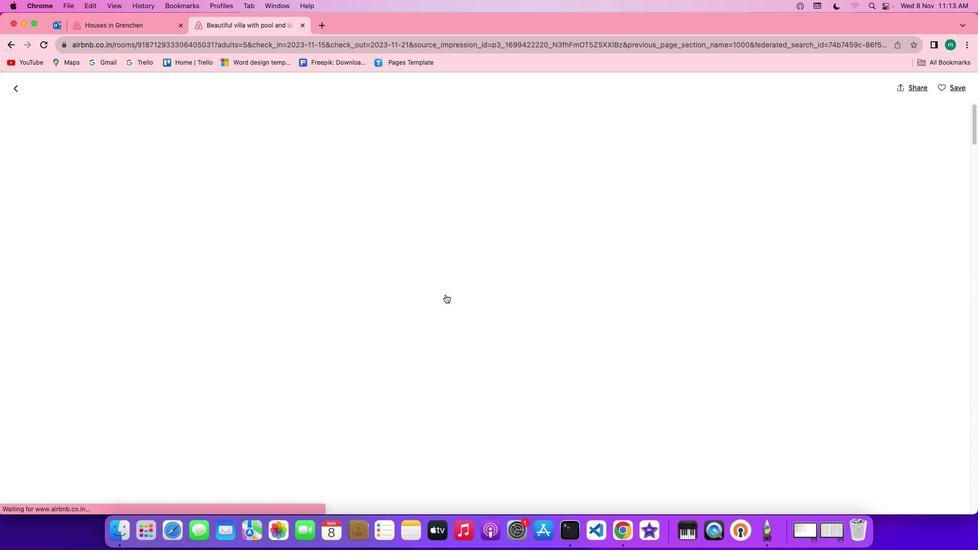 
Action: Mouse scrolled (445, 294) with delta (0, 0)
Screenshot: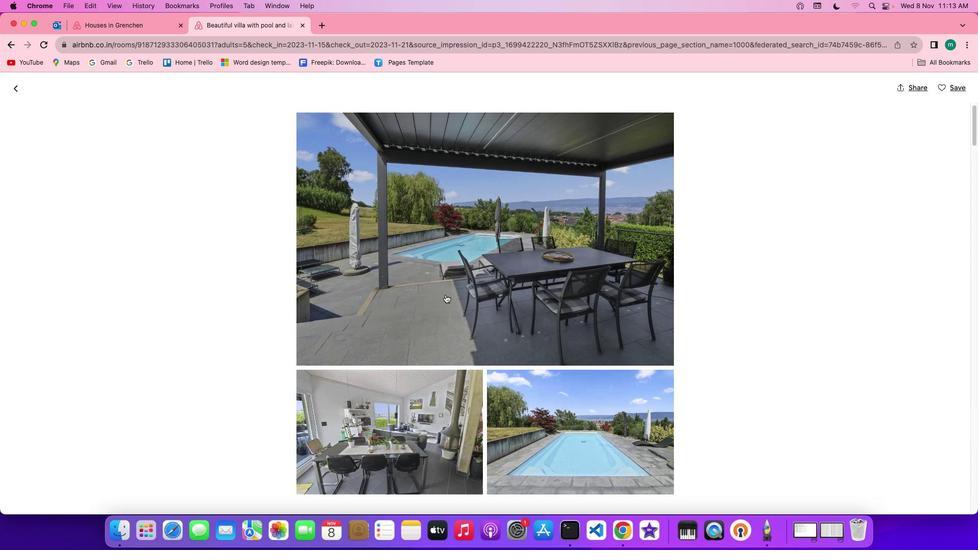
Action: Mouse scrolled (445, 294) with delta (0, 0)
Screenshot: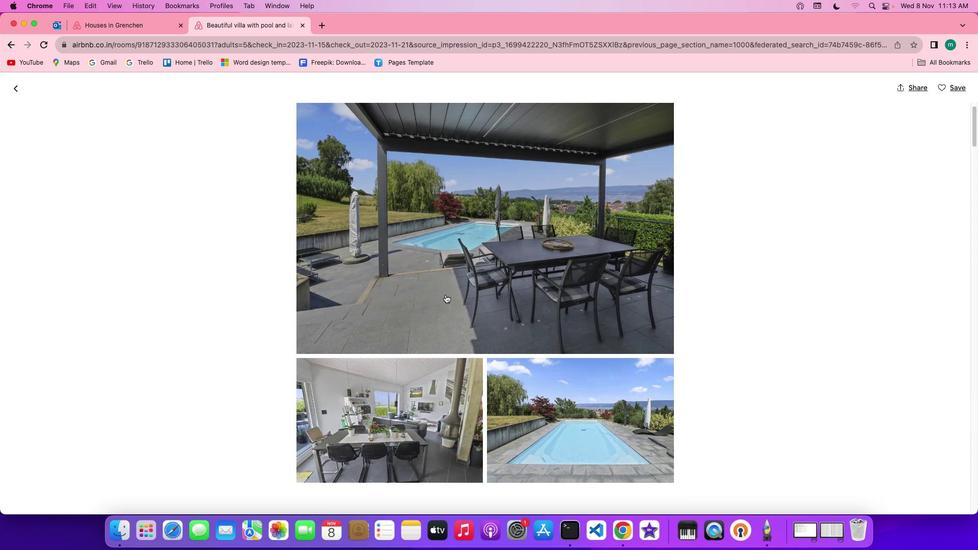 
Action: Mouse scrolled (445, 294) with delta (0, 0)
Screenshot: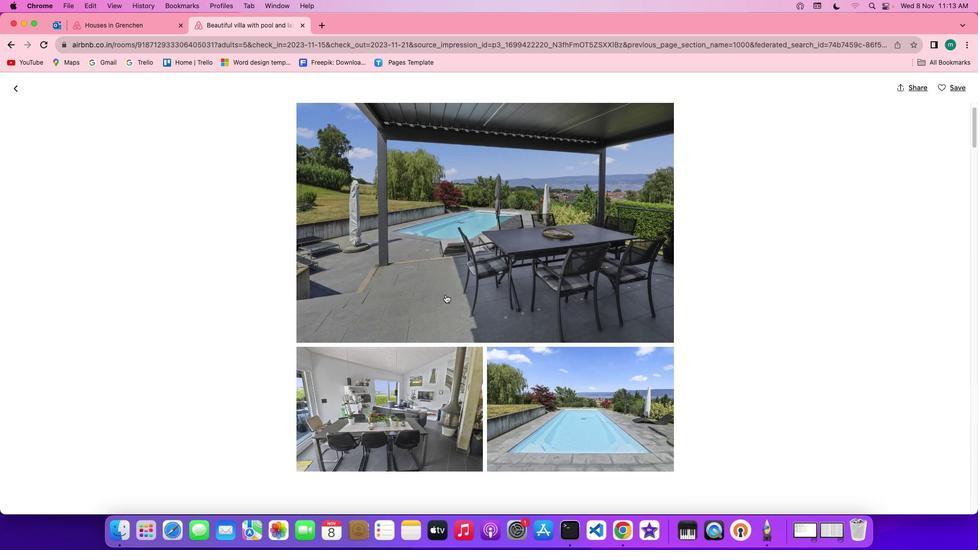 
Action: Mouse scrolled (445, 294) with delta (0, 0)
Screenshot: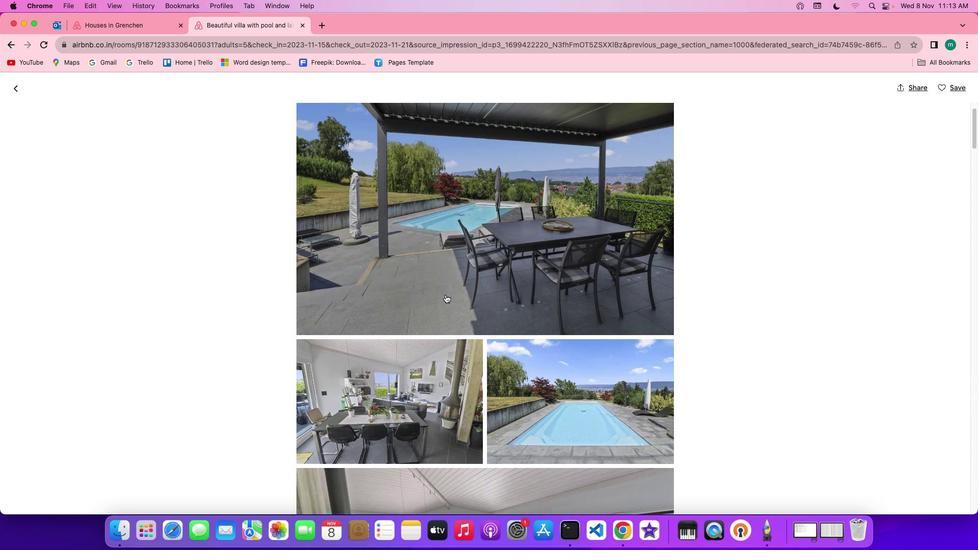 
Action: Mouse scrolled (445, 294) with delta (0, 0)
Screenshot: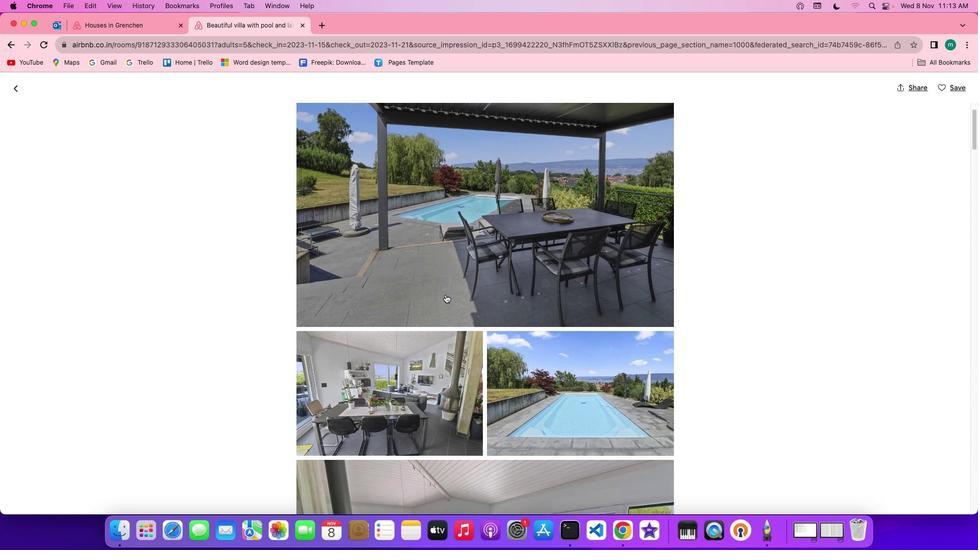 
Action: Mouse scrolled (445, 294) with delta (0, 0)
Screenshot: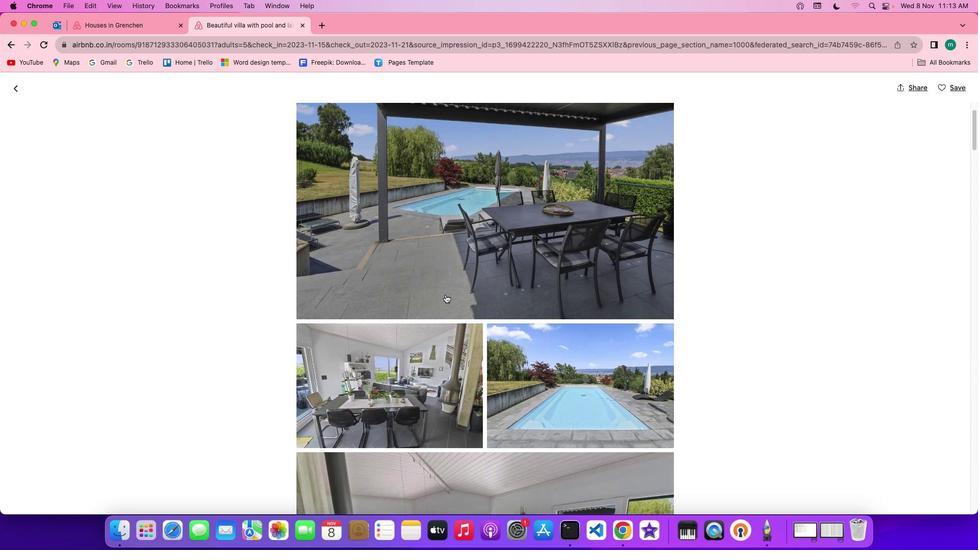 
Action: Mouse scrolled (445, 294) with delta (0, 0)
Screenshot: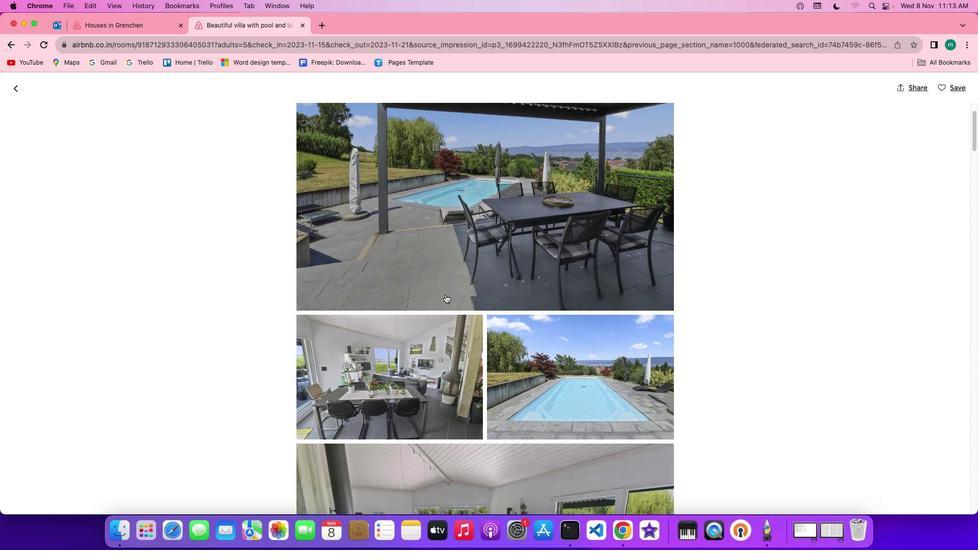 
Action: Mouse scrolled (445, 294) with delta (0, 0)
Screenshot: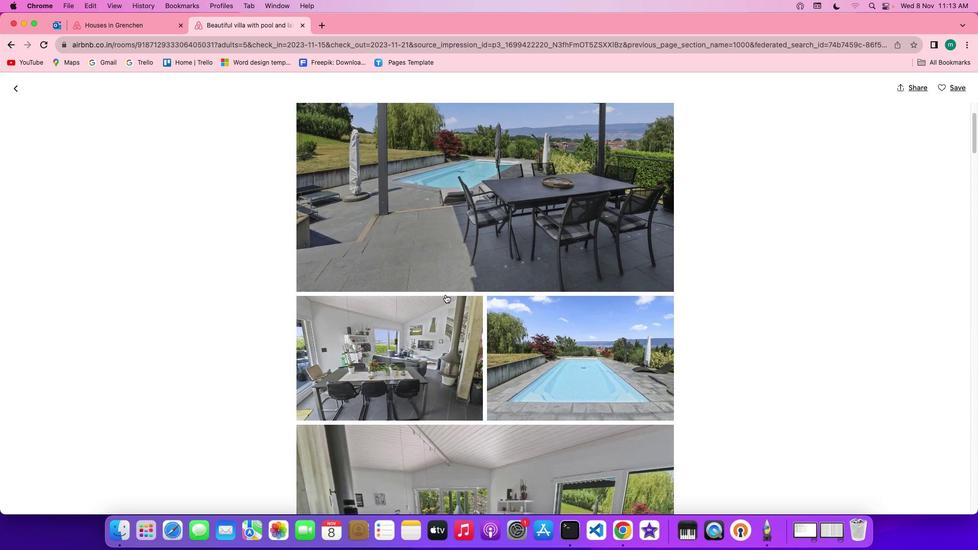 
Action: Mouse scrolled (445, 294) with delta (0, 0)
Screenshot: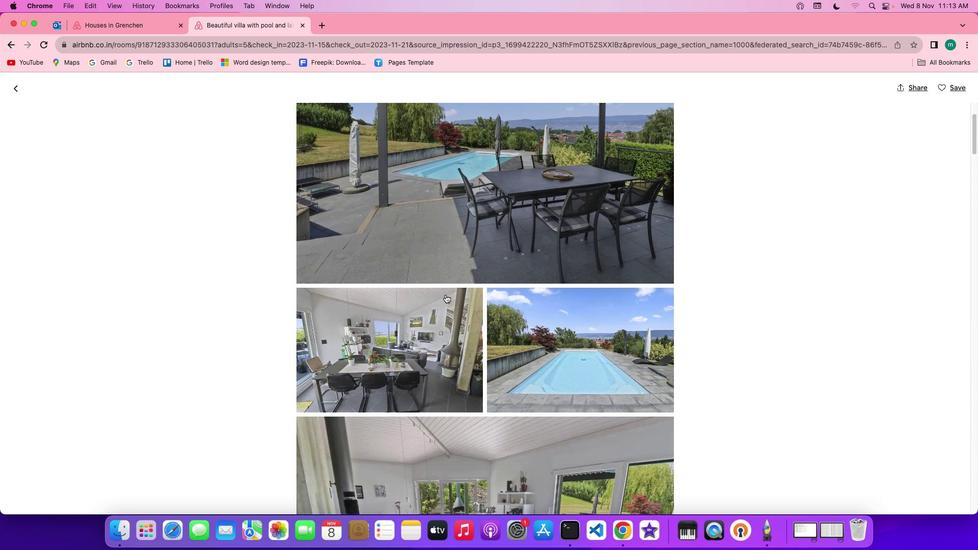 
Action: Mouse scrolled (445, 294) with delta (0, 0)
Screenshot: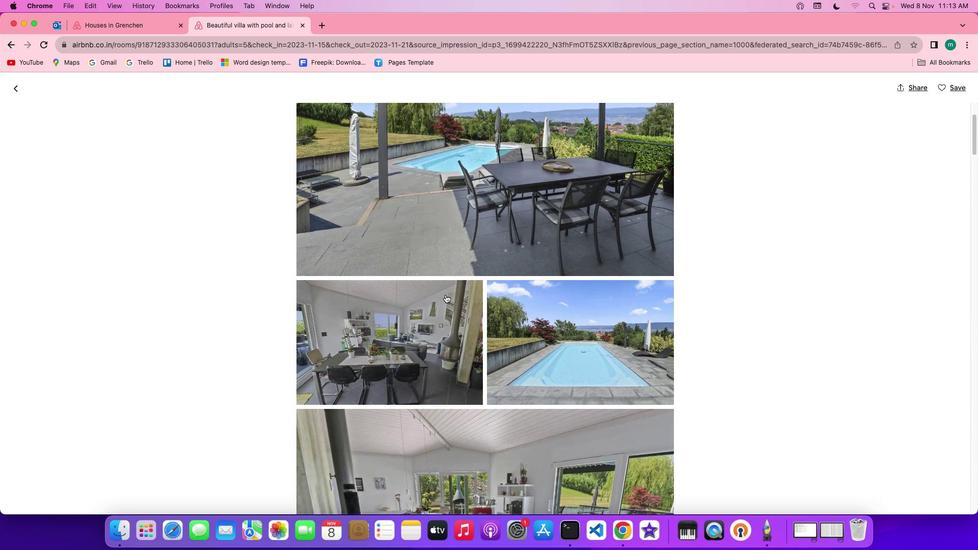 
Action: Mouse scrolled (445, 294) with delta (0, 0)
Screenshot: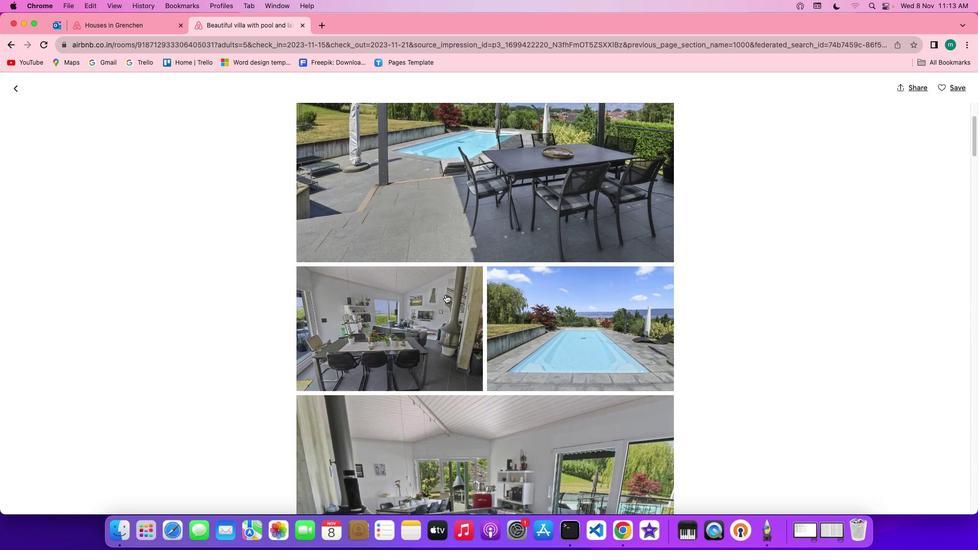 
Action: Mouse scrolled (445, 294) with delta (0, 0)
Screenshot: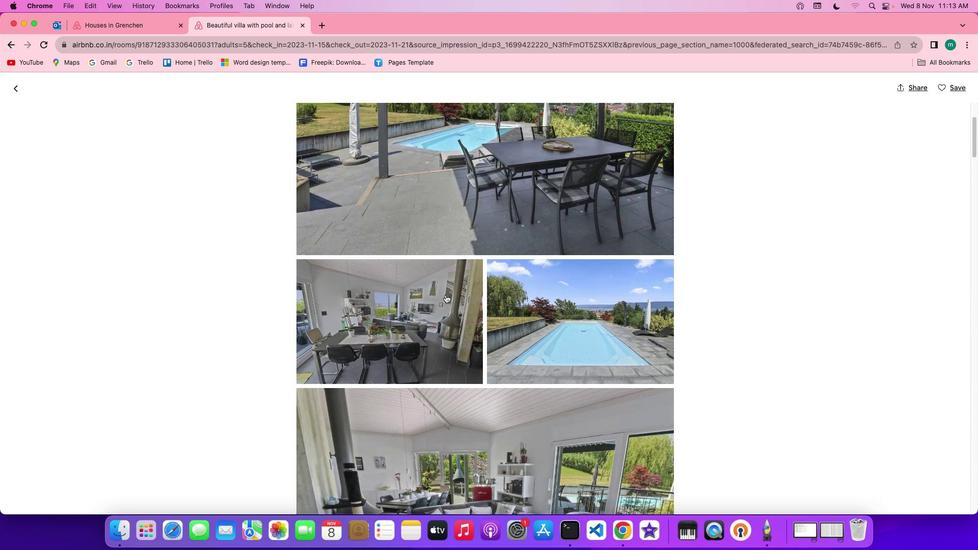 
Action: Mouse scrolled (445, 294) with delta (0, 0)
Screenshot: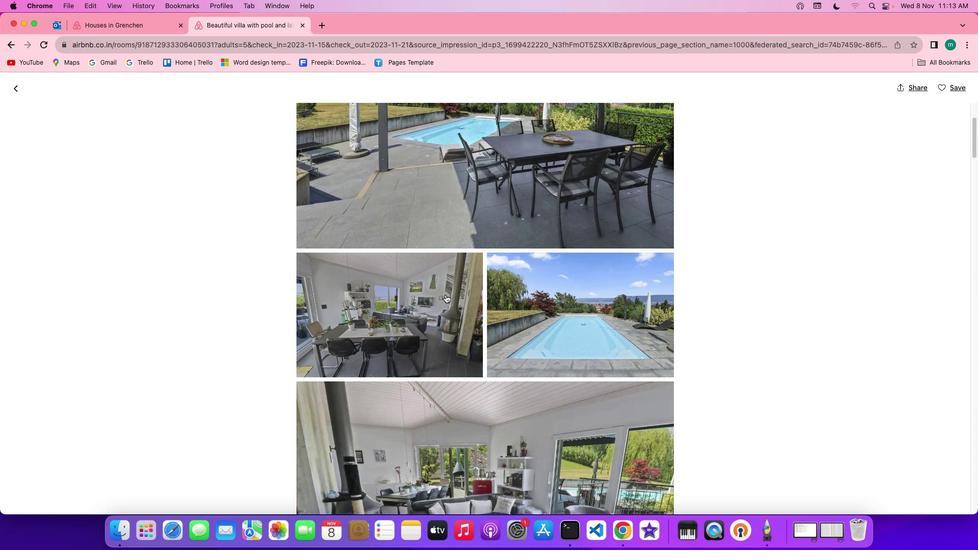 
Action: Mouse scrolled (445, 294) with delta (0, 0)
Screenshot: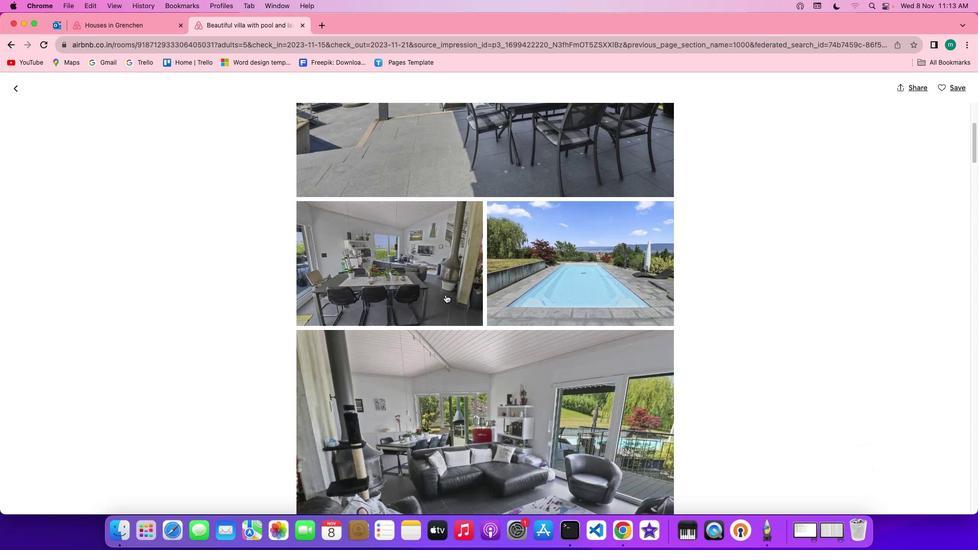 
Action: Mouse scrolled (445, 294) with delta (0, 0)
Screenshot: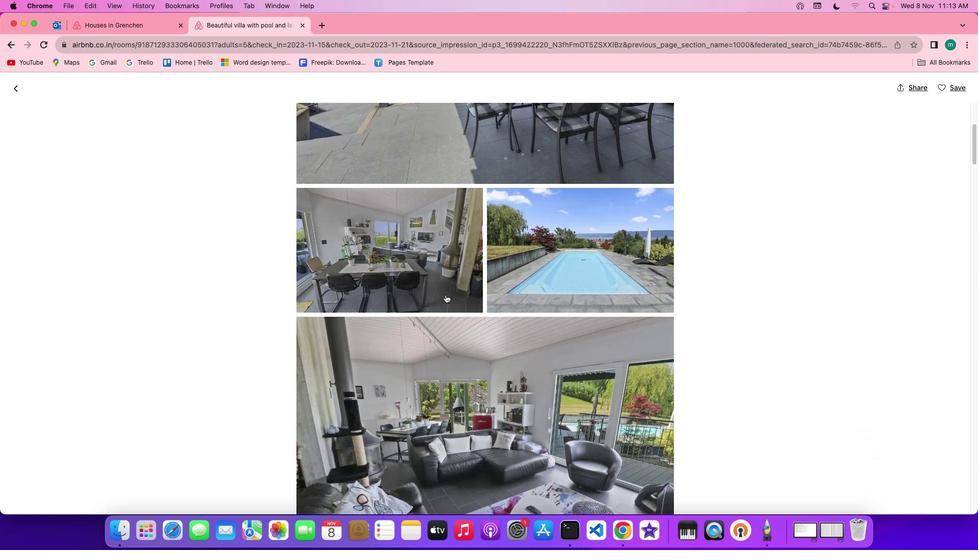 
Action: Mouse scrolled (445, 294) with delta (0, -1)
Screenshot: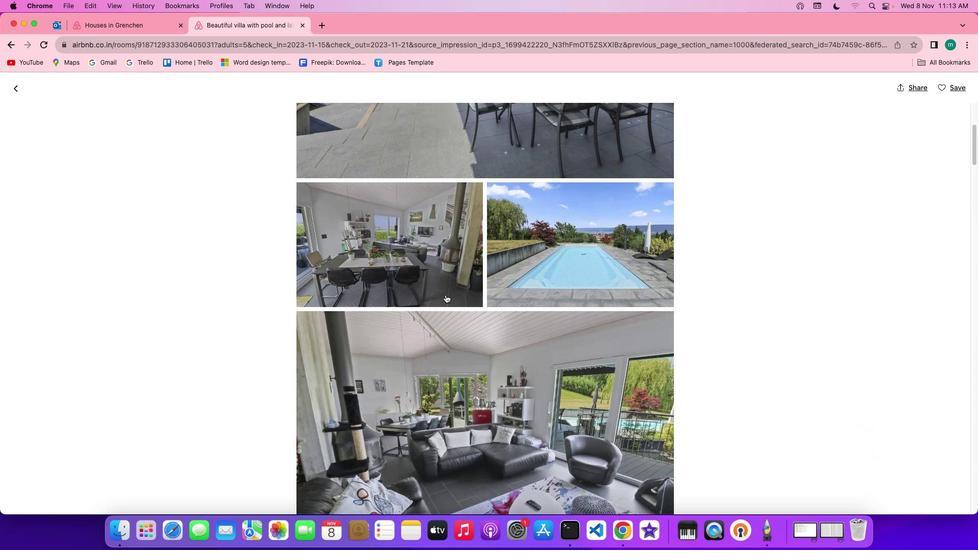 
Action: Mouse scrolled (445, 294) with delta (0, 0)
Screenshot: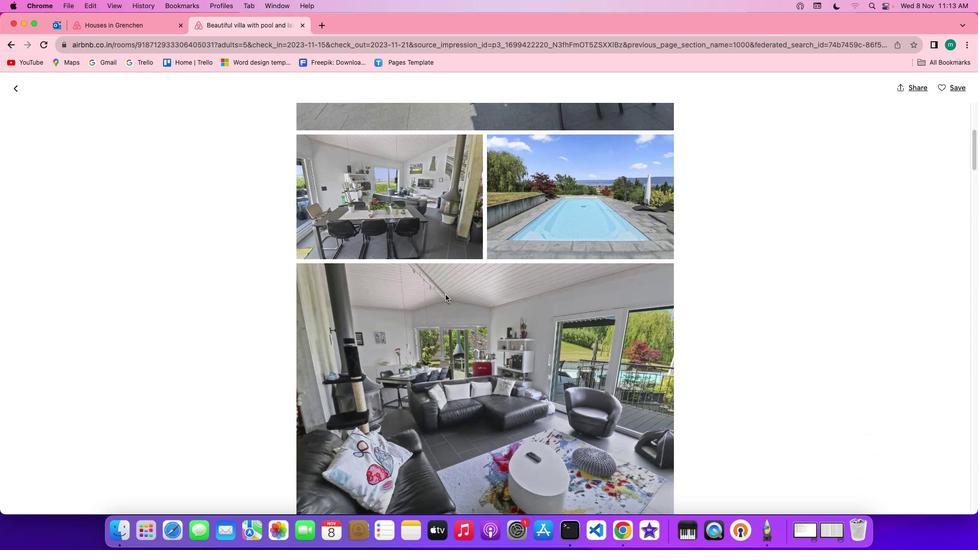 
Action: Mouse scrolled (445, 294) with delta (0, 0)
Screenshot: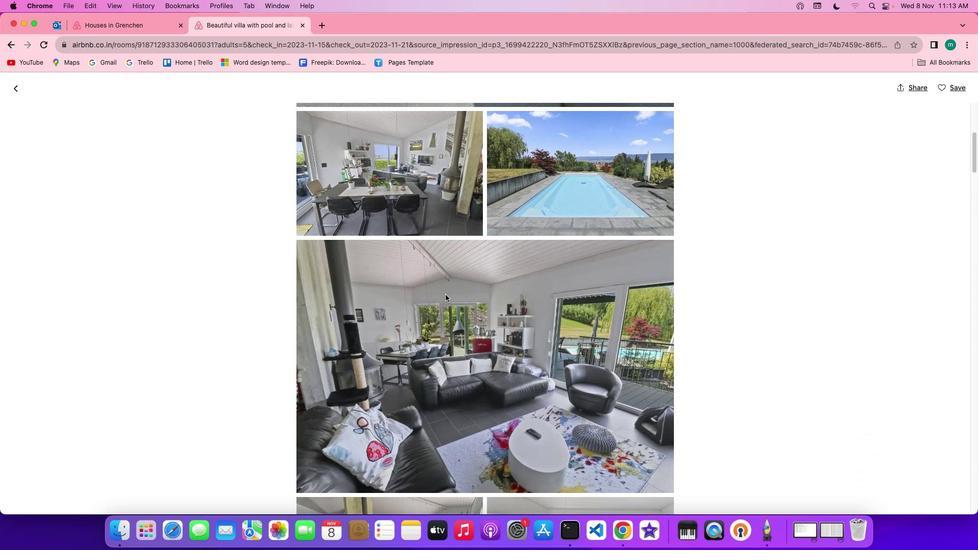 
Action: Mouse scrolled (445, 294) with delta (0, -1)
Screenshot: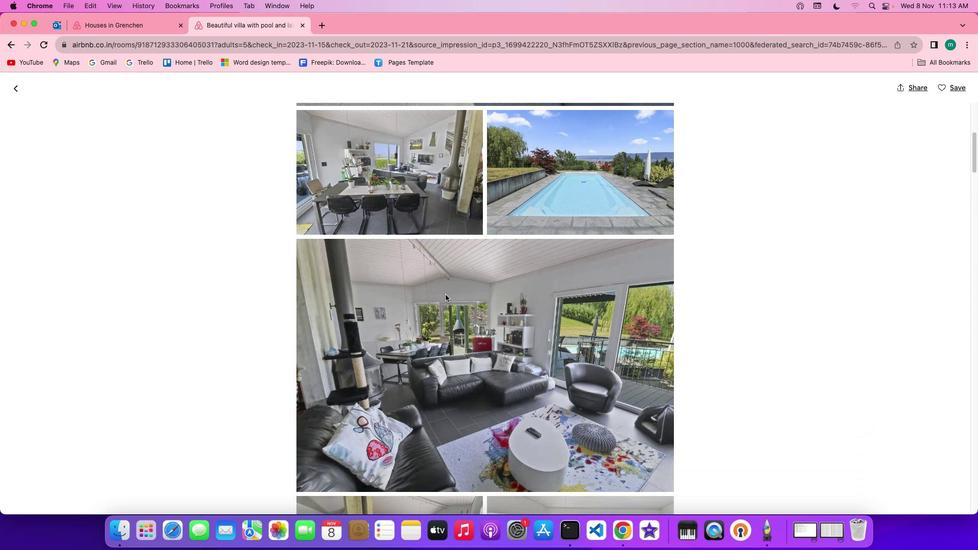 
Action: Mouse scrolled (445, 294) with delta (0, 0)
Screenshot: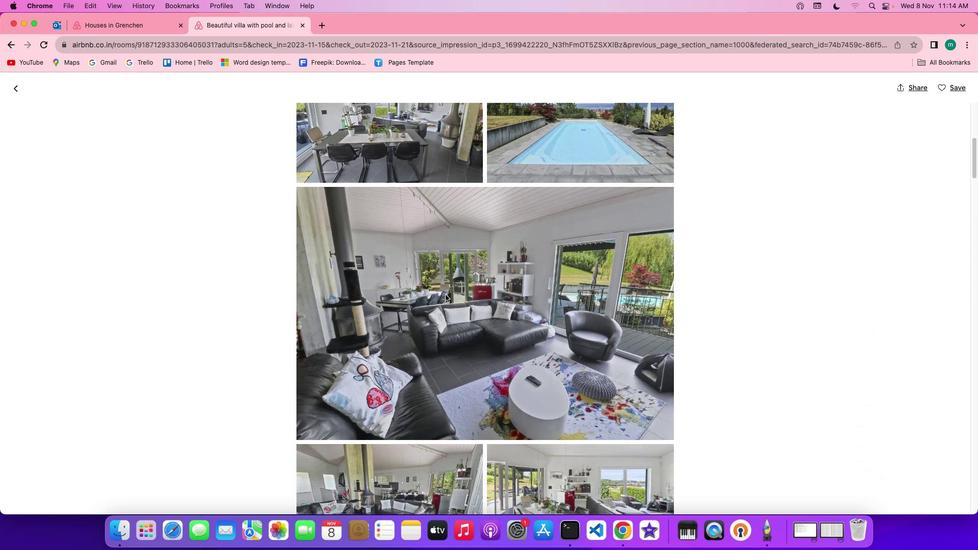 
Action: Mouse scrolled (445, 294) with delta (0, 0)
Screenshot: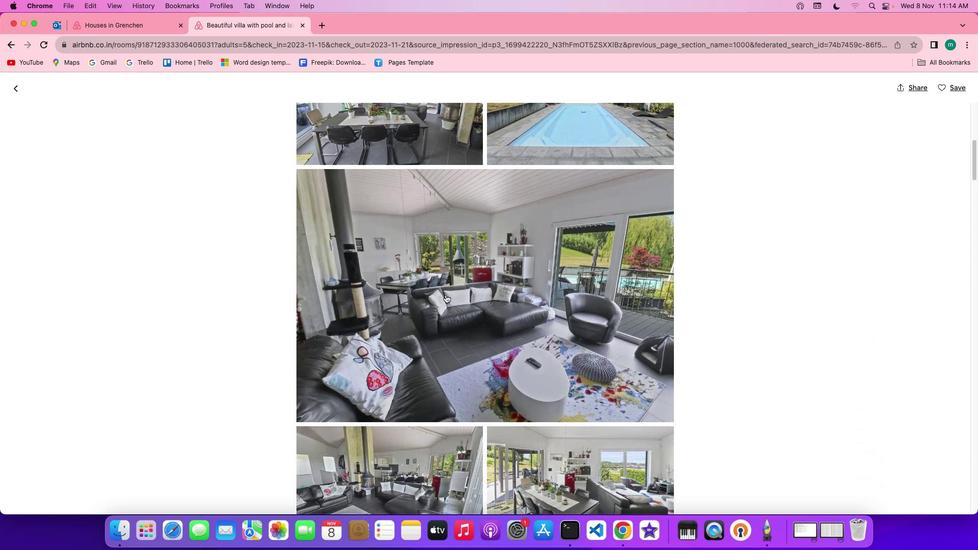 
Action: Mouse scrolled (445, 294) with delta (0, -1)
Screenshot: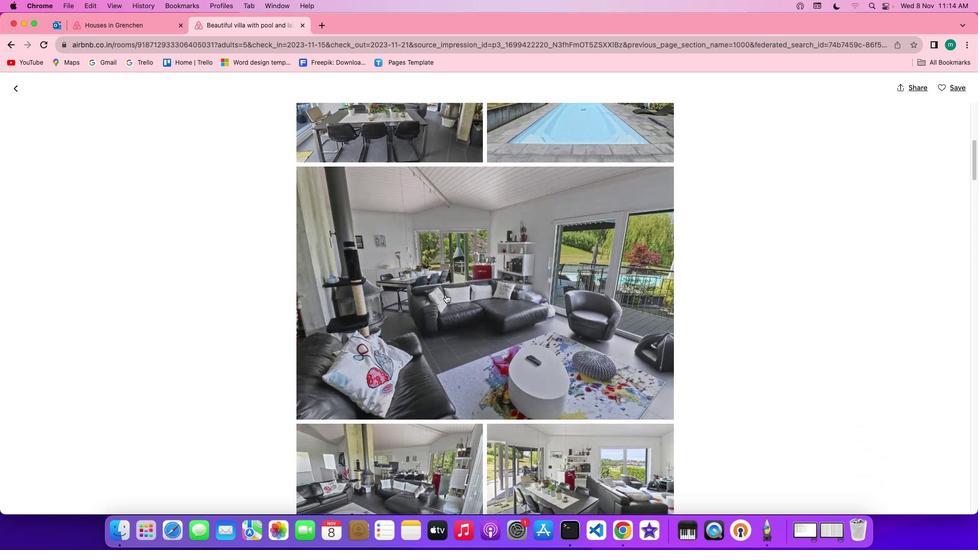 
Action: Mouse scrolled (445, 294) with delta (0, 0)
Screenshot: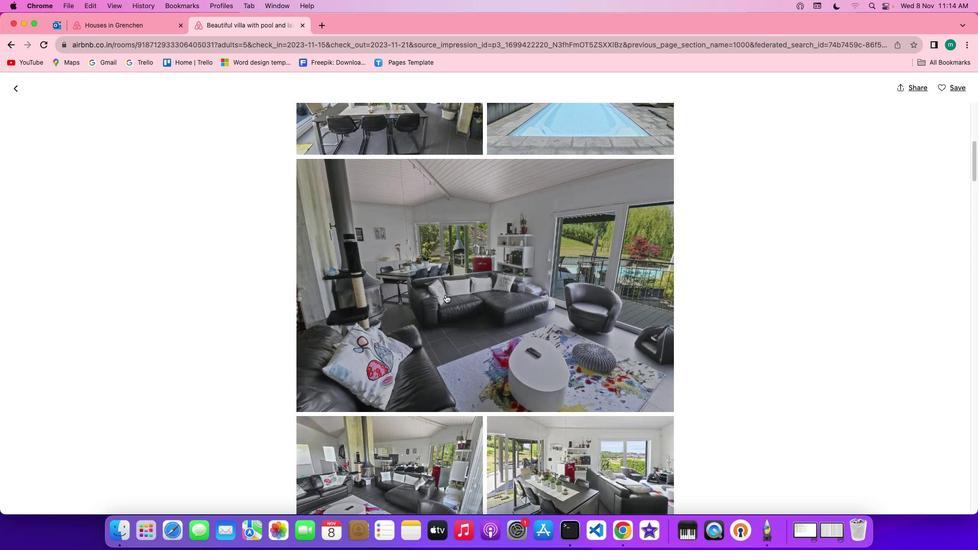 
Action: Mouse scrolled (445, 294) with delta (0, 0)
Screenshot: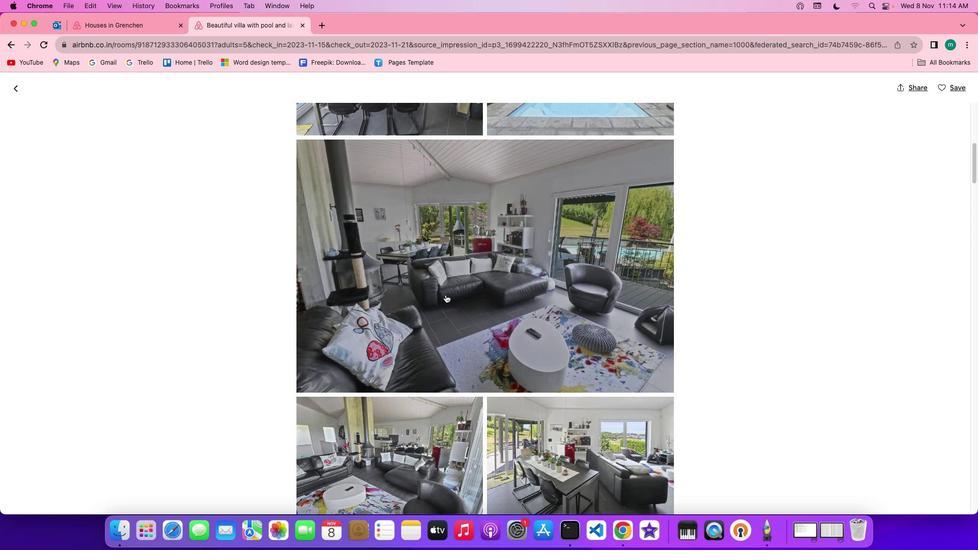 
Action: Mouse scrolled (445, 294) with delta (0, 0)
Screenshot: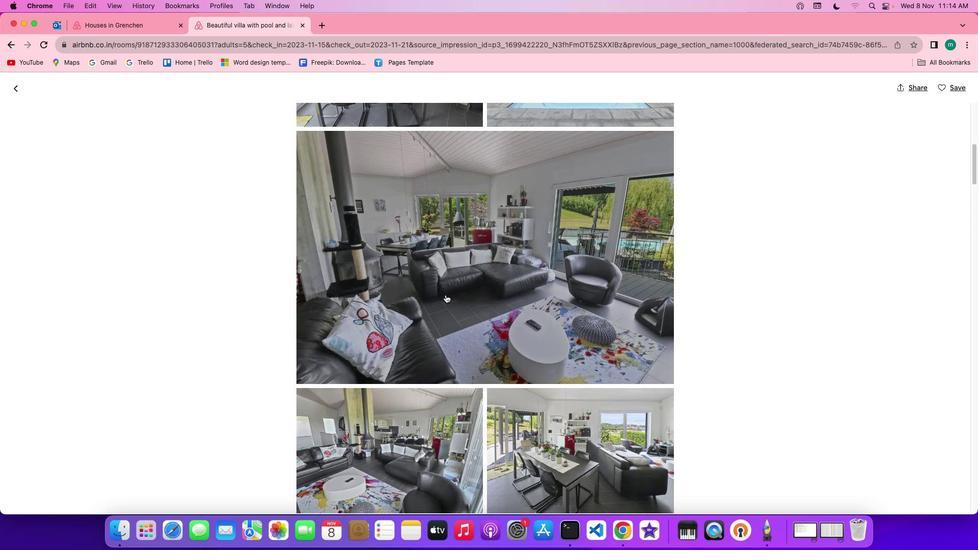
Action: Mouse scrolled (445, 294) with delta (0, 0)
Screenshot: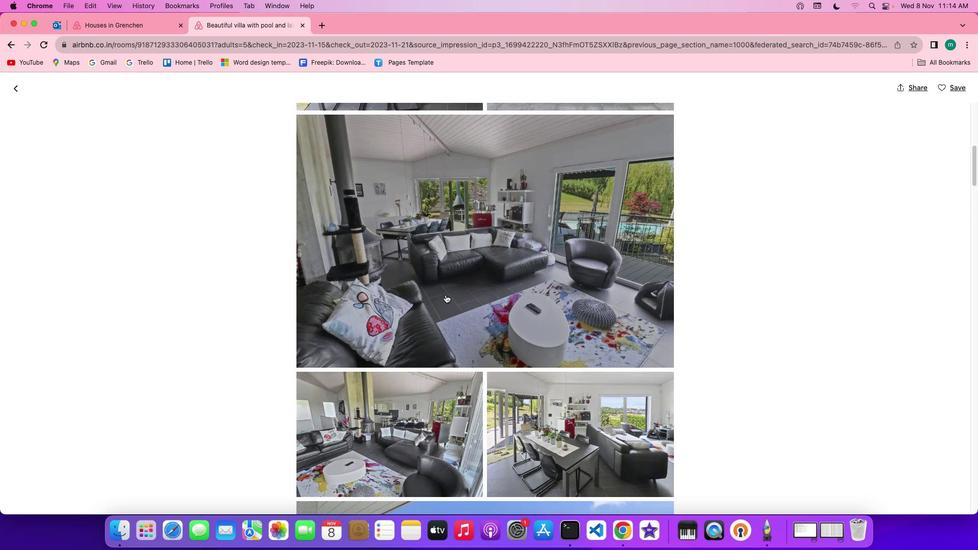
Action: Mouse scrolled (445, 294) with delta (0, 0)
Screenshot: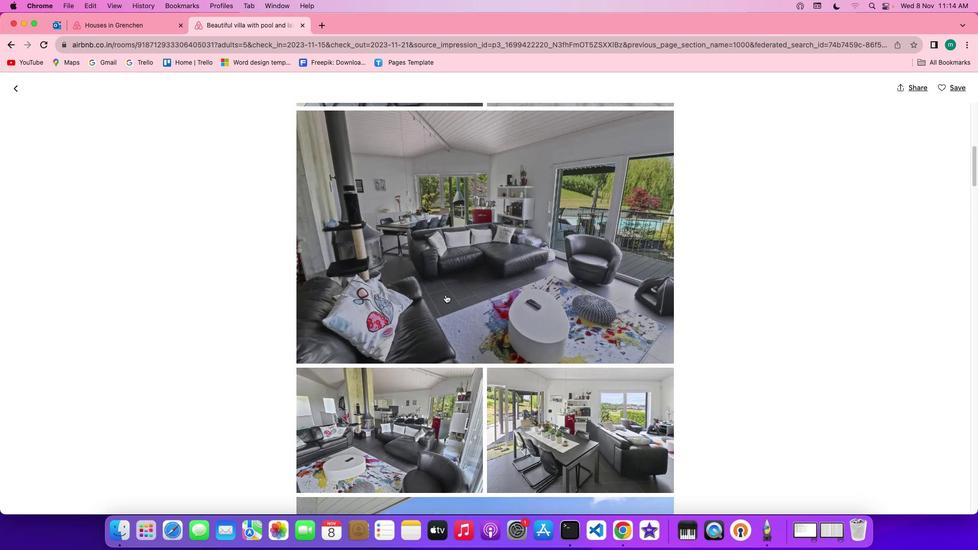 
Action: Mouse scrolled (445, 294) with delta (0, 0)
Screenshot: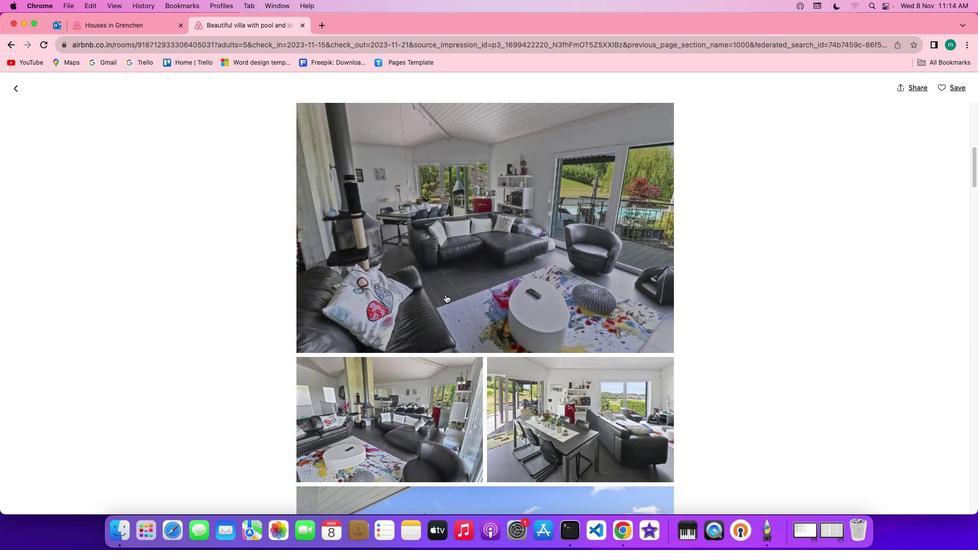 
Action: Mouse scrolled (445, 294) with delta (0, 0)
Screenshot: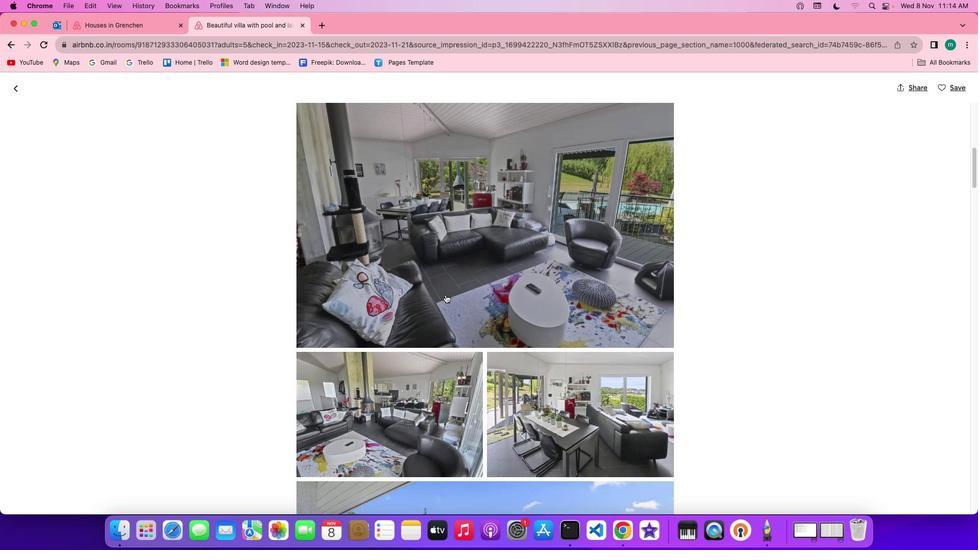 
Action: Mouse scrolled (445, 294) with delta (0, 0)
Screenshot: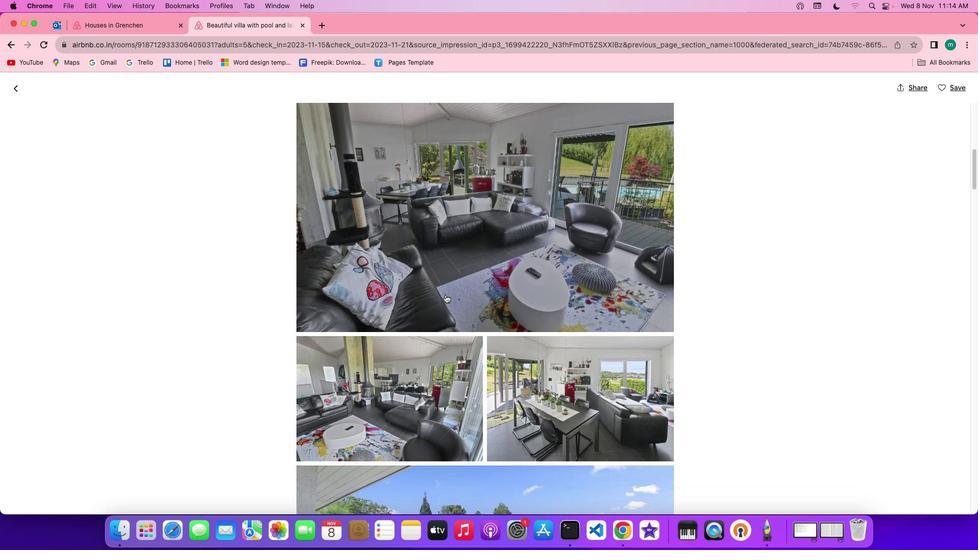 
Action: Mouse scrolled (445, 294) with delta (0, 0)
Screenshot: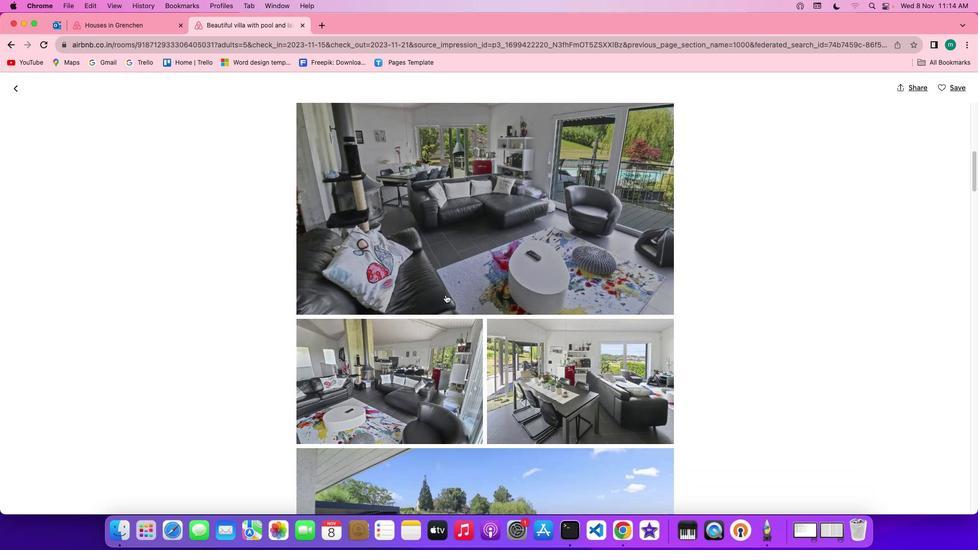 
Action: Mouse scrolled (445, 294) with delta (0, 0)
Screenshot: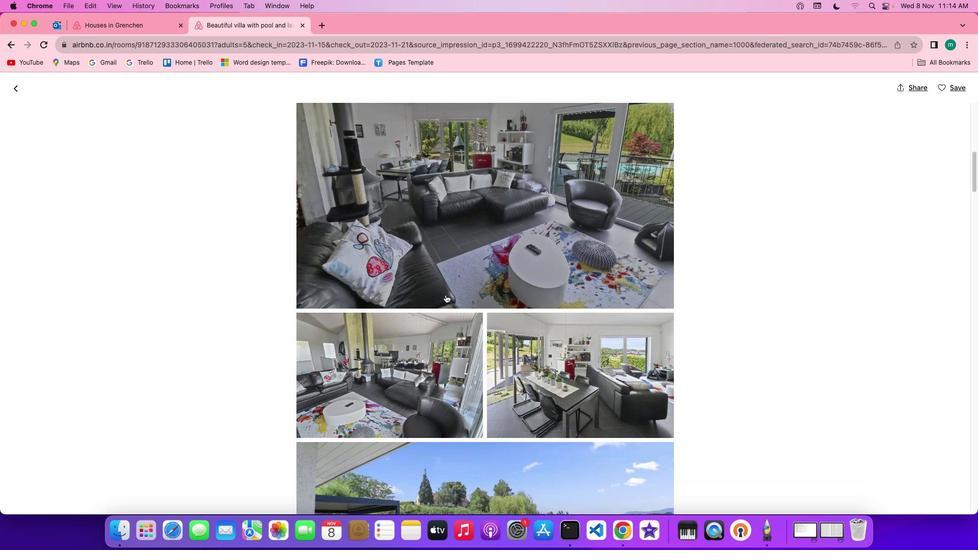 
Action: Mouse scrolled (445, 294) with delta (0, 0)
Screenshot: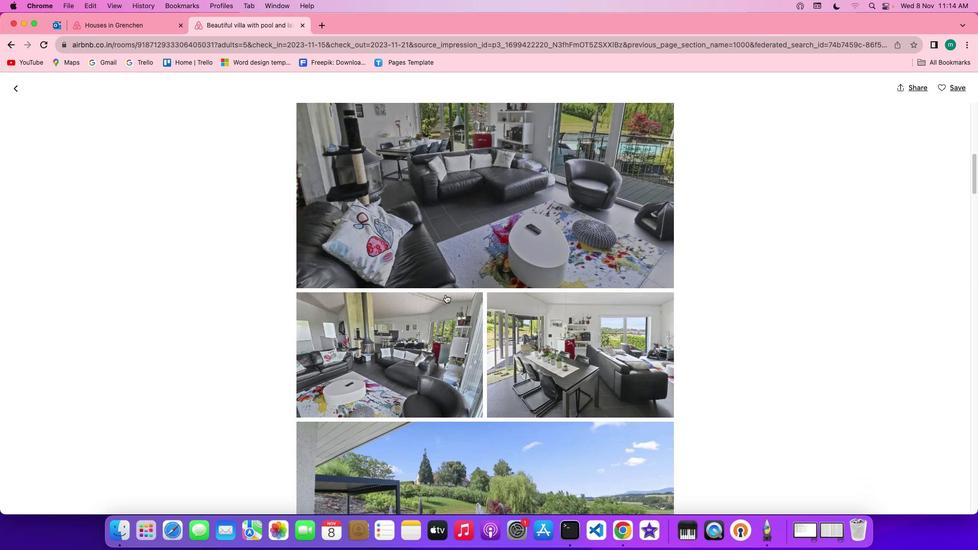 
Action: Mouse scrolled (445, 294) with delta (0, 0)
Screenshot: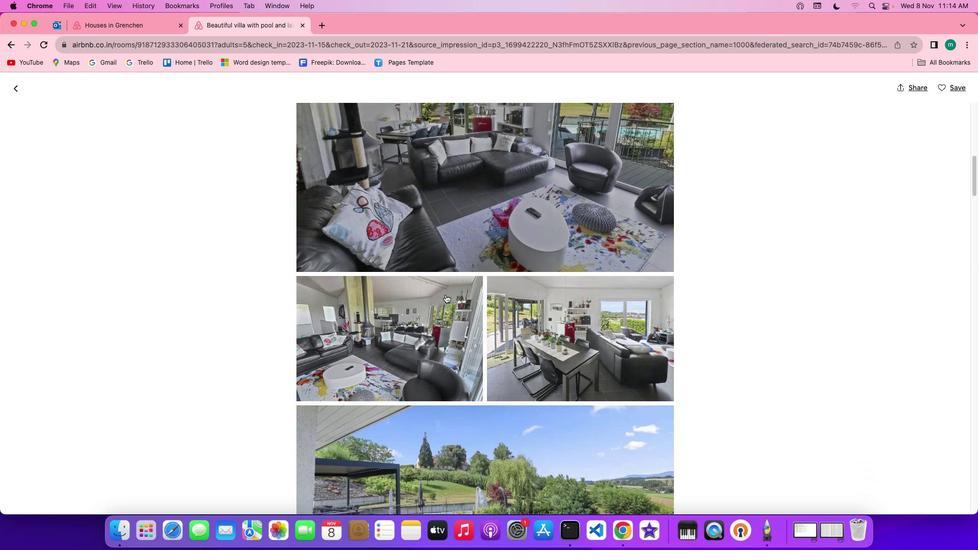 
Action: Mouse scrolled (445, 294) with delta (0, 0)
Screenshot: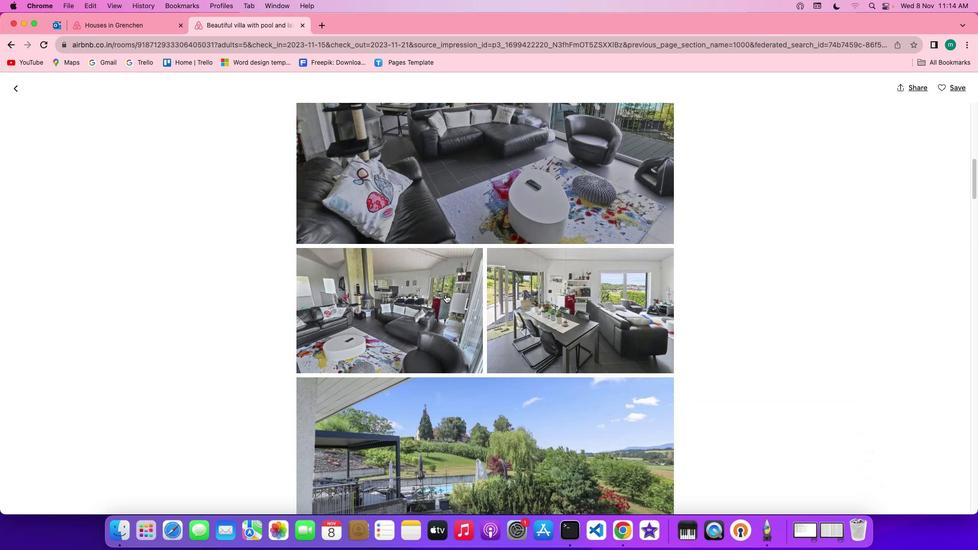 
Action: Mouse scrolled (445, 294) with delta (0, 0)
Screenshot: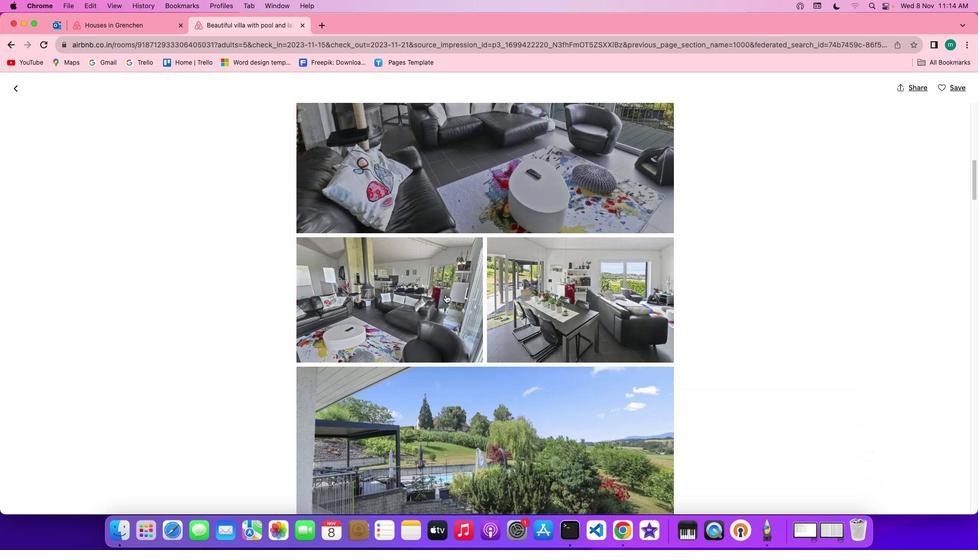 
Action: Mouse scrolled (445, 294) with delta (0, 0)
Screenshot: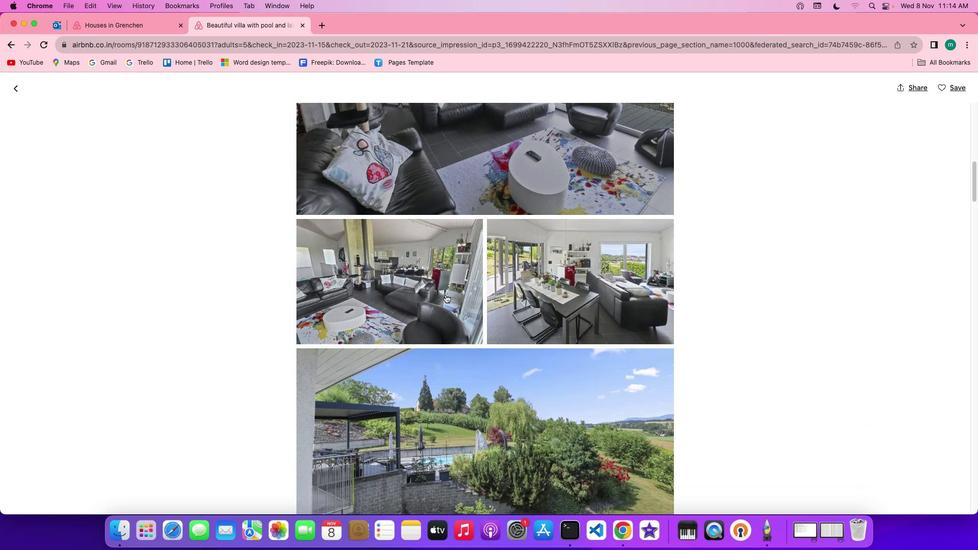 
Action: Mouse scrolled (445, 294) with delta (0, 0)
Screenshot: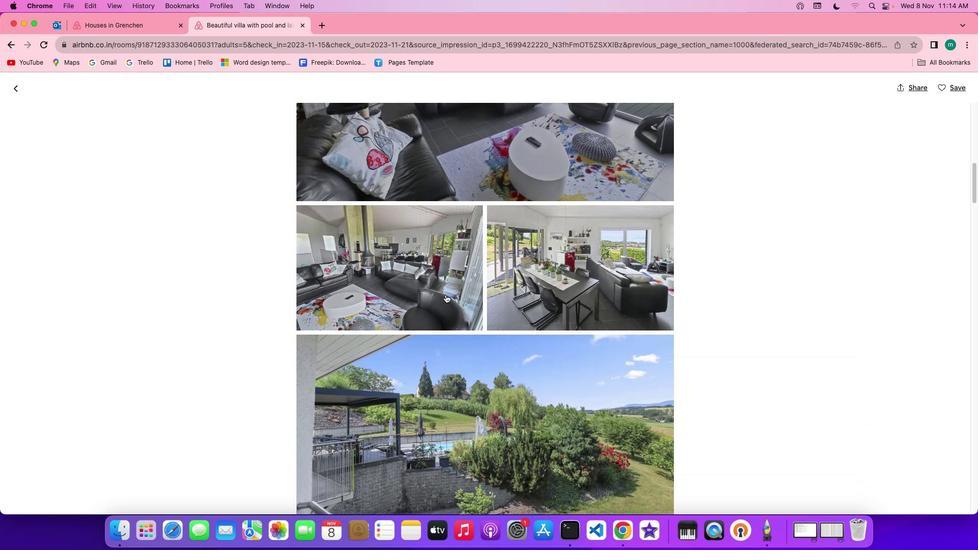 
Action: Mouse scrolled (445, 294) with delta (0, 0)
Screenshot: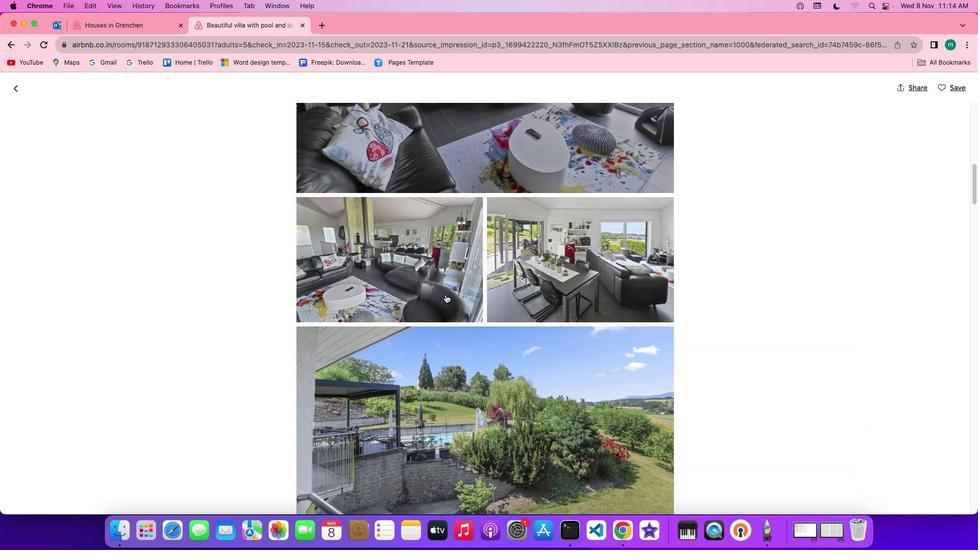 
Action: Mouse scrolled (445, 294) with delta (0, 0)
Screenshot: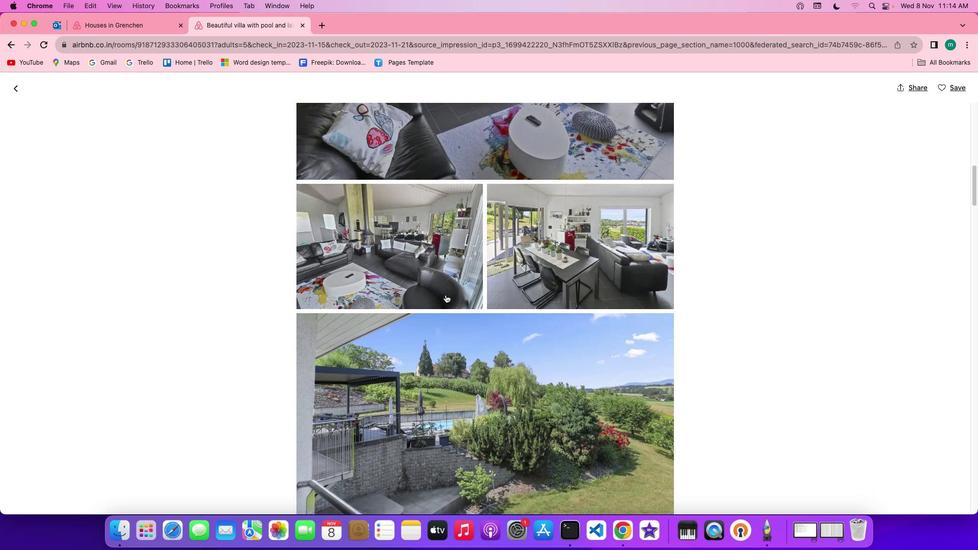 
Action: Mouse scrolled (445, 294) with delta (0, 0)
Screenshot: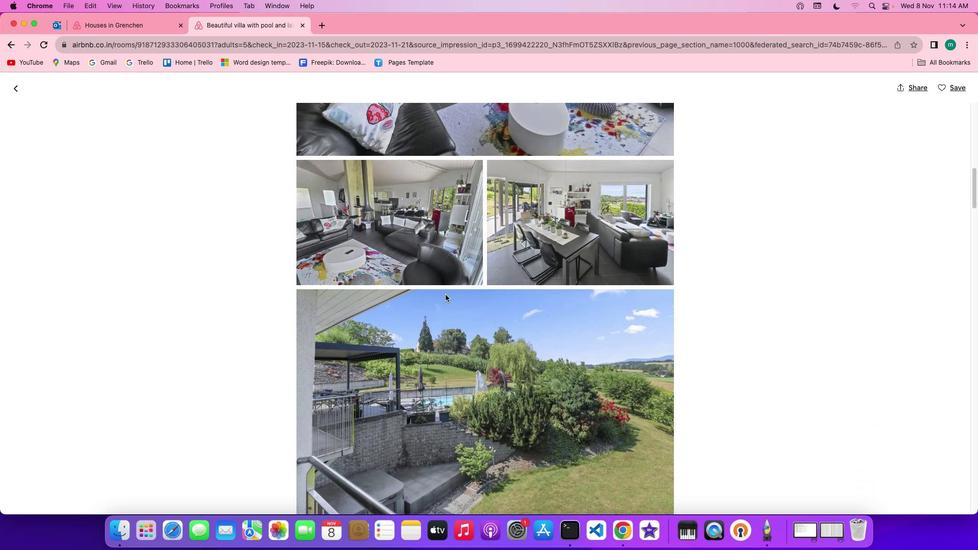 
Action: Mouse scrolled (445, 294) with delta (0, 0)
Screenshot: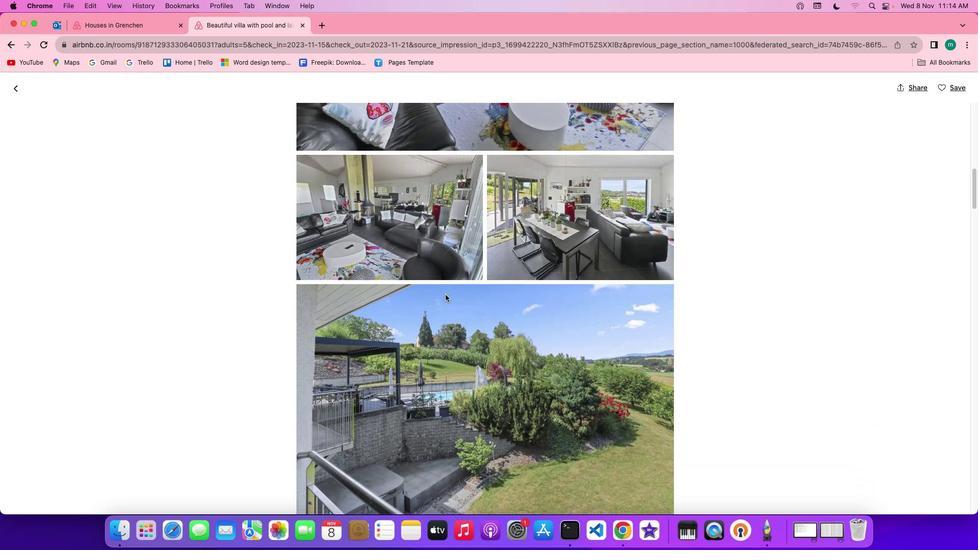 
Action: Mouse scrolled (445, 294) with delta (0, 0)
Screenshot: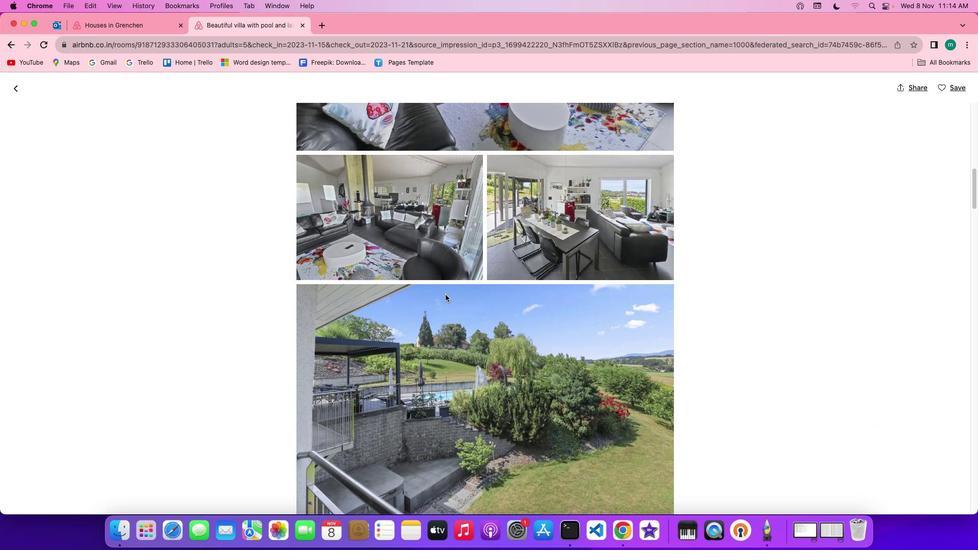 
Action: Mouse scrolled (445, 294) with delta (0, 0)
Screenshot: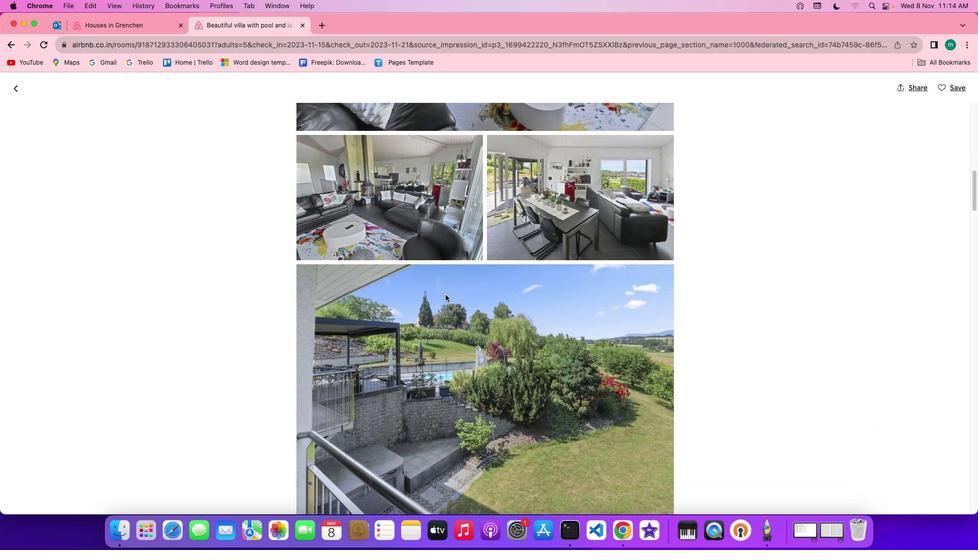 
Action: Mouse scrolled (445, 294) with delta (0, 0)
Screenshot: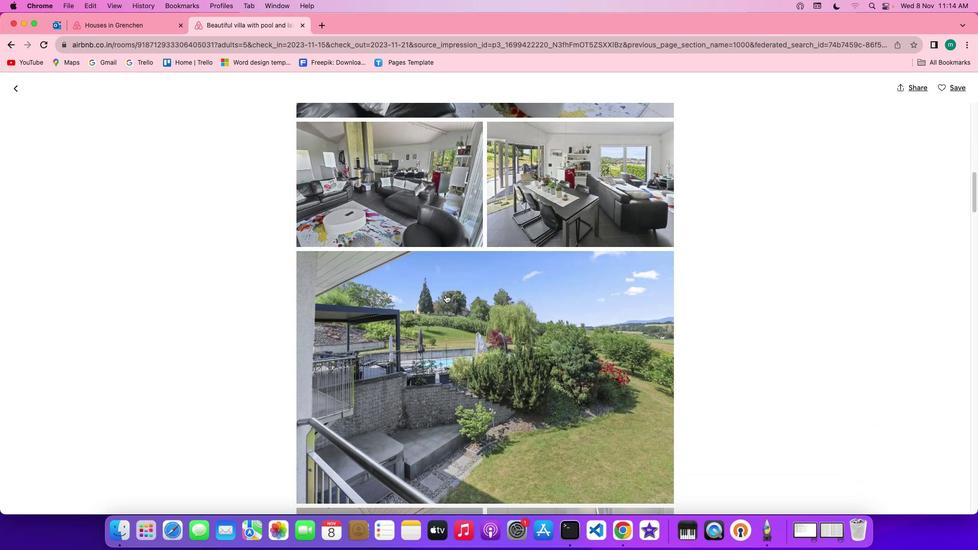 
Action: Mouse scrolled (445, 294) with delta (0, 0)
Screenshot: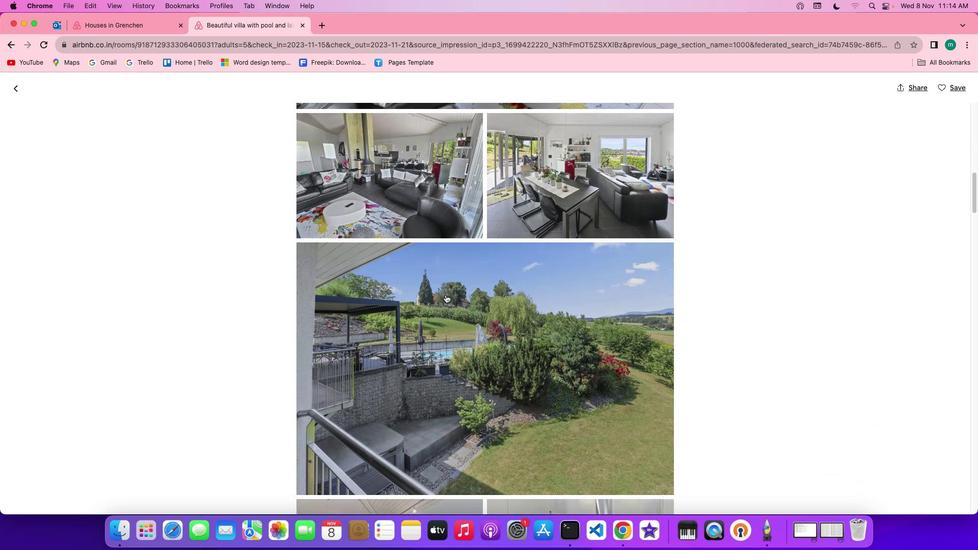
Action: Mouse scrolled (445, 294) with delta (0, 0)
Screenshot: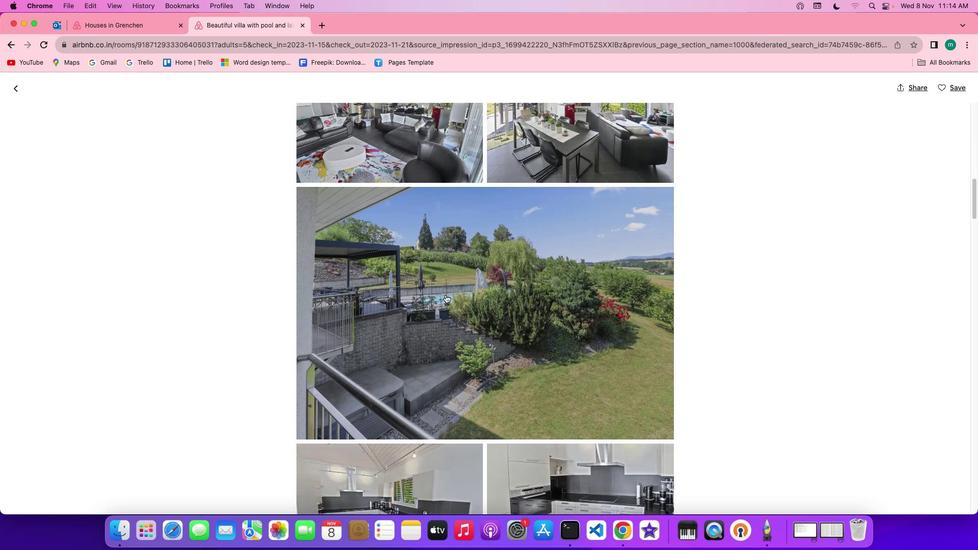 
Action: Mouse scrolled (445, 294) with delta (0, 0)
Screenshot: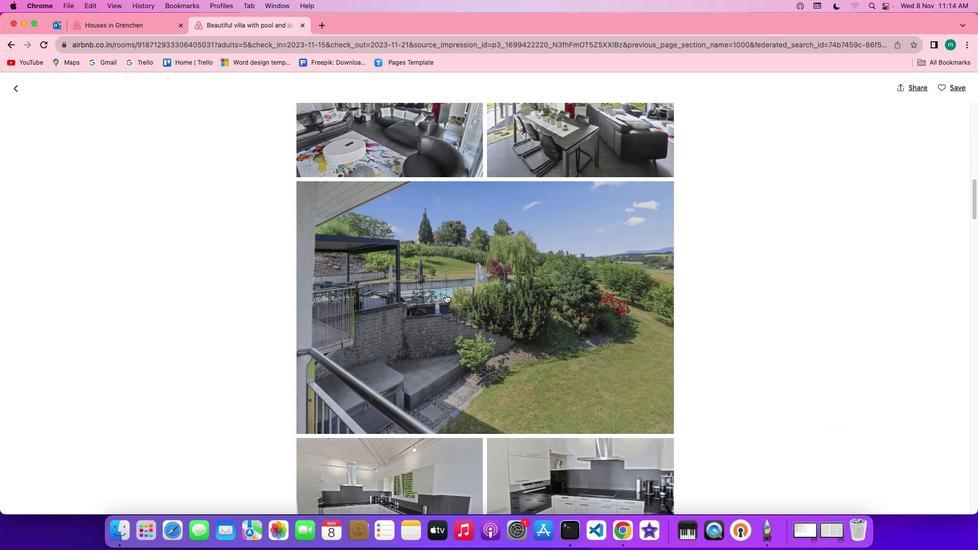 
Action: Mouse scrolled (445, 294) with delta (0, -1)
Screenshot: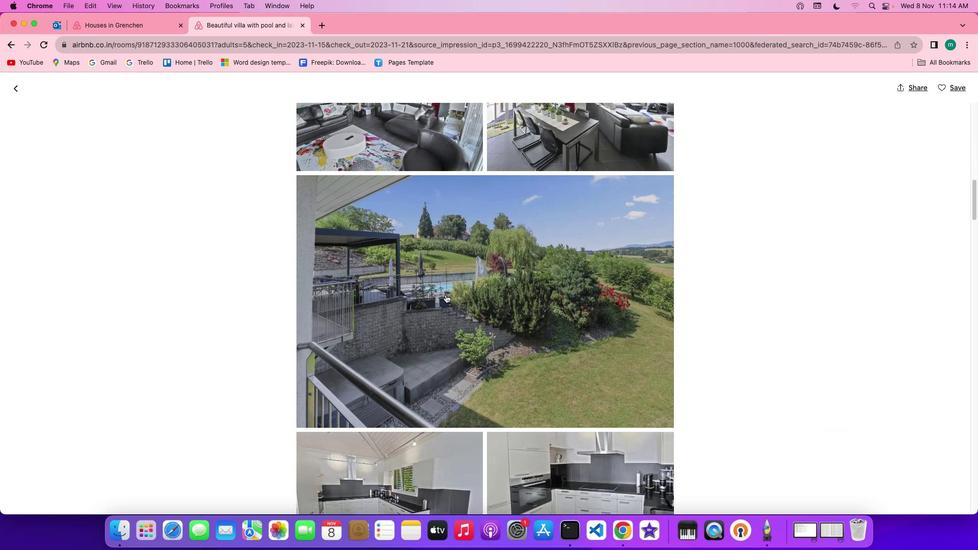
Action: Mouse scrolled (445, 294) with delta (0, 0)
Screenshot: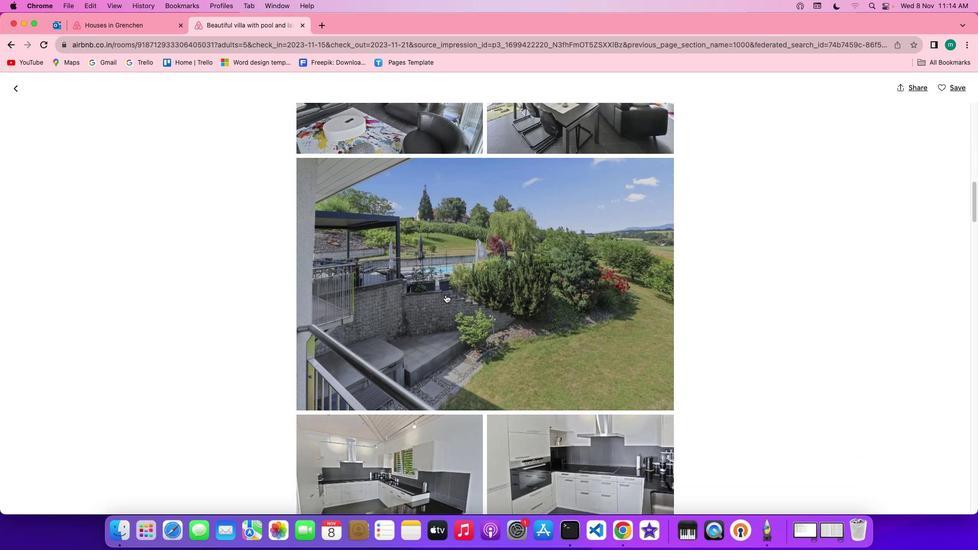
Action: Mouse scrolled (445, 294) with delta (0, 0)
Screenshot: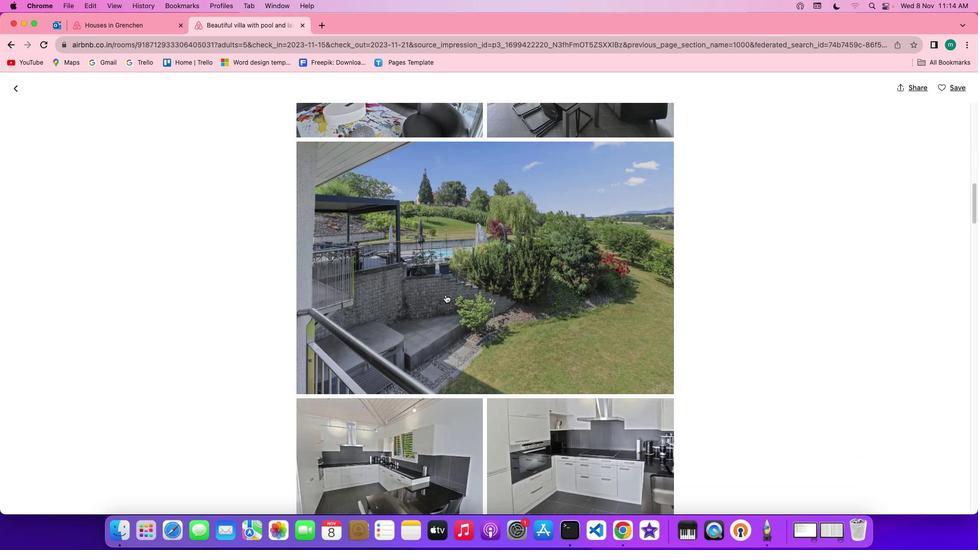 
Action: Mouse scrolled (445, 294) with delta (0, 0)
Screenshot: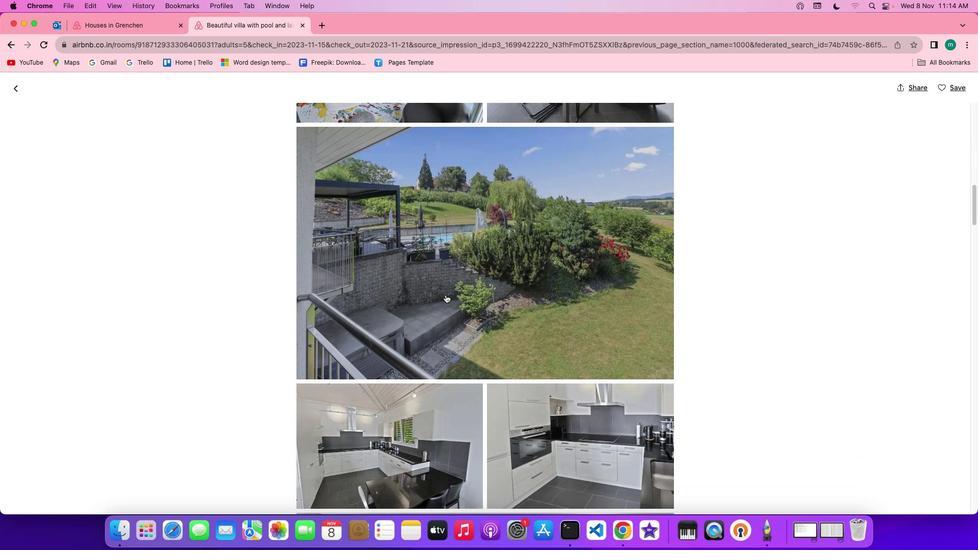 
Action: Mouse scrolled (445, 294) with delta (0, 0)
Screenshot: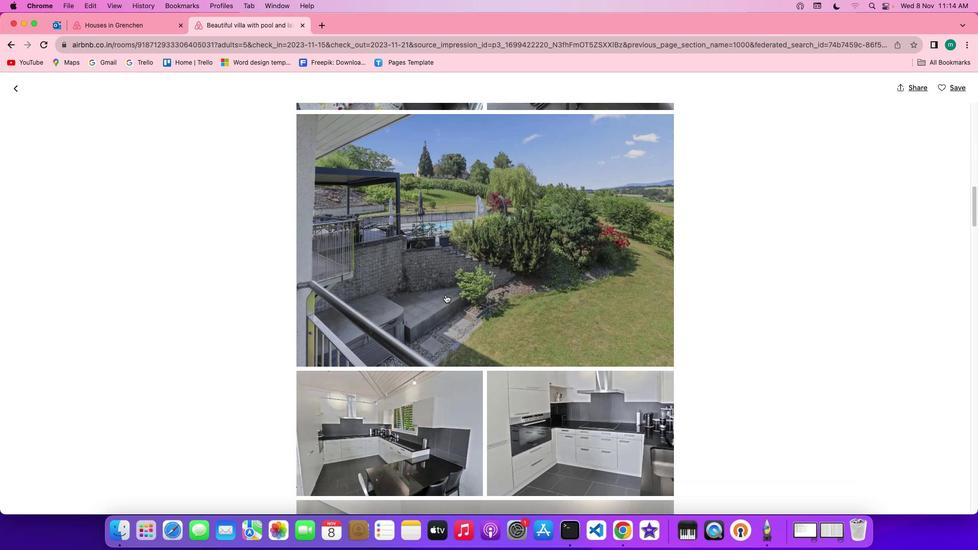 
Action: Mouse scrolled (445, 294) with delta (0, 0)
Screenshot: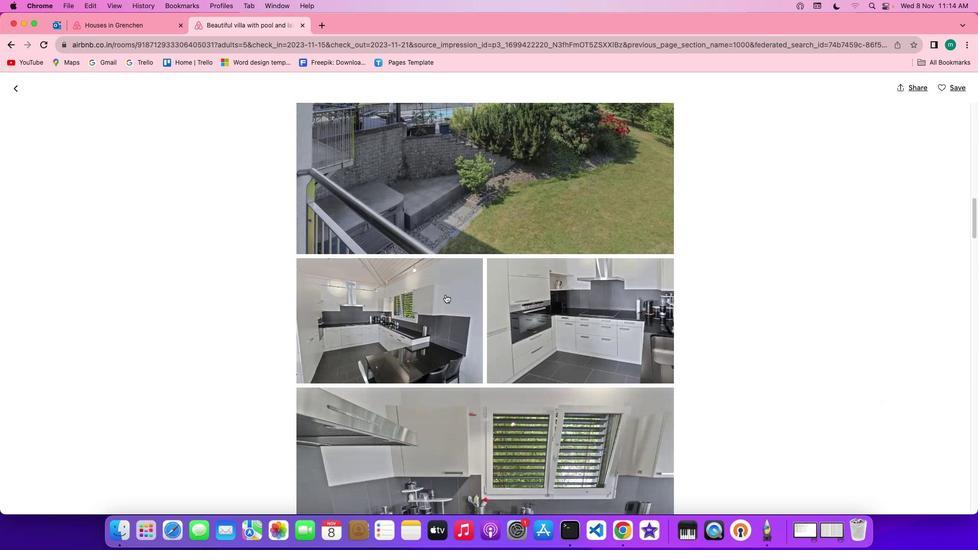 
Action: Mouse scrolled (445, 294) with delta (0, 0)
Screenshot: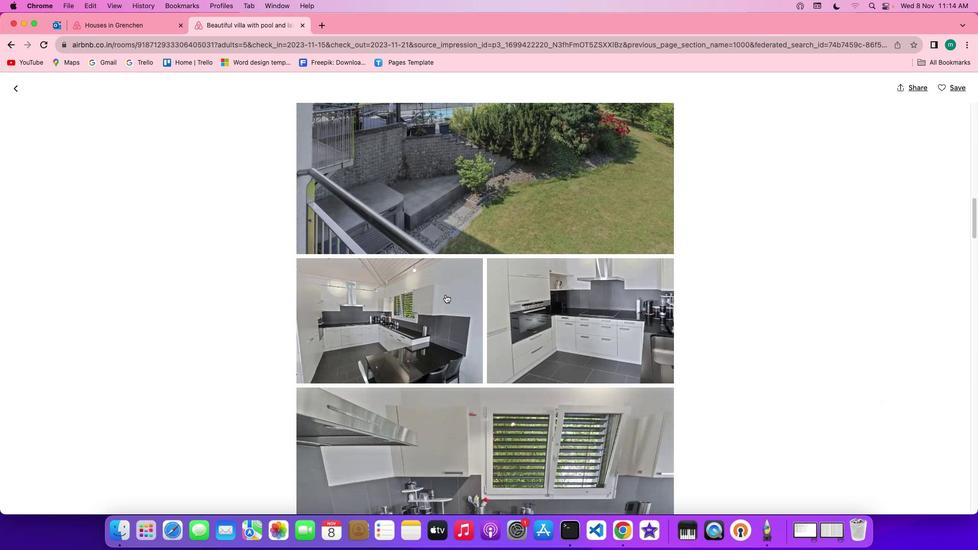 
Action: Mouse scrolled (445, 294) with delta (0, -1)
Screenshot: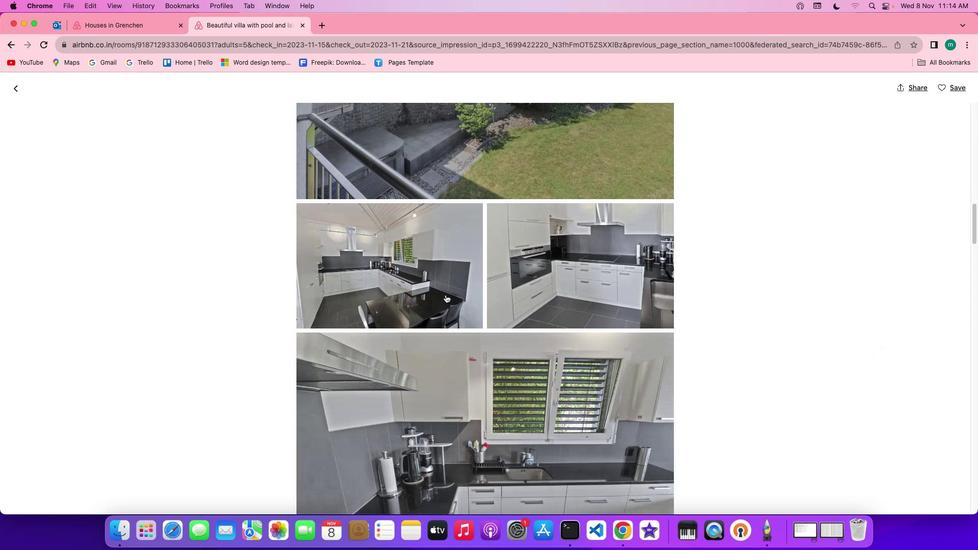 
Action: Mouse scrolled (445, 294) with delta (0, -2)
Screenshot: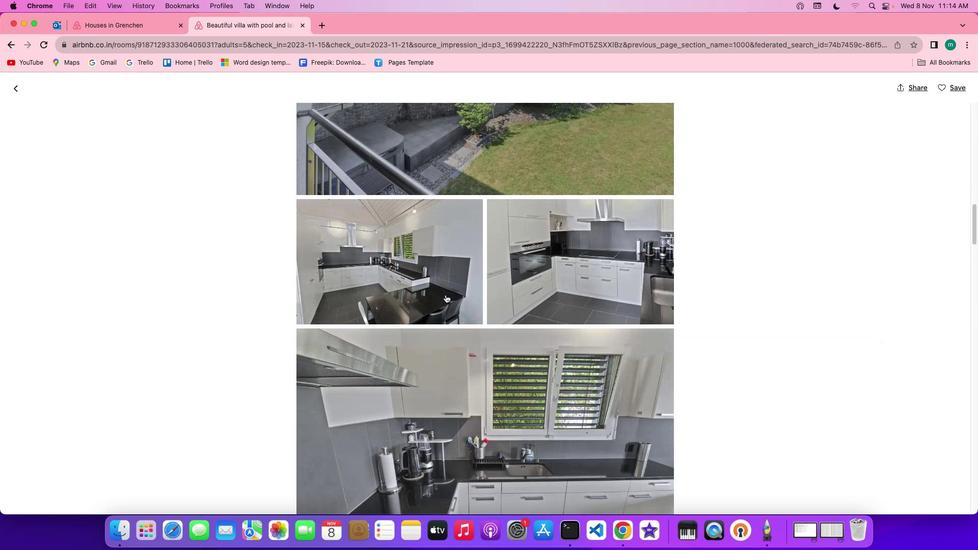 
Action: Mouse scrolled (445, 294) with delta (0, 0)
Screenshot: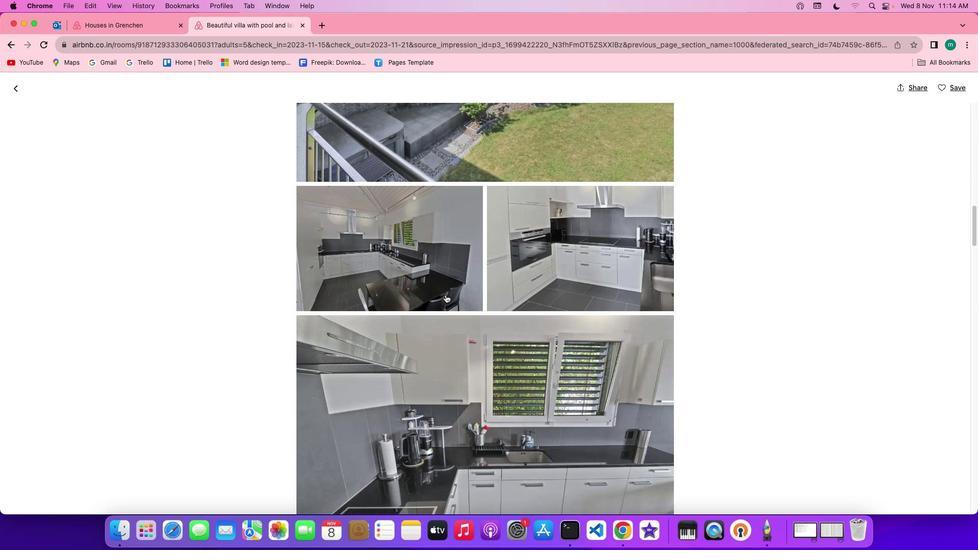 
Action: Mouse scrolled (445, 294) with delta (0, 0)
Screenshot: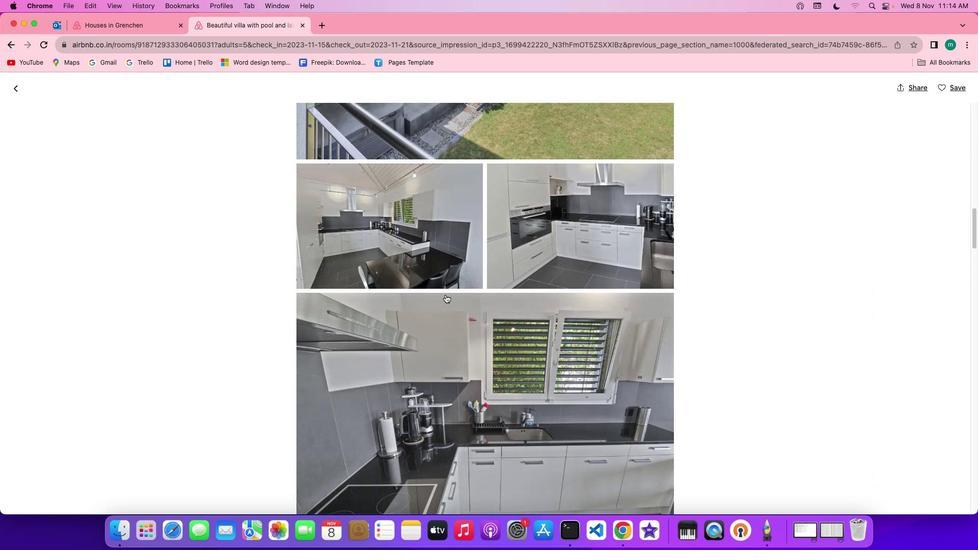 
Action: Mouse scrolled (445, 294) with delta (0, 0)
Screenshot: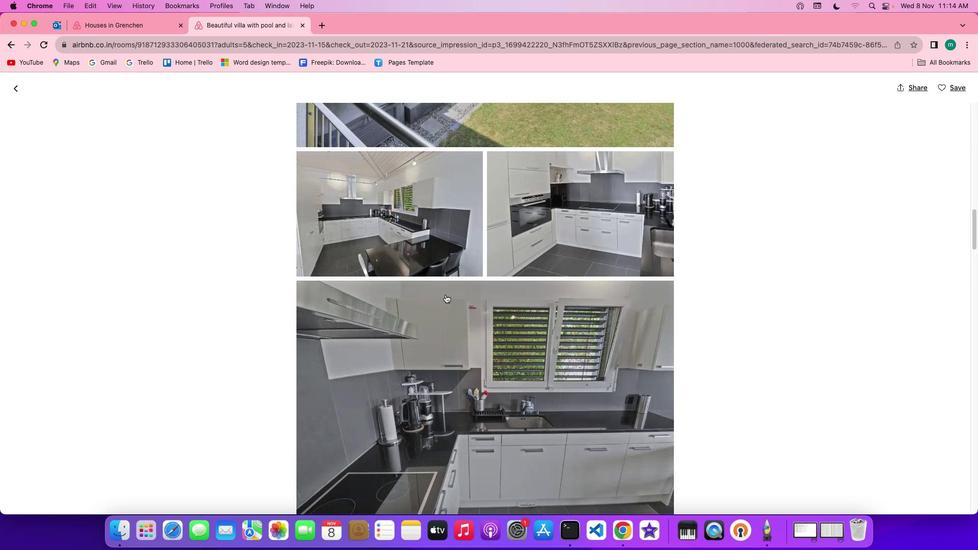 
Action: Mouse scrolled (445, 294) with delta (0, 0)
Screenshot: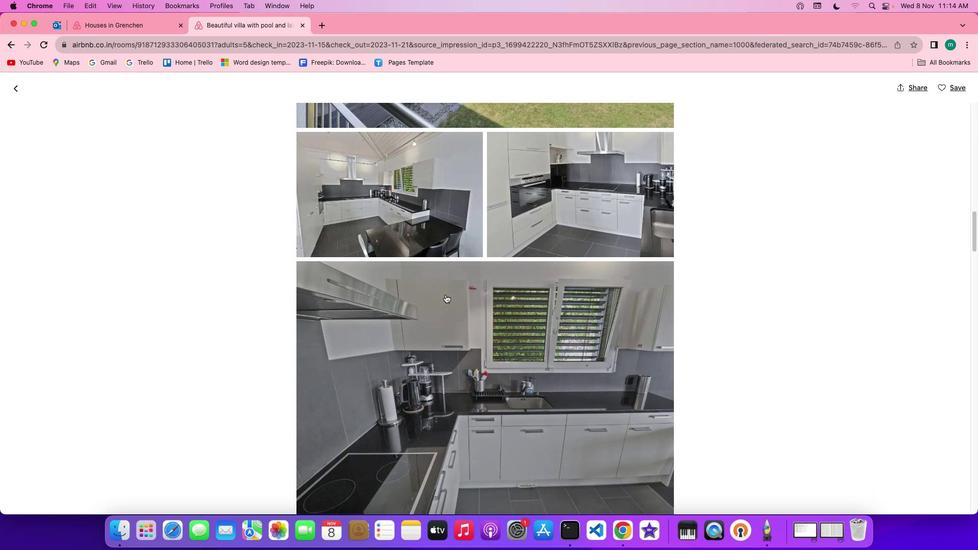 
Action: Mouse scrolled (445, 294) with delta (0, 0)
Screenshot: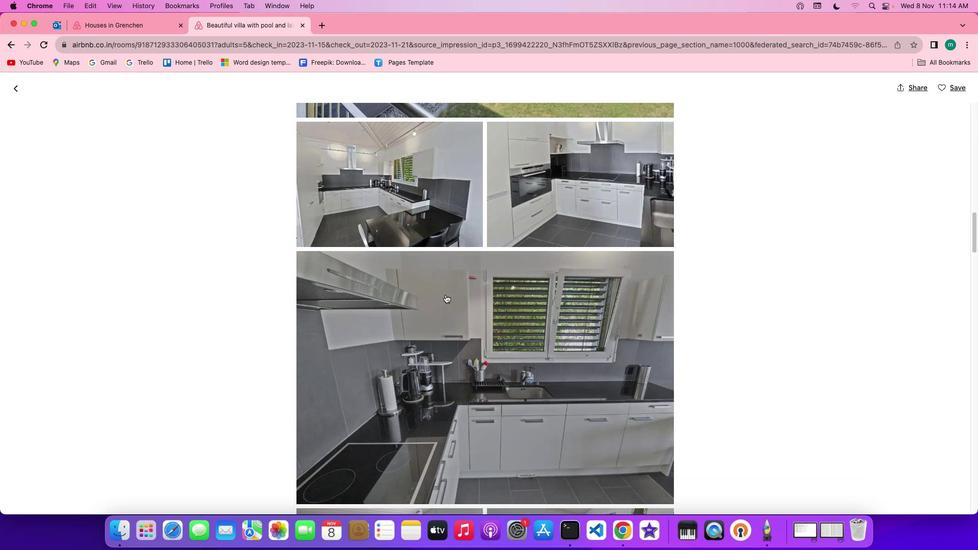 
Action: Mouse scrolled (445, 294) with delta (0, 0)
Screenshot: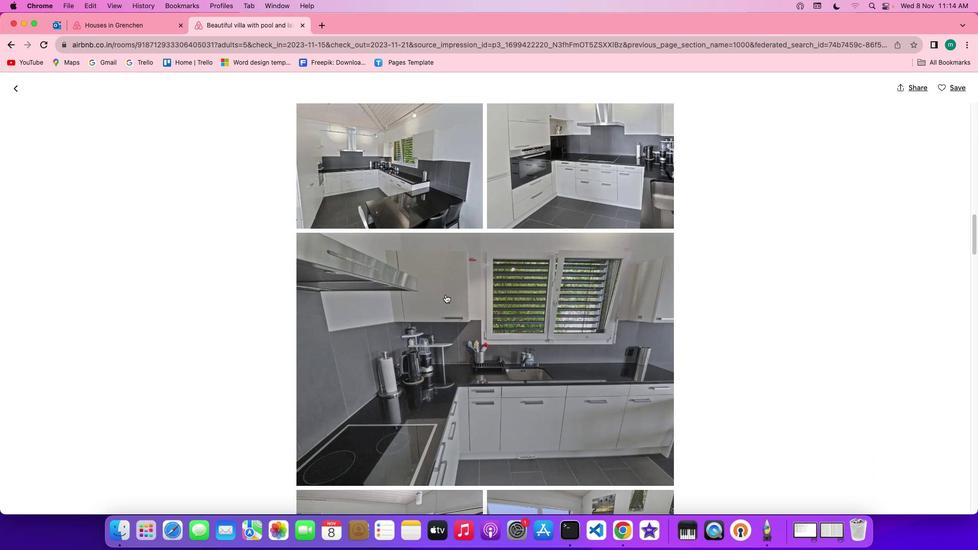 
Action: Mouse scrolled (445, 294) with delta (0, 0)
Screenshot: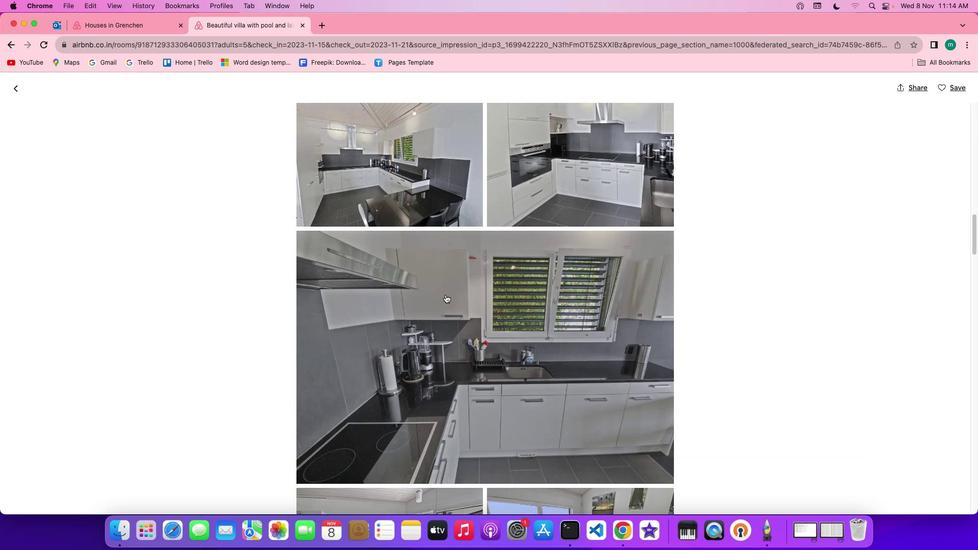 
Action: Mouse scrolled (445, 294) with delta (0, 0)
Screenshot: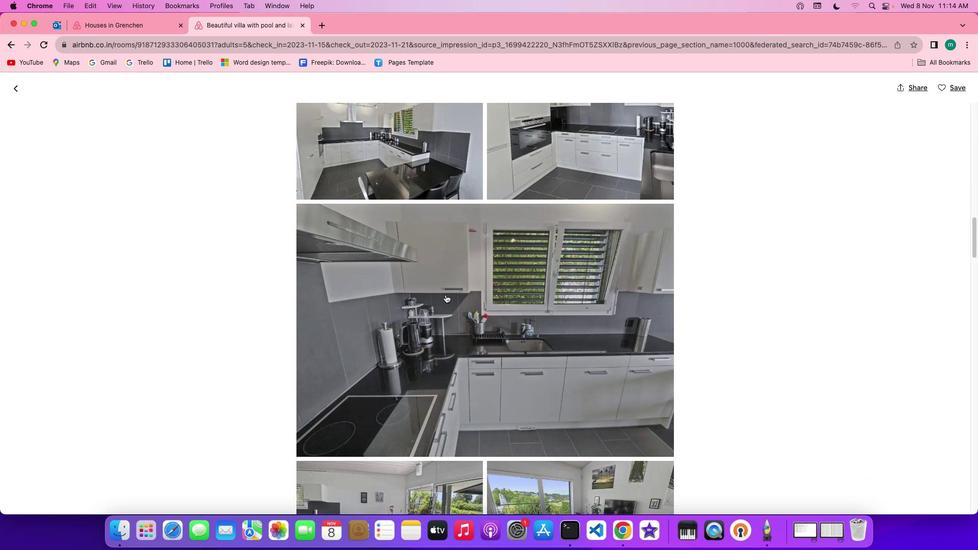 
Action: Mouse scrolled (445, 294) with delta (0, 0)
Screenshot: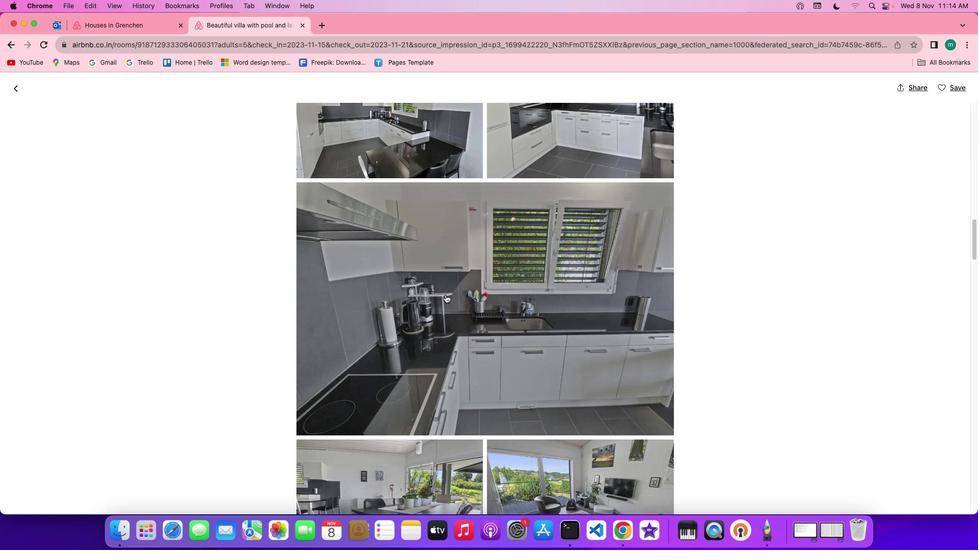 
Action: Mouse scrolled (445, 294) with delta (0, -1)
Screenshot: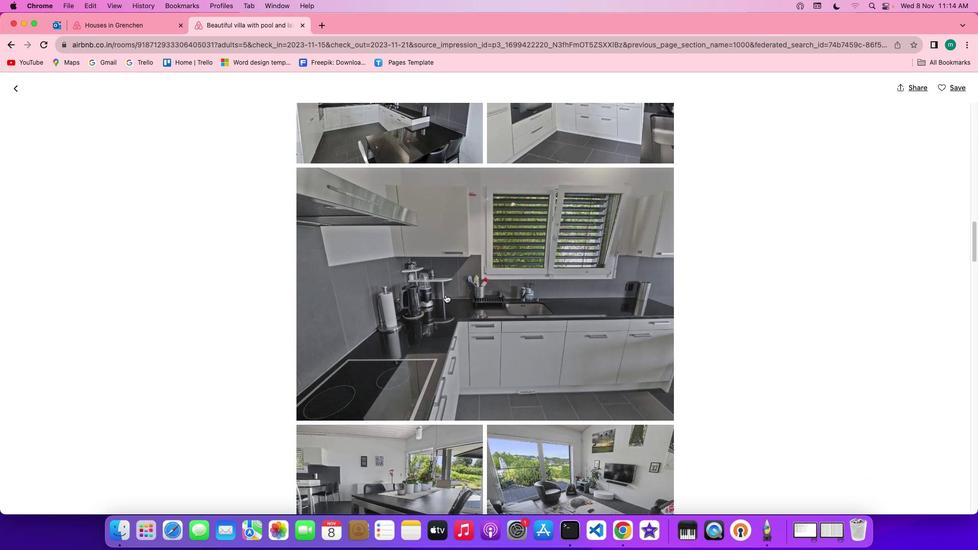 
Action: Mouse scrolled (445, 294) with delta (0, -1)
Screenshot: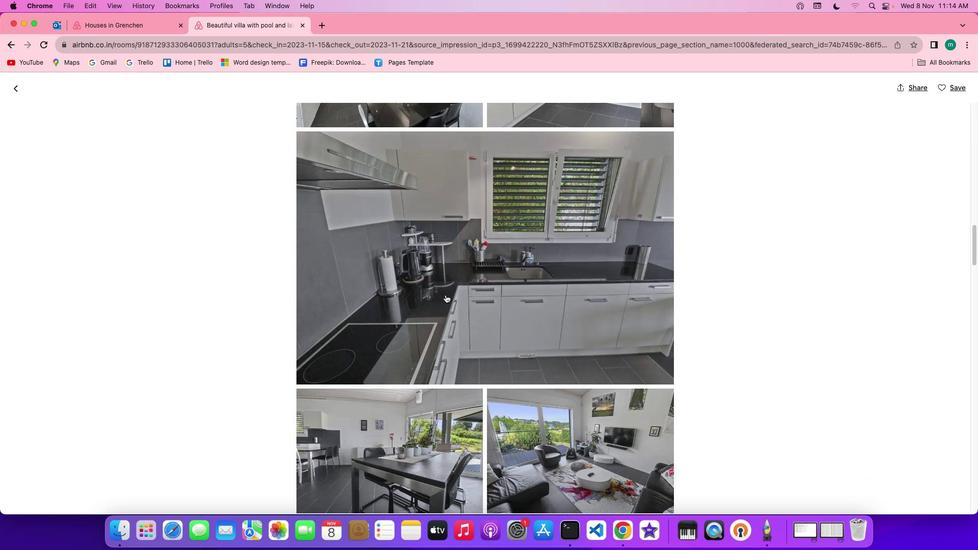 
Action: Mouse moved to (620, 324)
Screenshot: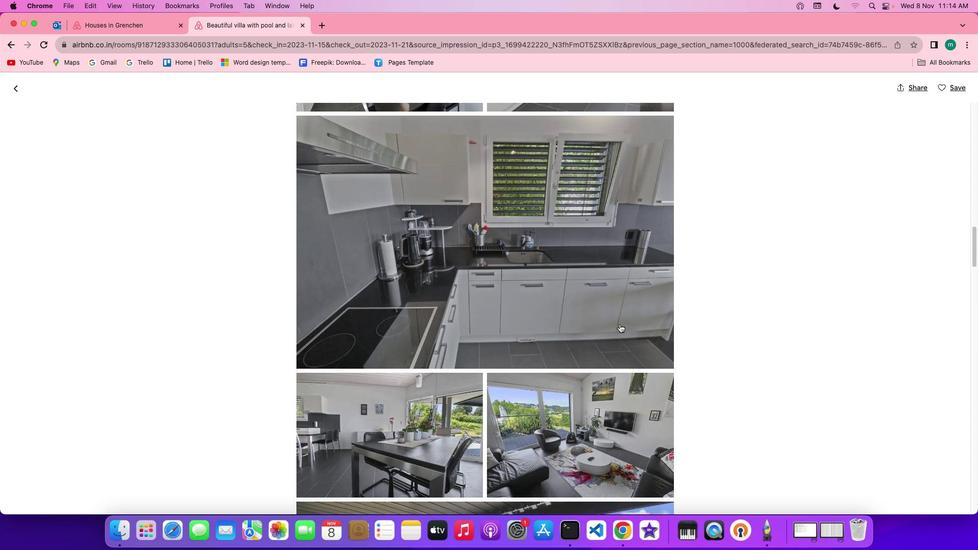 
Action: Mouse scrolled (620, 324) with delta (0, 0)
Screenshot: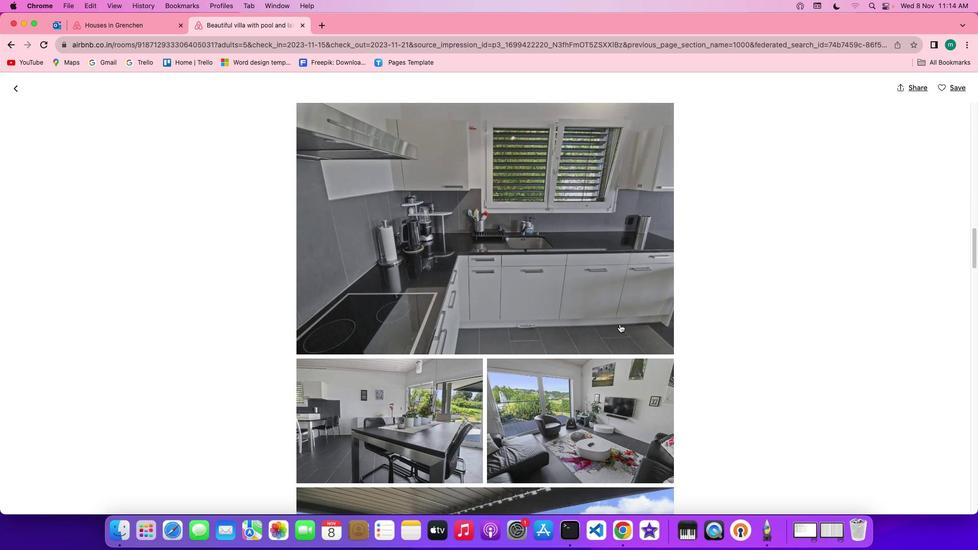 
Action: Mouse scrolled (620, 324) with delta (0, 0)
Screenshot: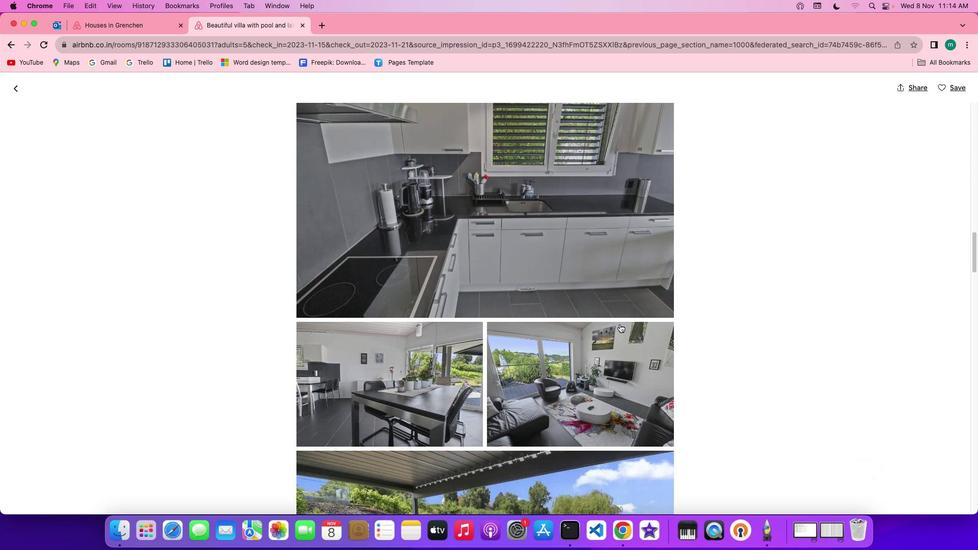 
Action: Mouse scrolled (620, 324) with delta (0, -1)
Screenshot: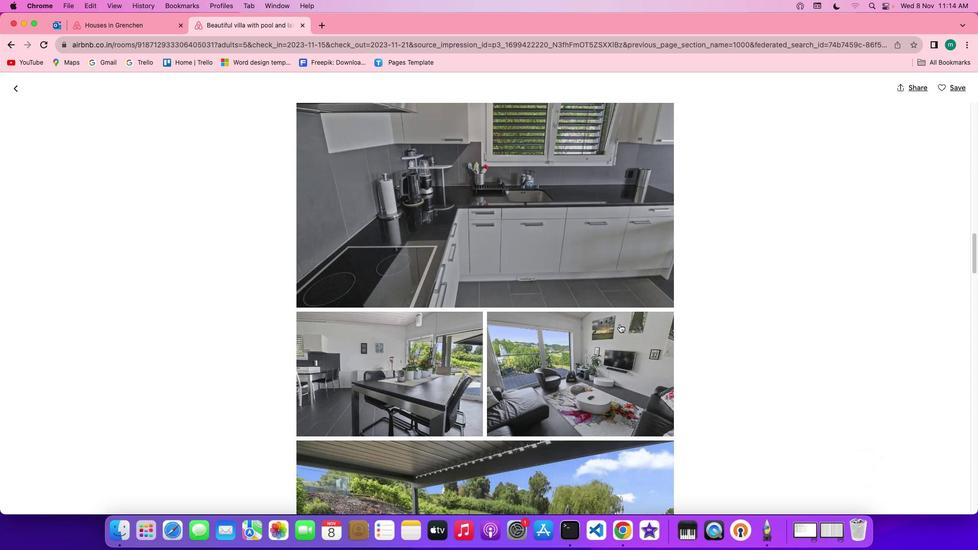 
Action: Mouse scrolled (620, 324) with delta (0, -1)
Screenshot: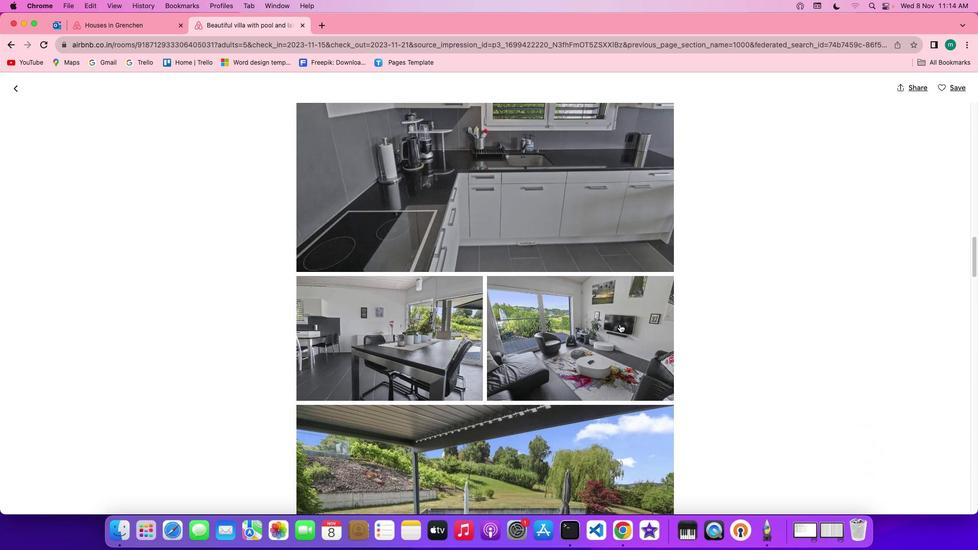 
Action: Mouse scrolled (620, 324) with delta (0, 0)
Screenshot: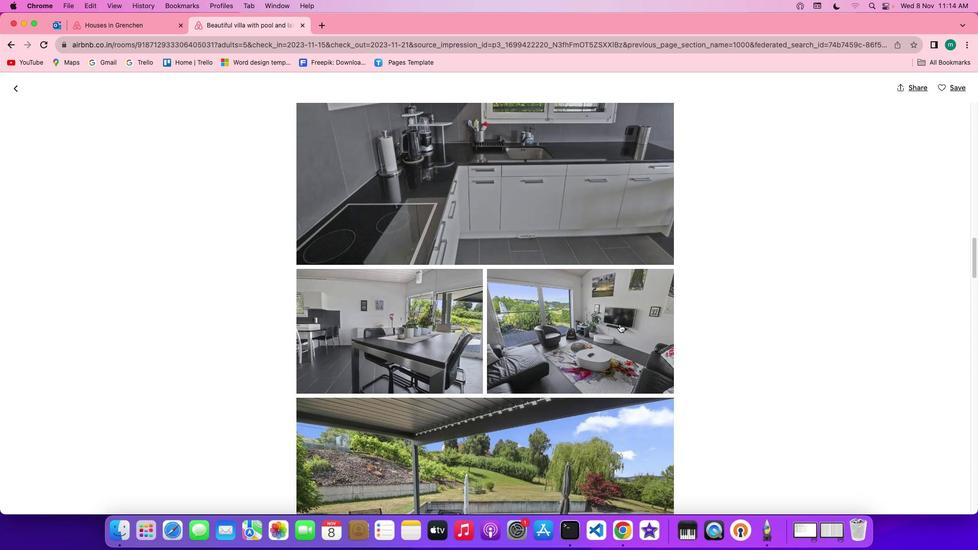 
Action: Mouse scrolled (620, 324) with delta (0, 0)
Screenshot: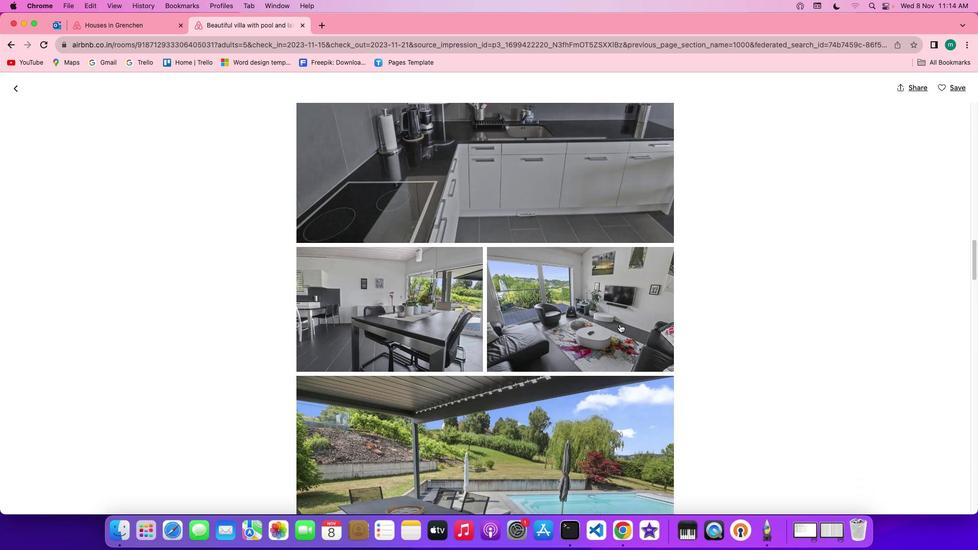 
Action: Mouse scrolled (620, 324) with delta (0, 0)
Screenshot: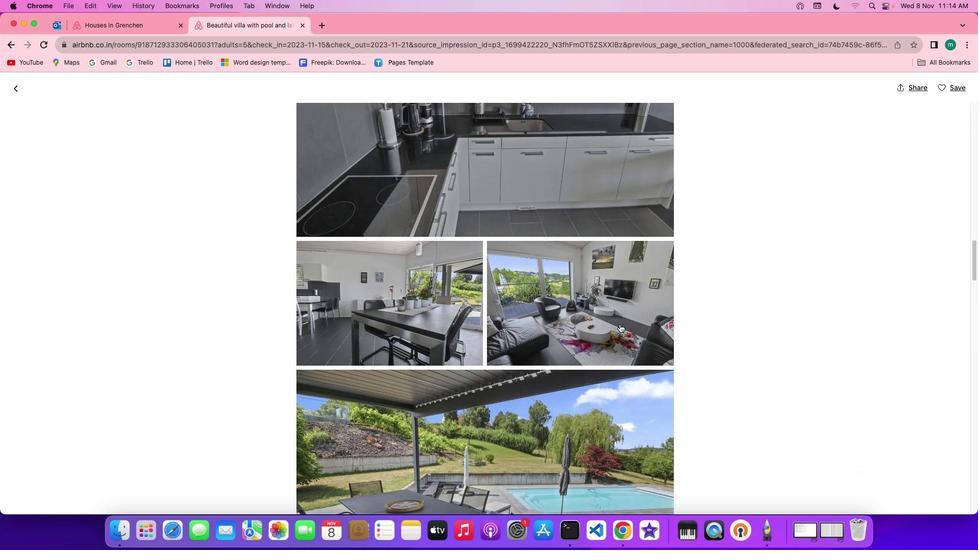 
Action: Mouse scrolled (620, 324) with delta (0, 0)
Screenshot: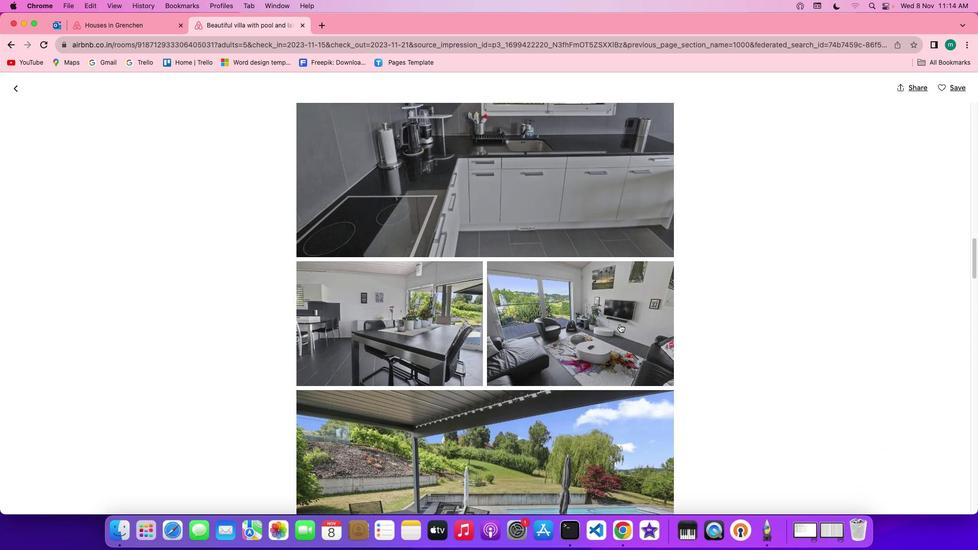 
Action: Mouse scrolled (620, 324) with delta (0, 0)
Screenshot: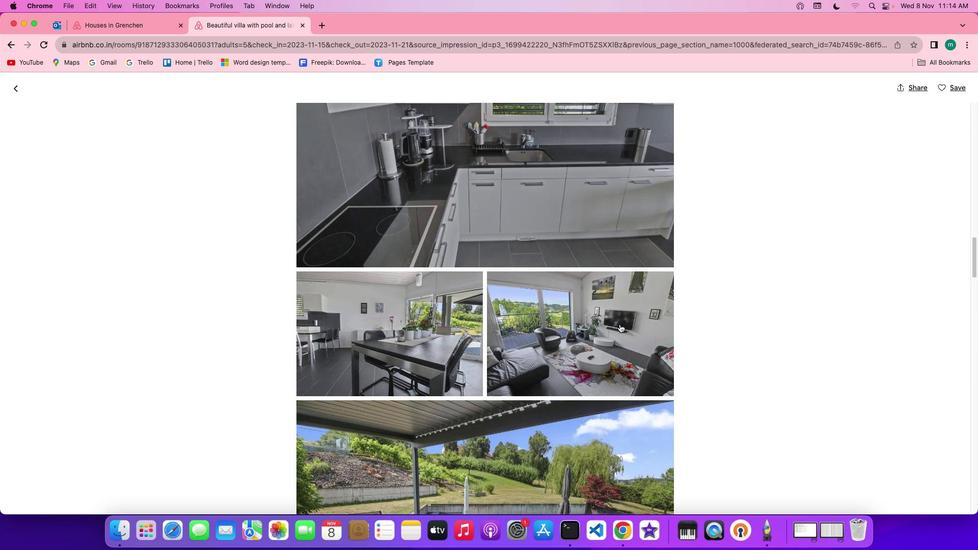 
Action: Mouse scrolled (620, 324) with delta (0, 0)
Screenshot: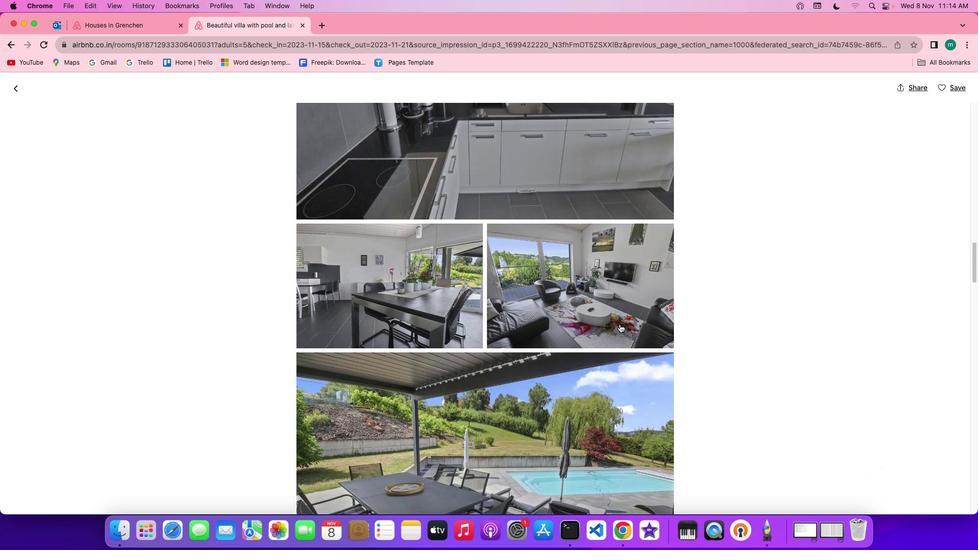 
Action: Mouse scrolled (620, 324) with delta (0, 0)
Screenshot: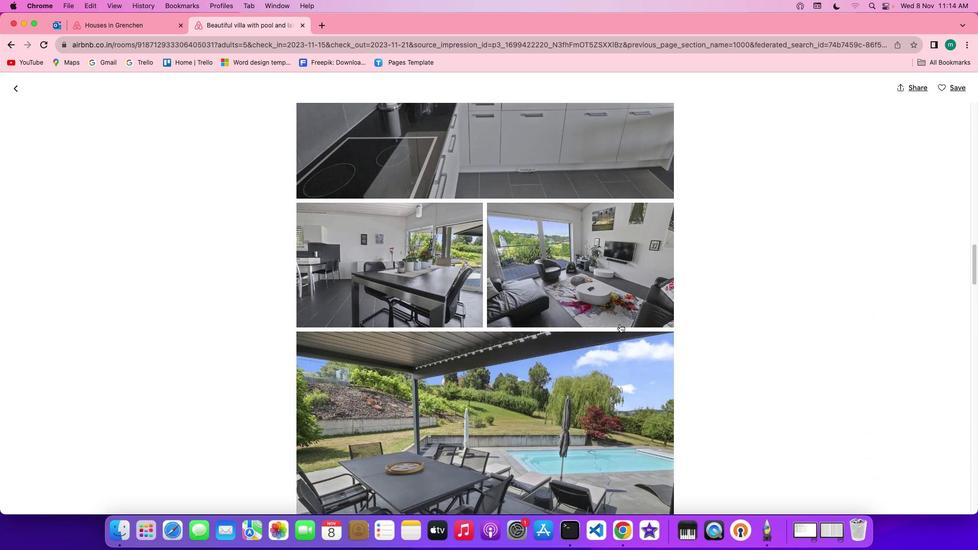 
Action: Mouse scrolled (620, 324) with delta (0, -1)
Screenshot: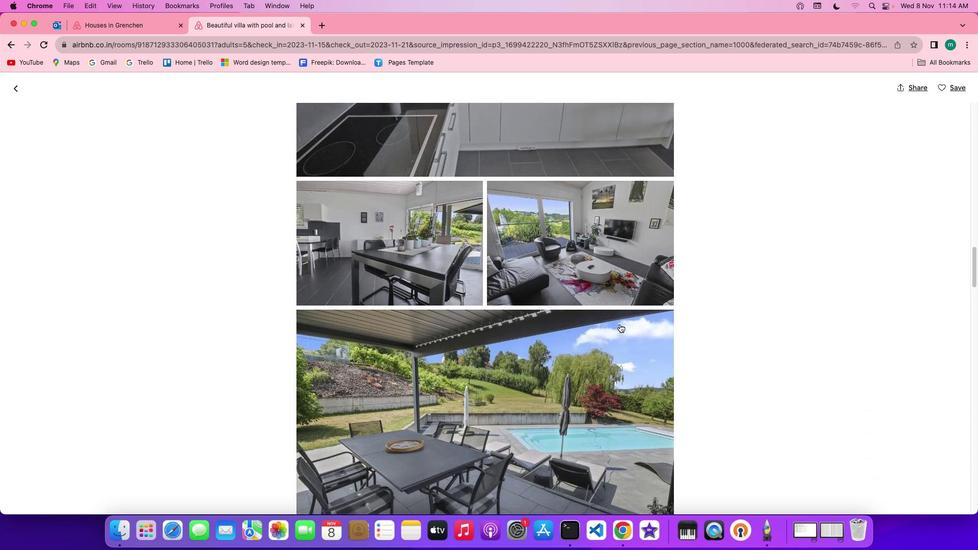
Action: Mouse scrolled (620, 324) with delta (0, -1)
Screenshot: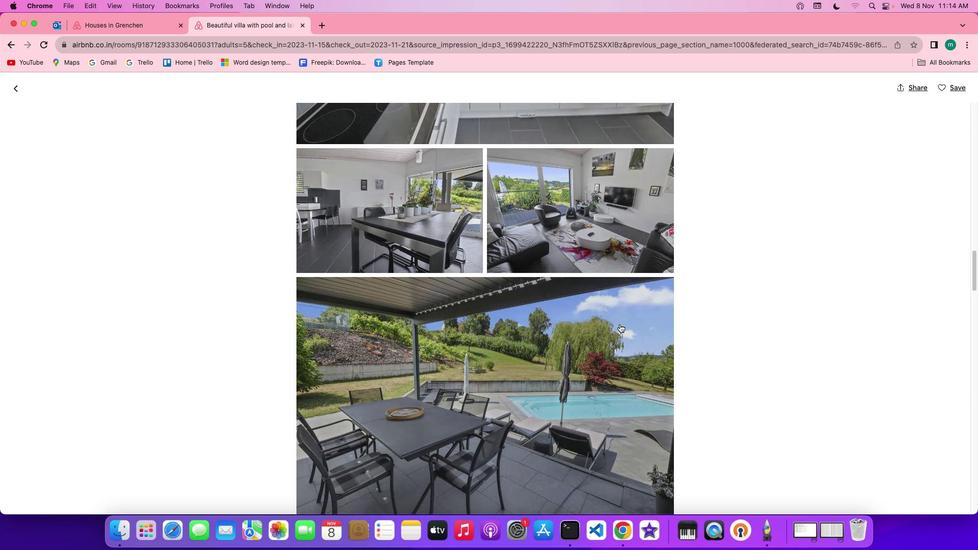 
Action: Mouse scrolled (620, 324) with delta (0, 0)
Screenshot: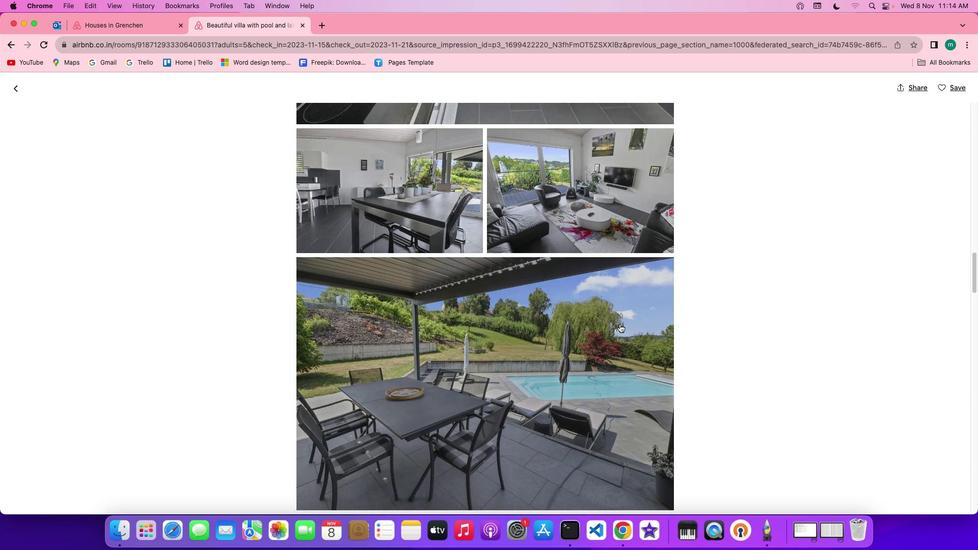 
Action: Mouse scrolled (620, 324) with delta (0, 0)
Screenshot: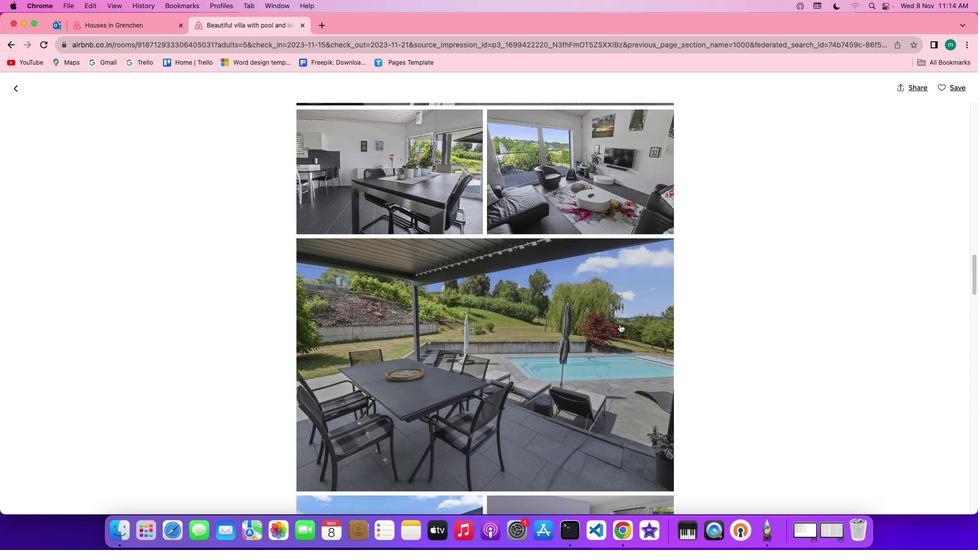 
Action: Mouse scrolled (620, 324) with delta (0, 0)
Screenshot: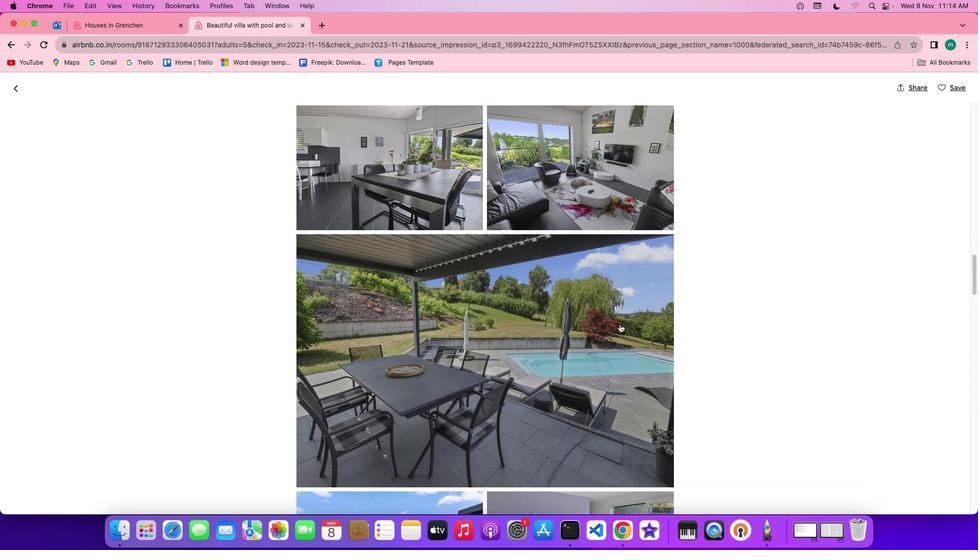 
Action: Mouse scrolled (620, 324) with delta (0, 0)
Screenshot: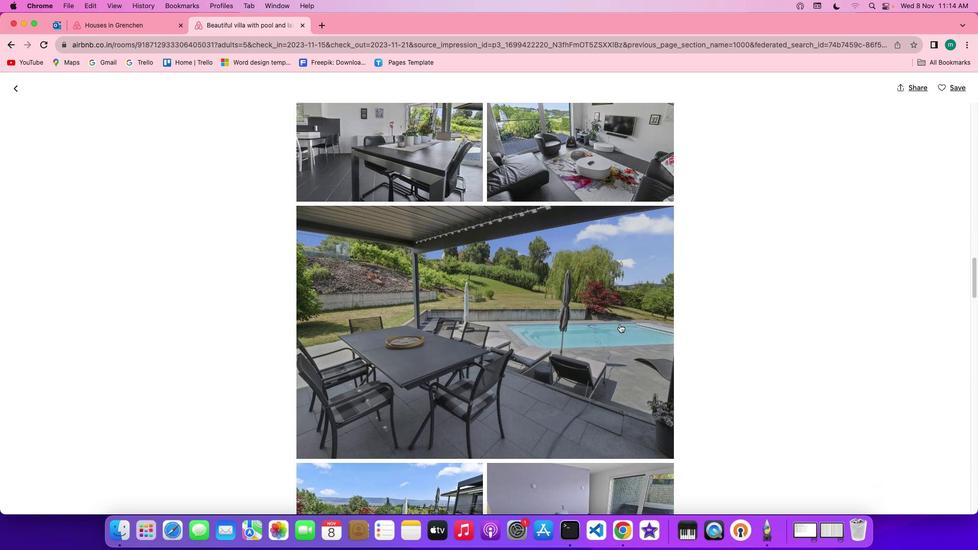 
Action: Mouse scrolled (620, 324) with delta (0, 0)
Screenshot: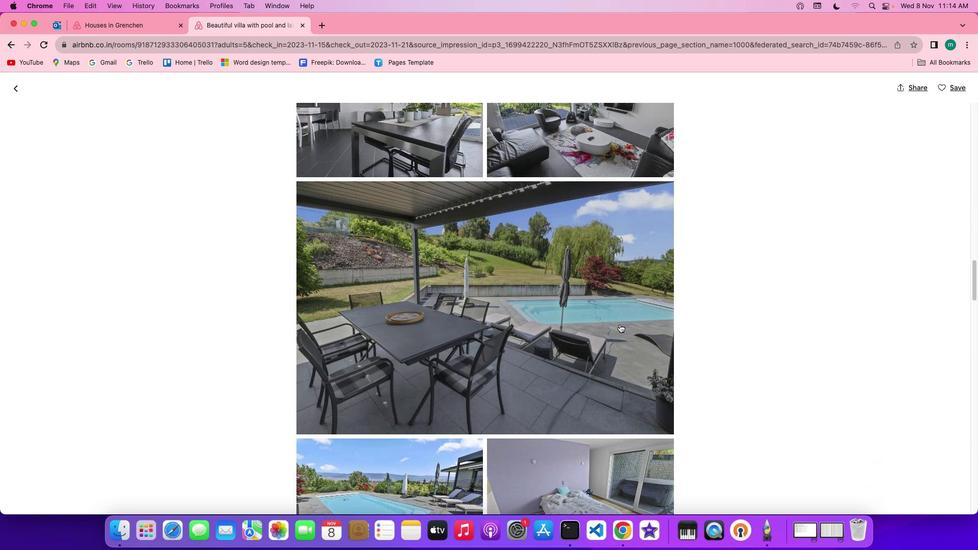 
Action: Mouse scrolled (620, 324) with delta (0, -1)
Screenshot: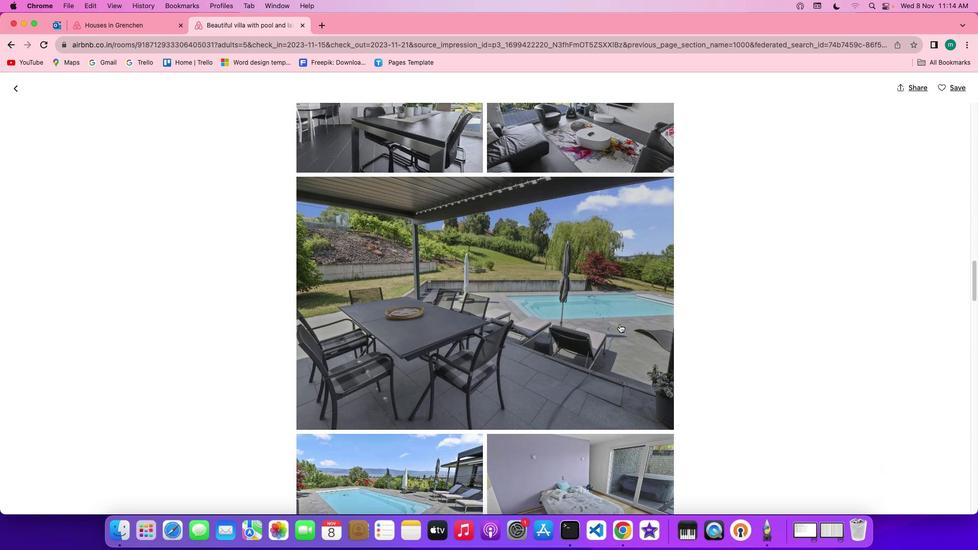 
Action: Mouse scrolled (620, 324) with delta (0, 0)
Screenshot: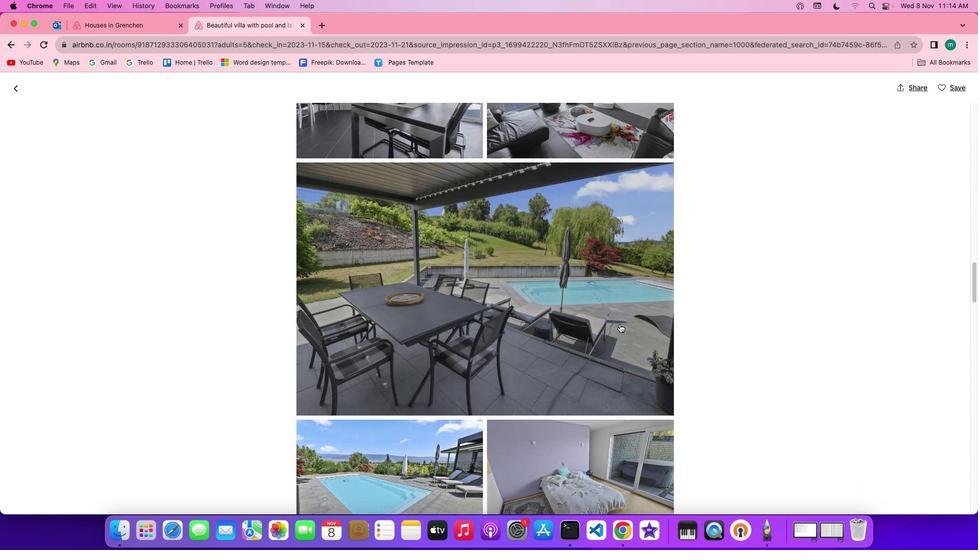 
Action: Mouse scrolled (620, 324) with delta (0, 0)
Screenshot: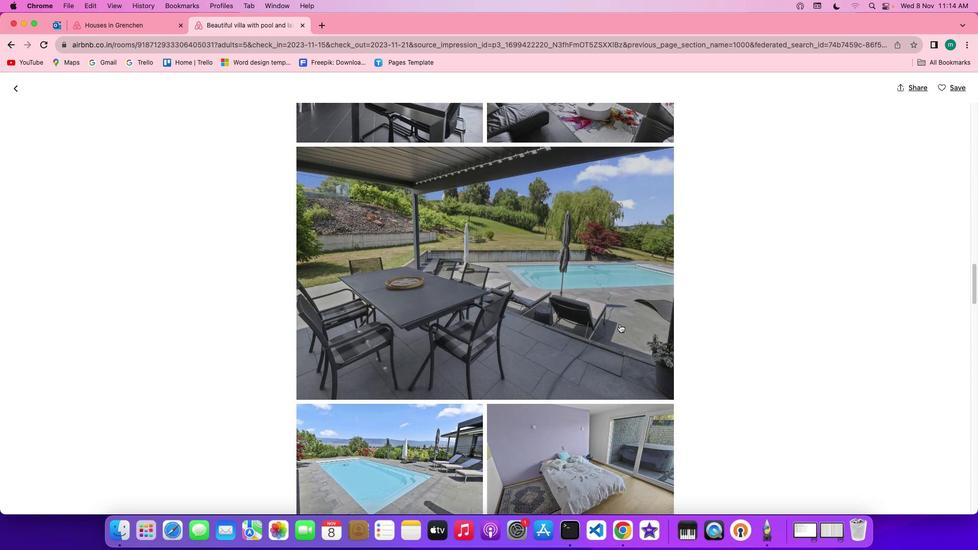 
Action: Mouse scrolled (620, 324) with delta (0, 0)
Screenshot: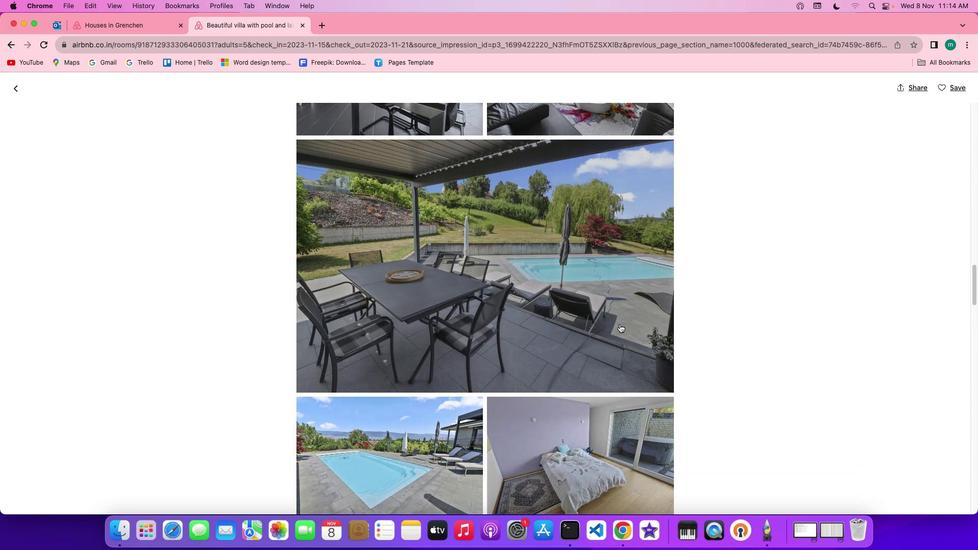 
Action: Mouse scrolled (620, 324) with delta (0, 0)
Screenshot: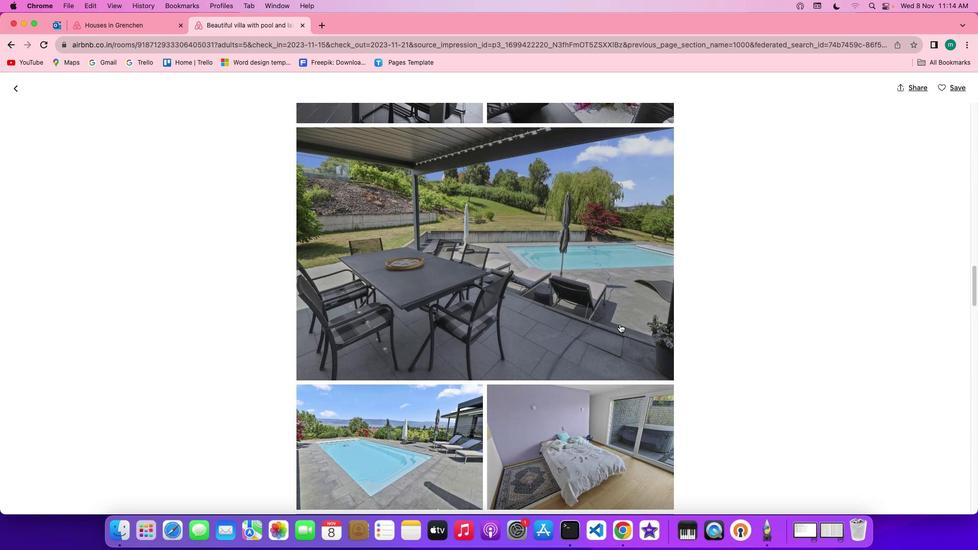 
Action: Mouse scrolled (620, 324) with delta (0, 0)
Screenshot: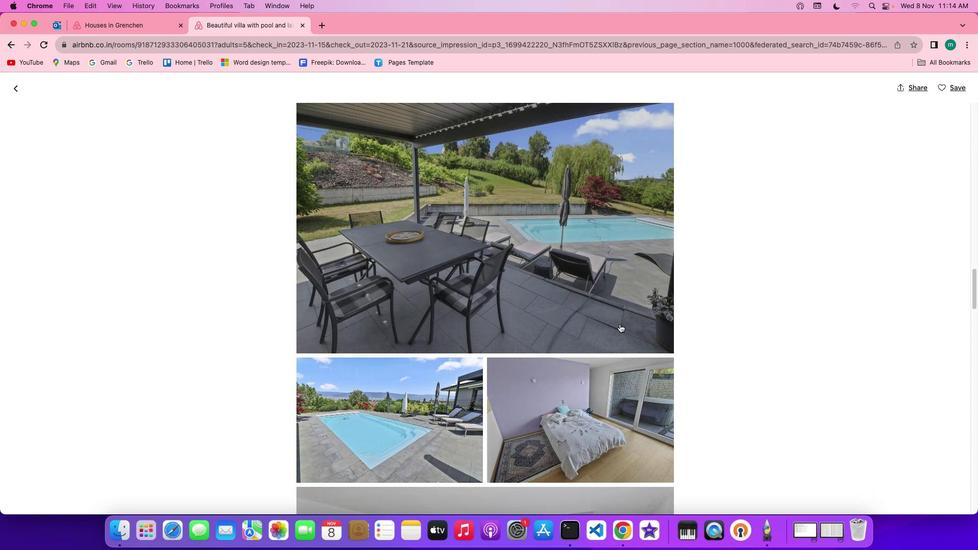 
Action: Mouse scrolled (620, 324) with delta (0, 0)
Screenshot: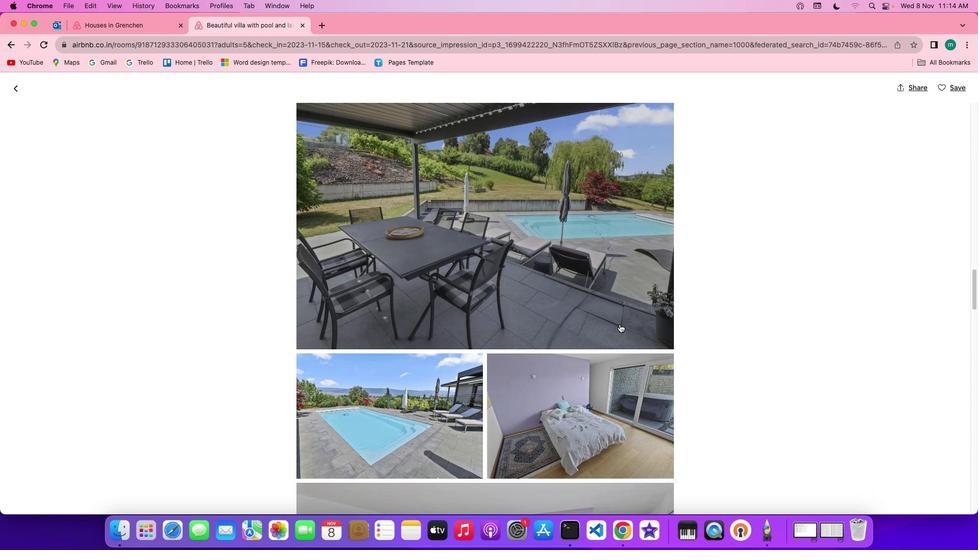 
Action: Mouse moved to (619, 324)
Screenshot: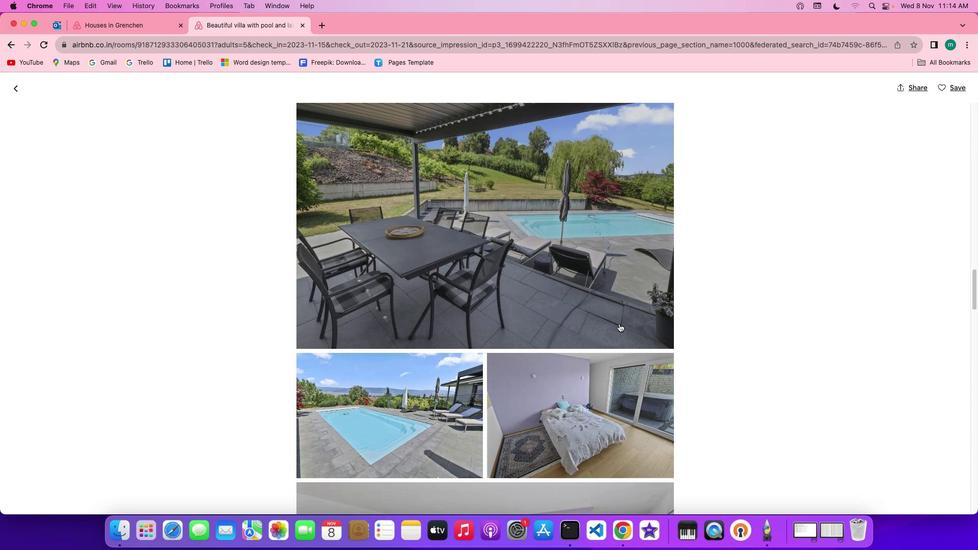 
Action: Mouse scrolled (619, 324) with delta (0, 0)
Screenshot: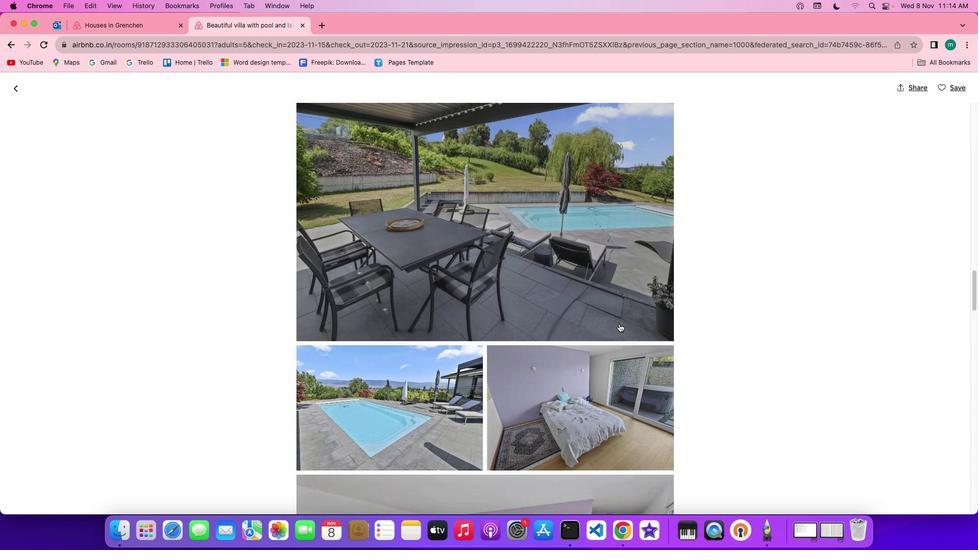 
Action: Mouse scrolled (619, 324) with delta (0, 0)
Screenshot: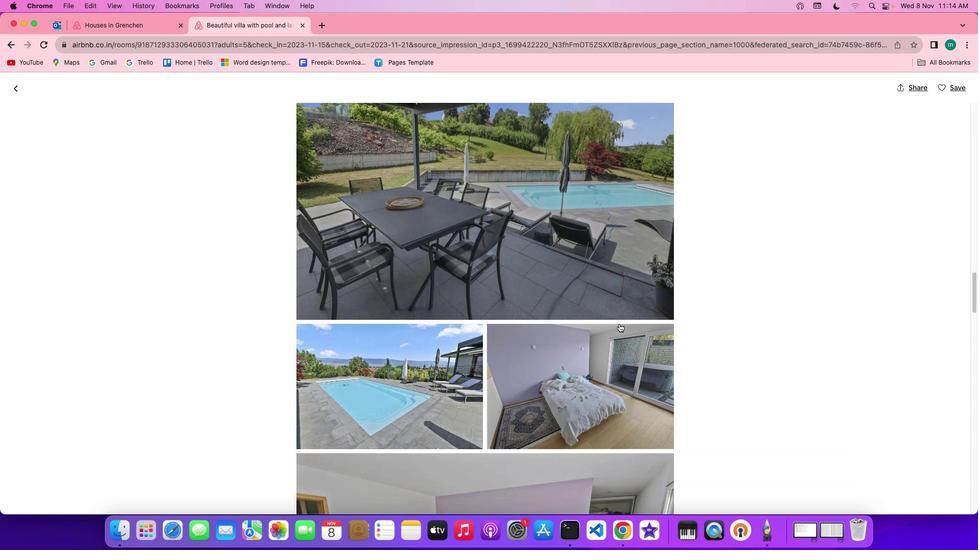 
Action: Mouse scrolled (619, 324) with delta (0, 0)
Screenshot: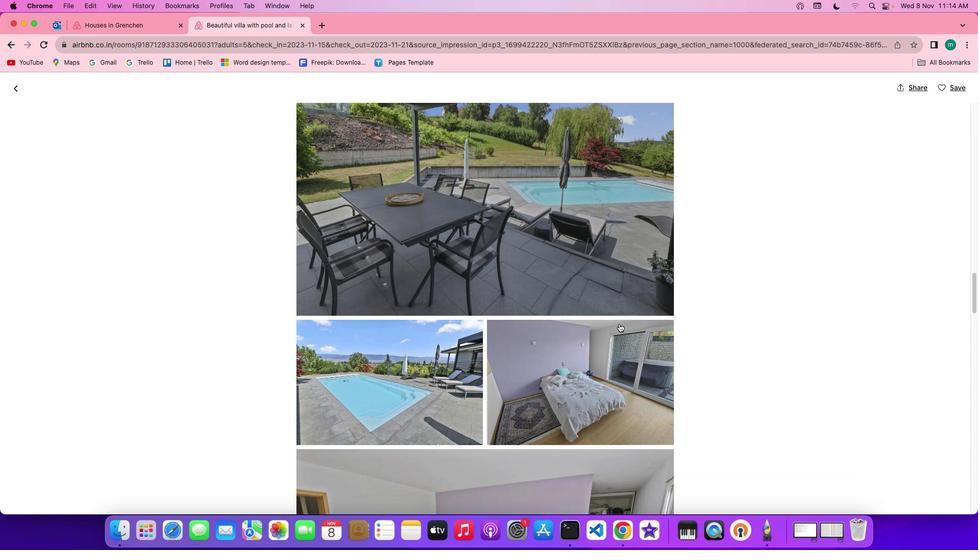 
Action: Mouse moved to (659, 326)
Screenshot: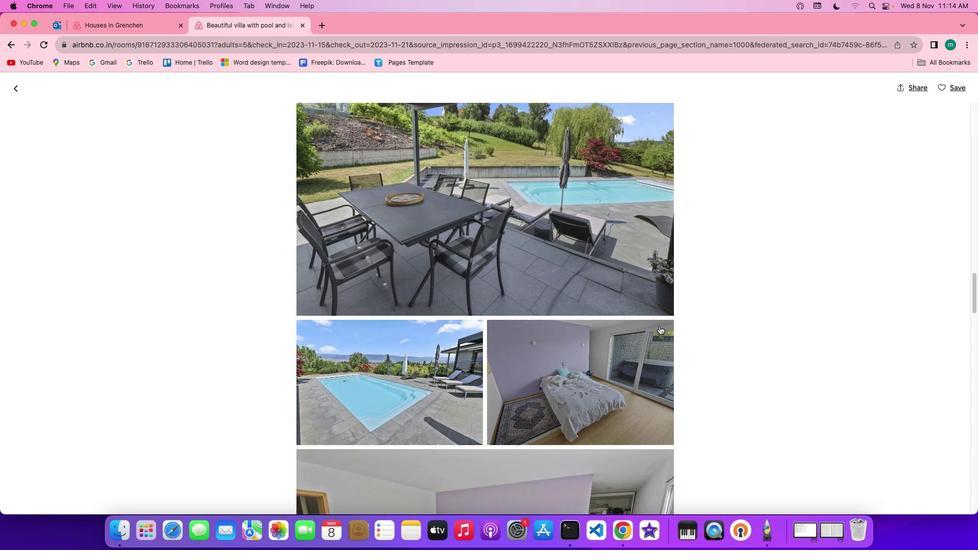 
Action: Mouse scrolled (659, 326) with delta (0, 0)
Screenshot: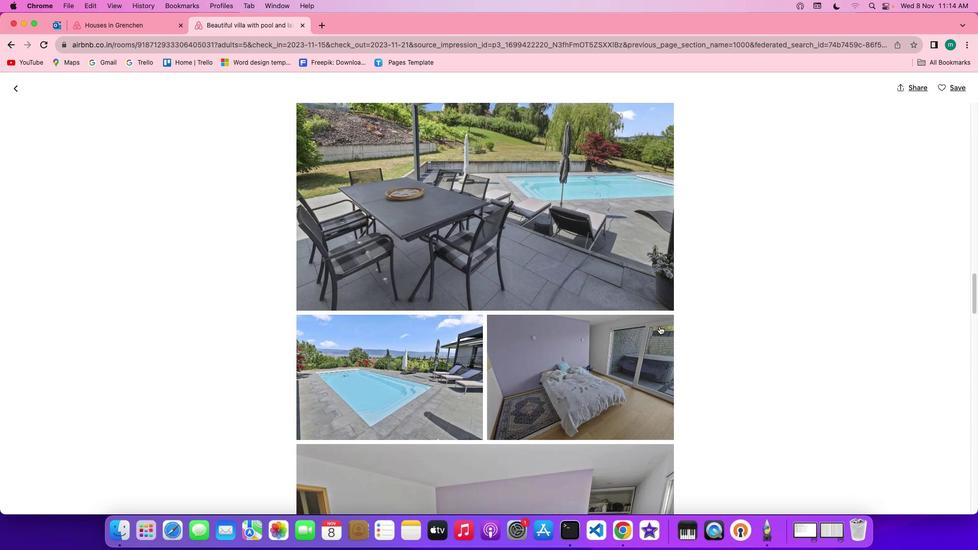 
Action: Mouse scrolled (659, 326) with delta (0, 0)
Screenshot: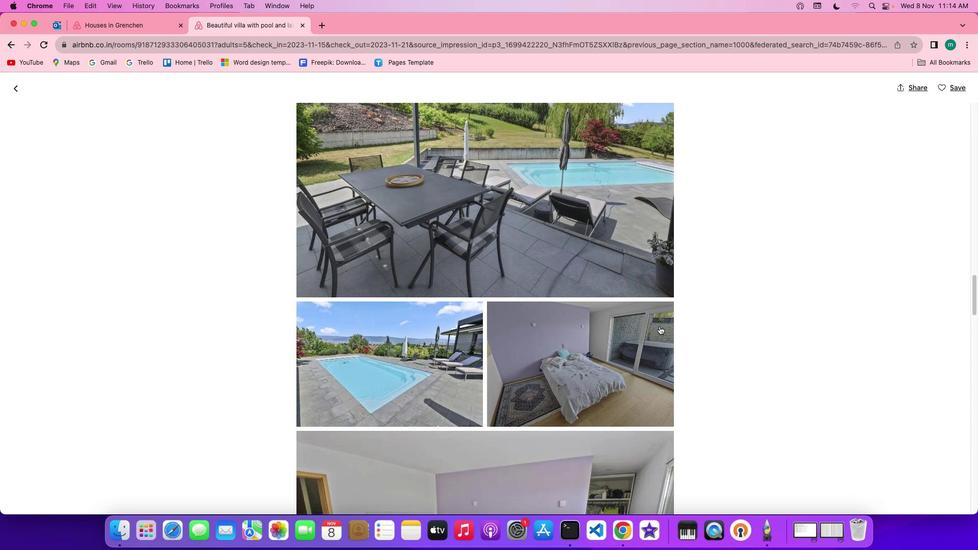 
Action: Mouse scrolled (659, 326) with delta (0, 0)
Screenshot: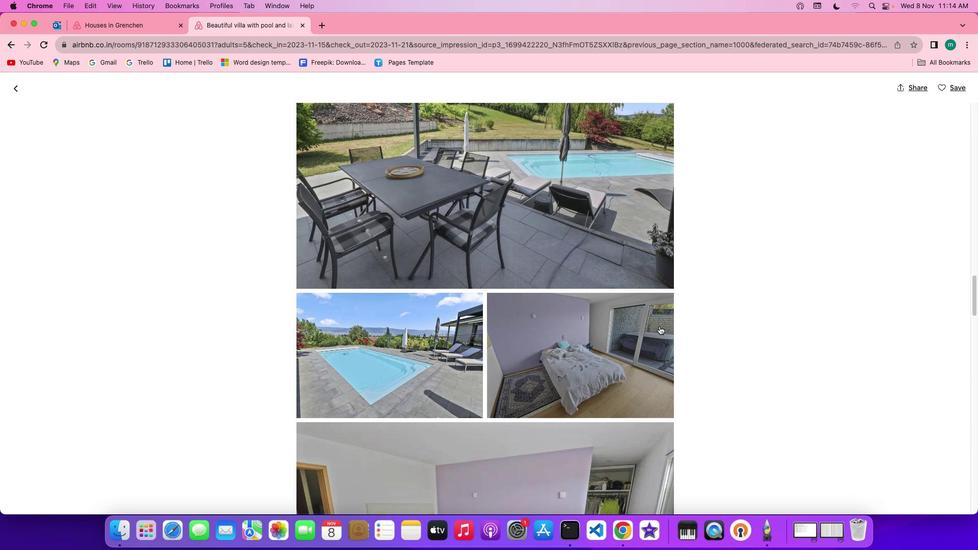 
Action: Mouse scrolled (659, 326) with delta (0, 0)
Screenshot: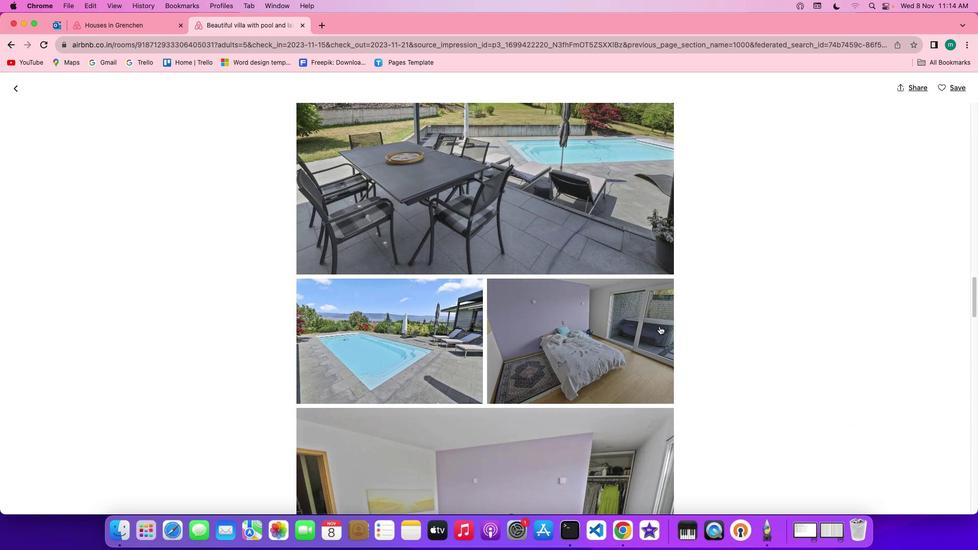 
Action: Mouse scrolled (659, 326) with delta (0, 0)
Screenshot: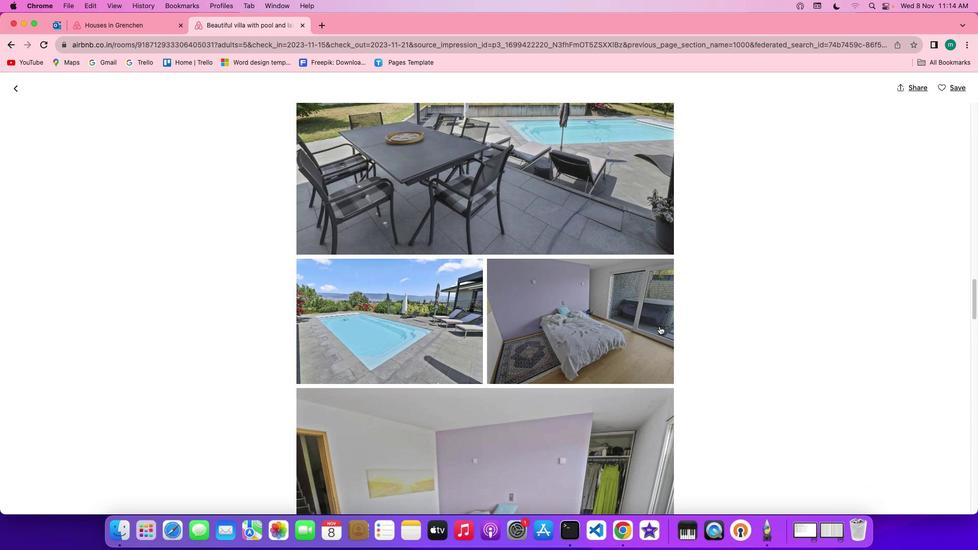 
Action: Mouse scrolled (659, 326) with delta (0, 0)
Screenshot: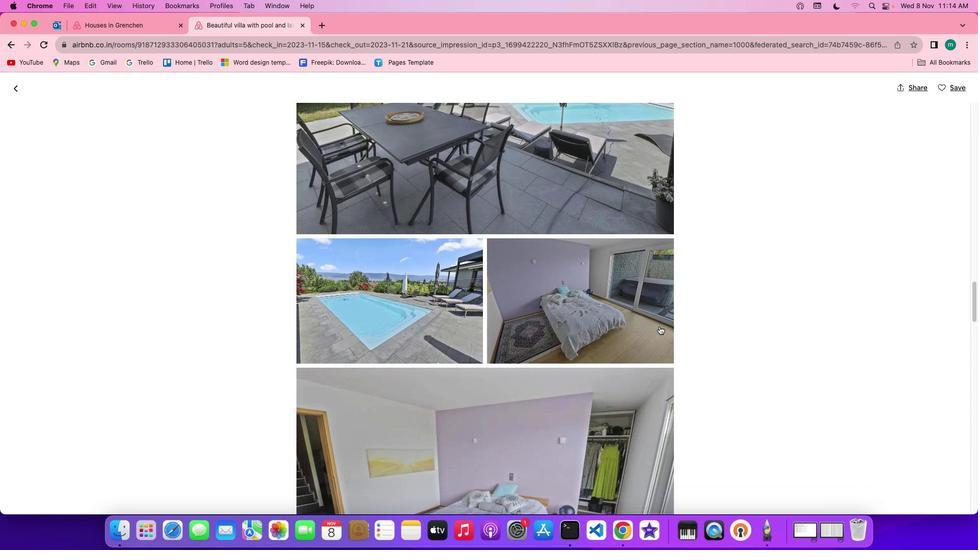 
Action: Mouse scrolled (659, 326) with delta (0, 0)
Screenshot: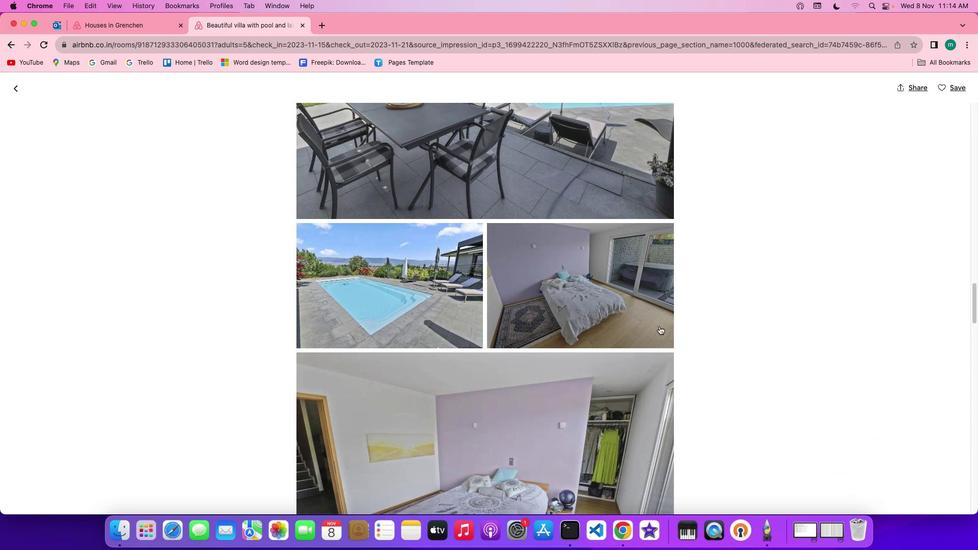 
Action: Mouse scrolled (659, 326) with delta (0, 0)
Screenshot: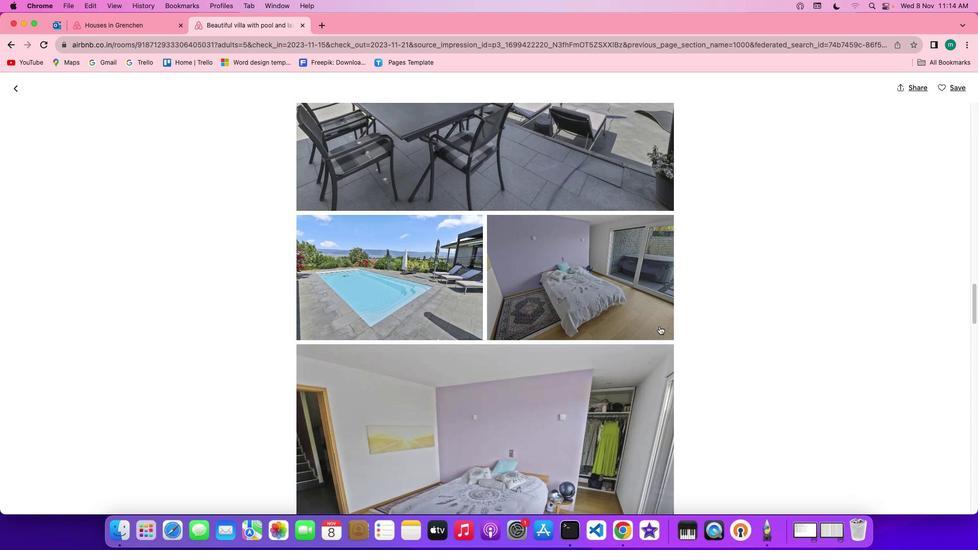 
Action: Mouse scrolled (659, 326) with delta (0, 0)
Screenshot: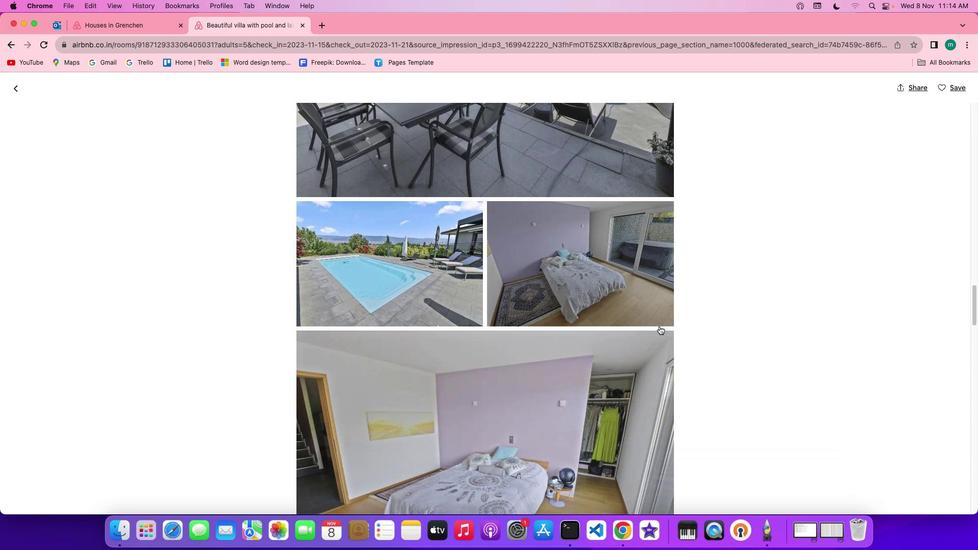 
Action: Mouse scrolled (659, 326) with delta (0, 0)
Screenshot: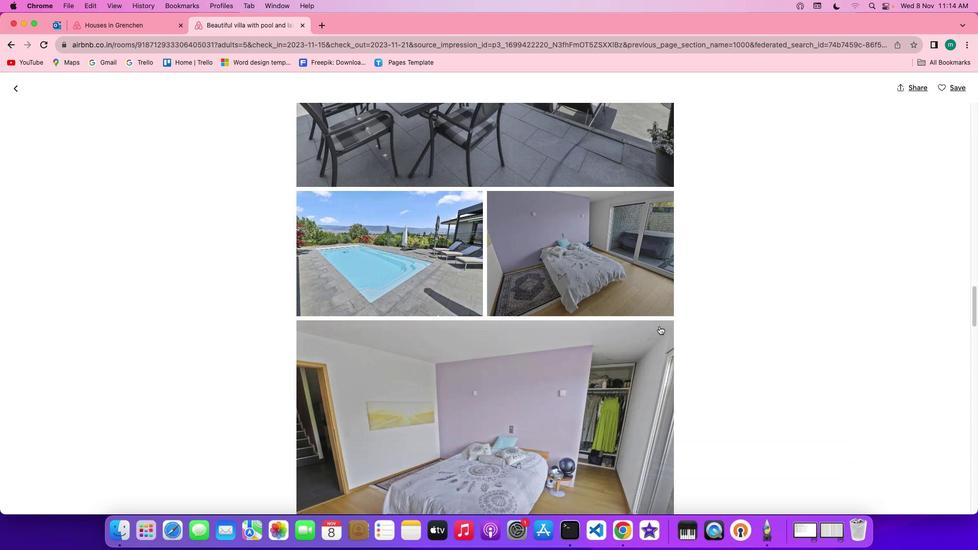 
Action: Mouse moved to (659, 327)
Screenshot: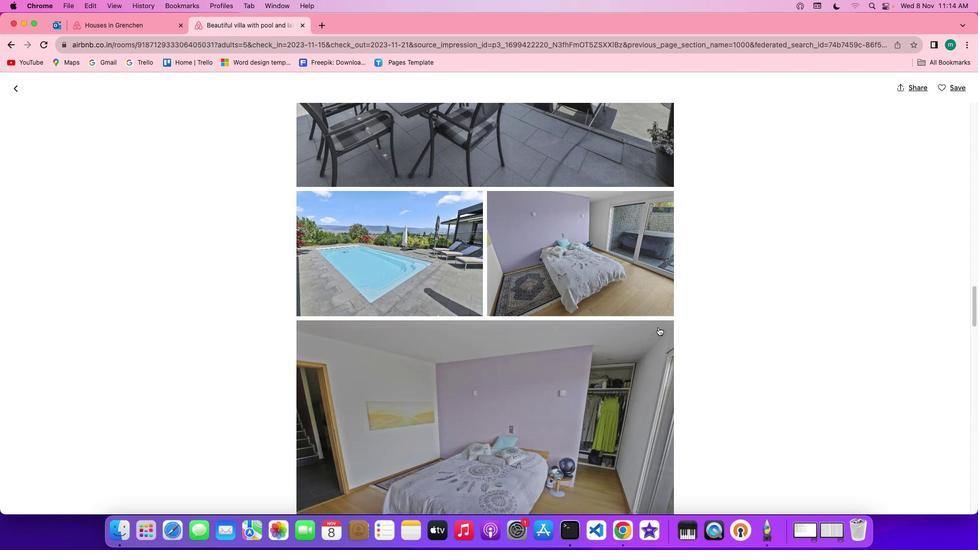 
Action: Mouse scrolled (659, 327) with delta (0, 0)
Screenshot: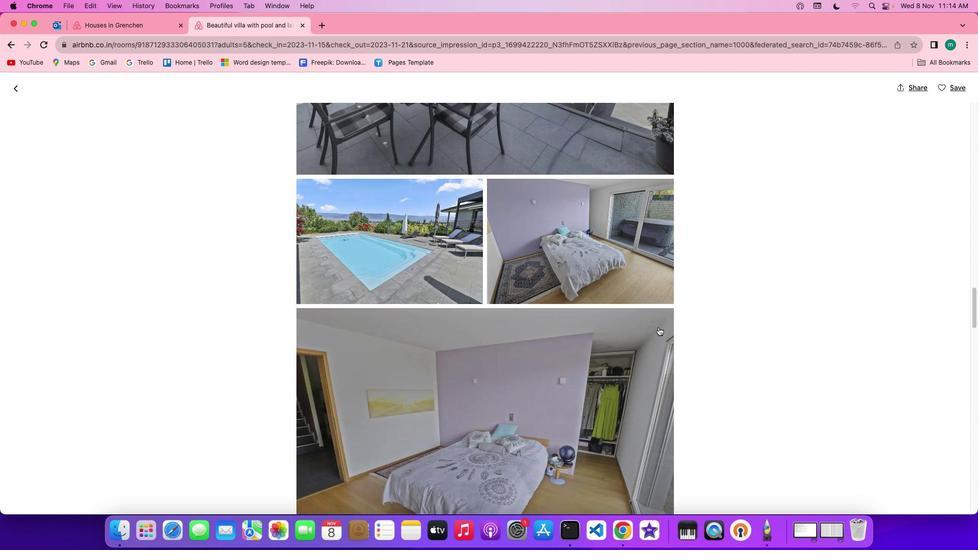 
Action: Mouse scrolled (659, 327) with delta (0, 0)
Screenshot: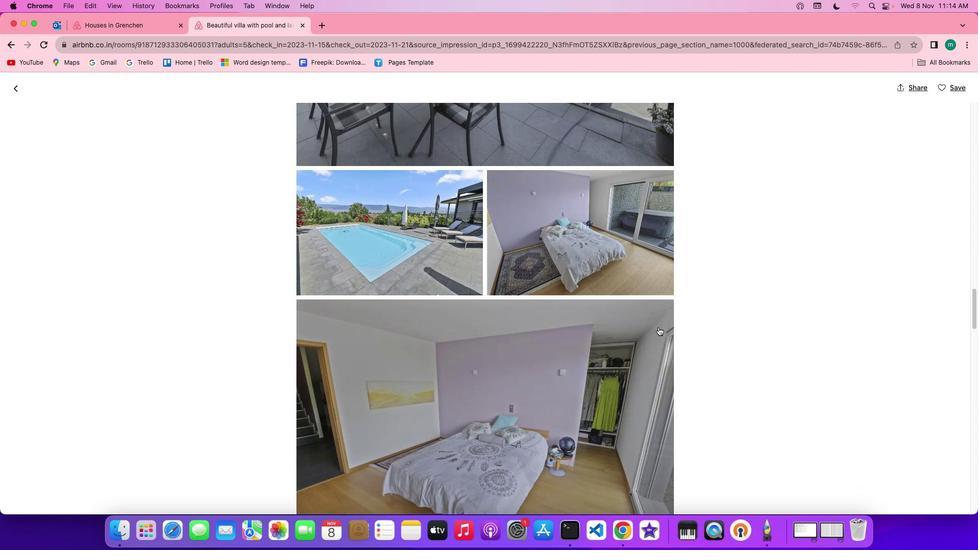 
Action: Mouse scrolled (659, 327) with delta (0, 0)
Screenshot: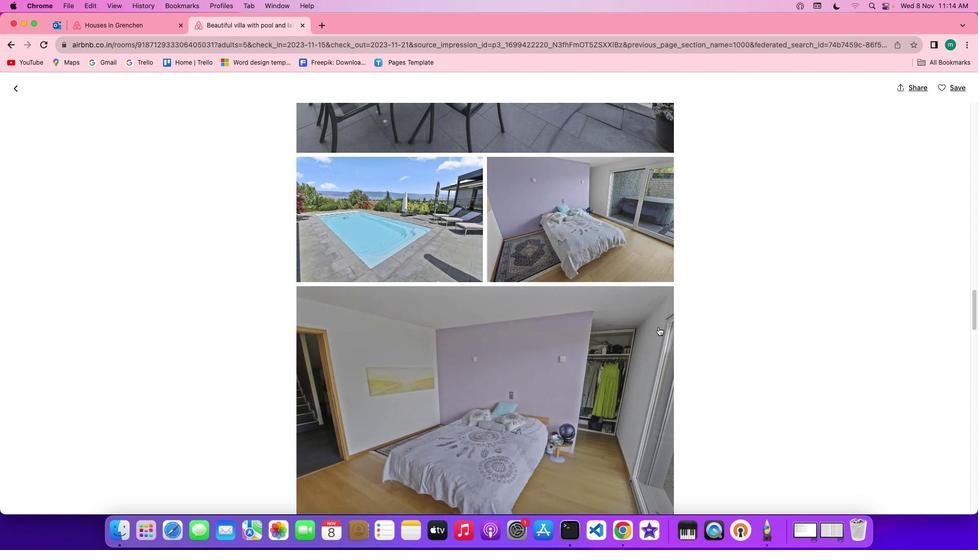 
Action: Mouse scrolled (659, 327) with delta (0, 0)
Screenshot: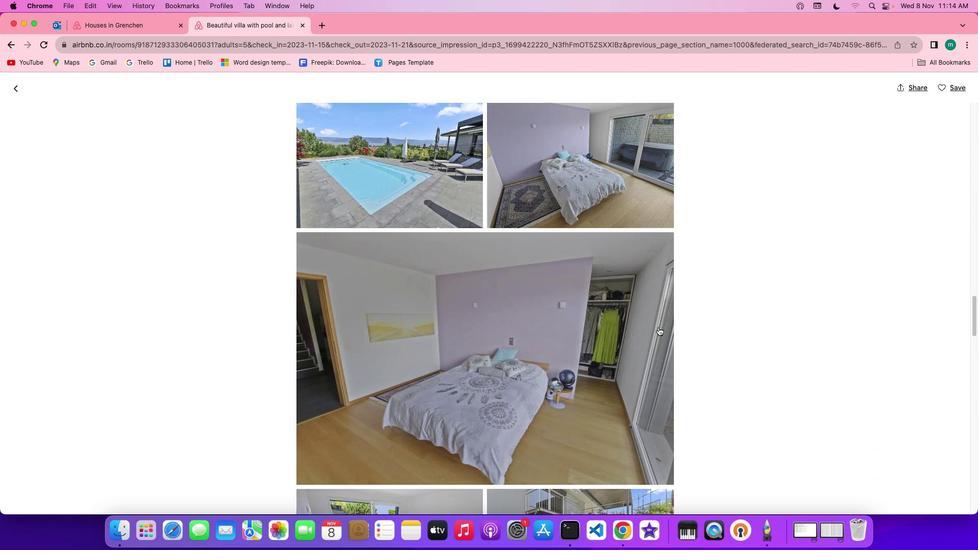 
Action: Mouse scrolled (659, 327) with delta (0, 0)
Screenshot: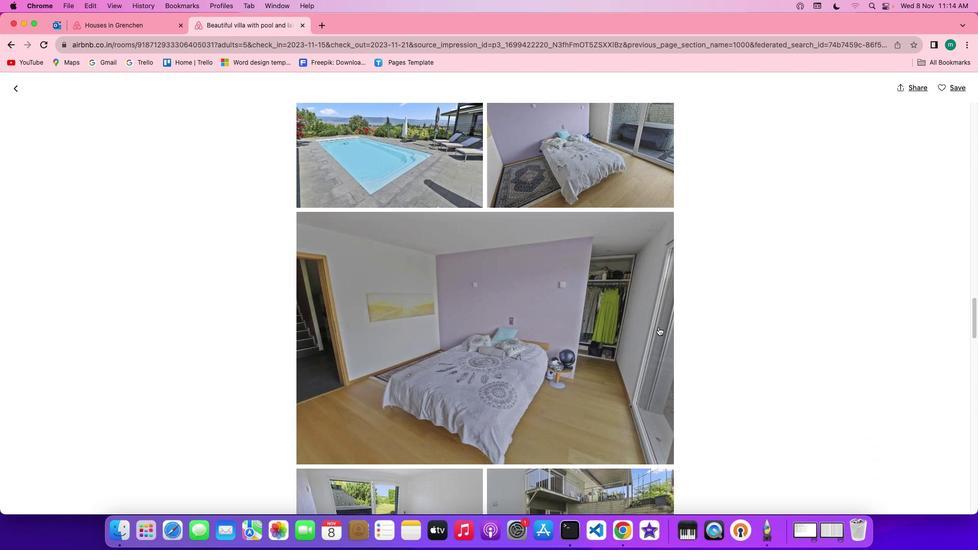 
Action: Mouse scrolled (659, 327) with delta (0, -1)
Screenshot: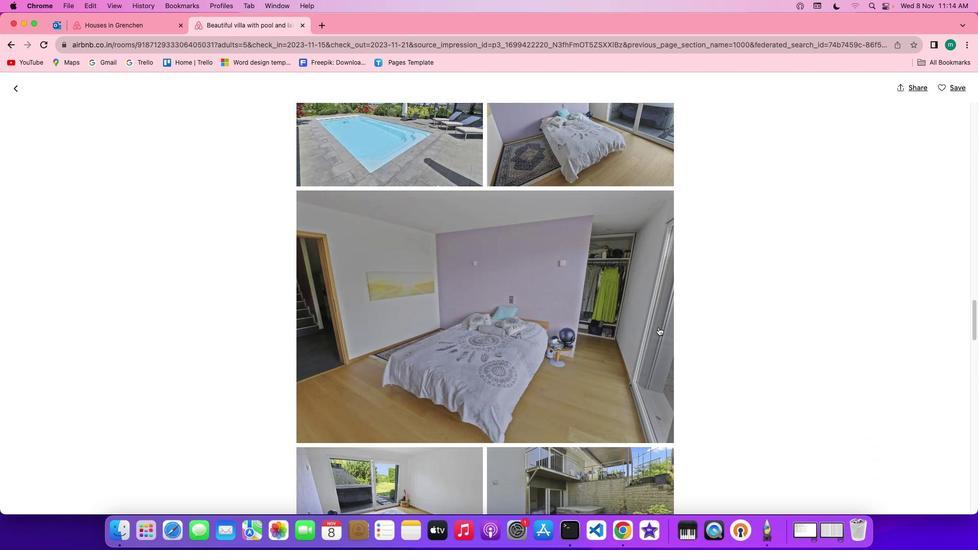 
Action: Mouse scrolled (659, 327) with delta (0, -1)
Screenshot: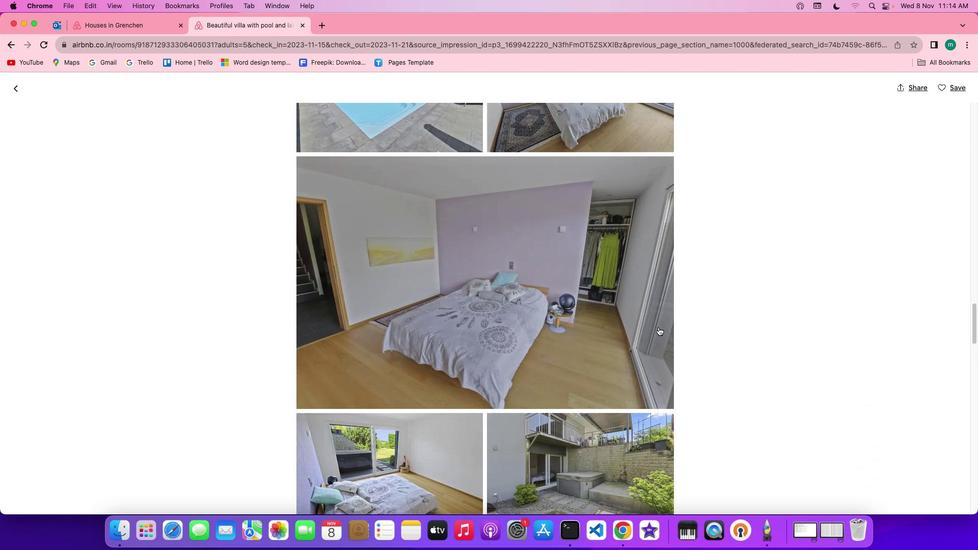 
Action: Mouse scrolled (659, 327) with delta (0, 0)
Screenshot: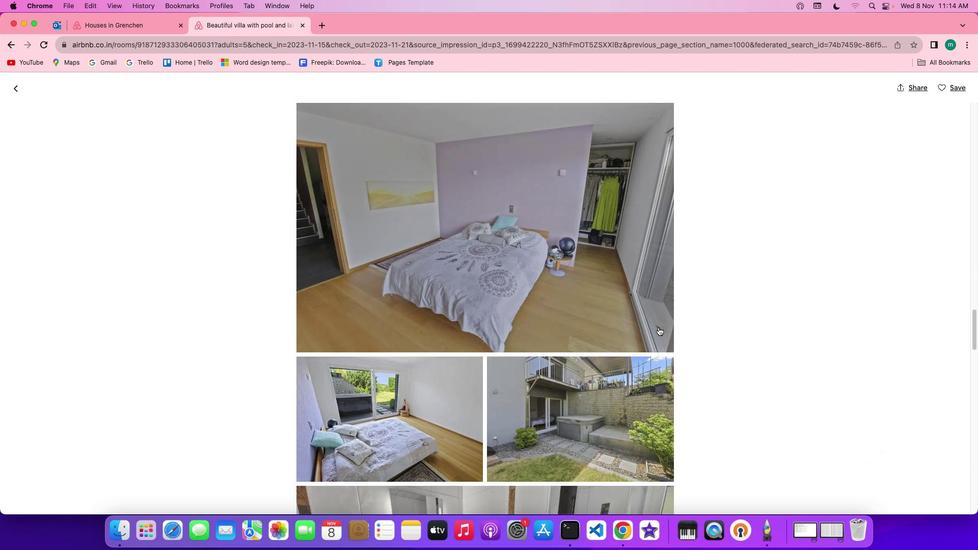 
Action: Mouse scrolled (659, 327) with delta (0, 0)
Screenshot: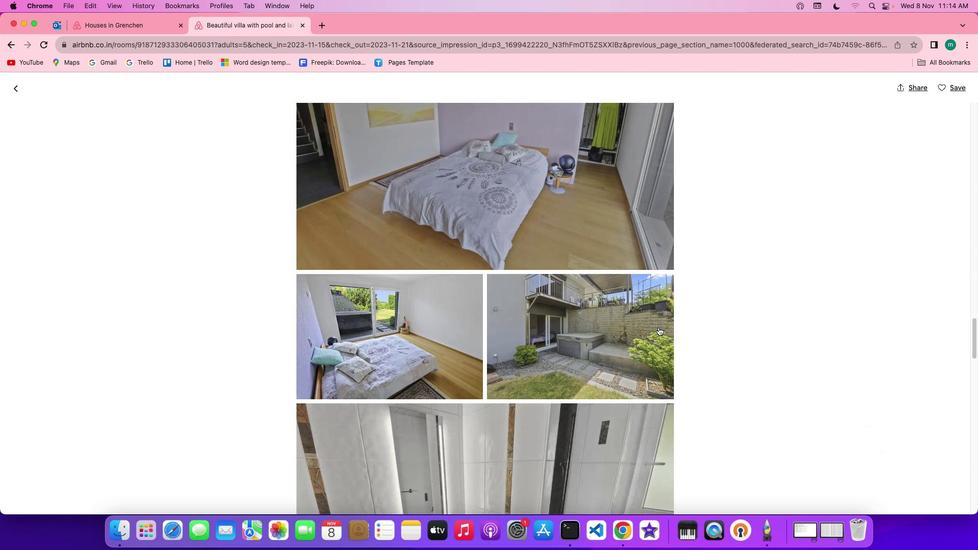 
Action: Mouse scrolled (659, 327) with delta (0, -1)
Screenshot: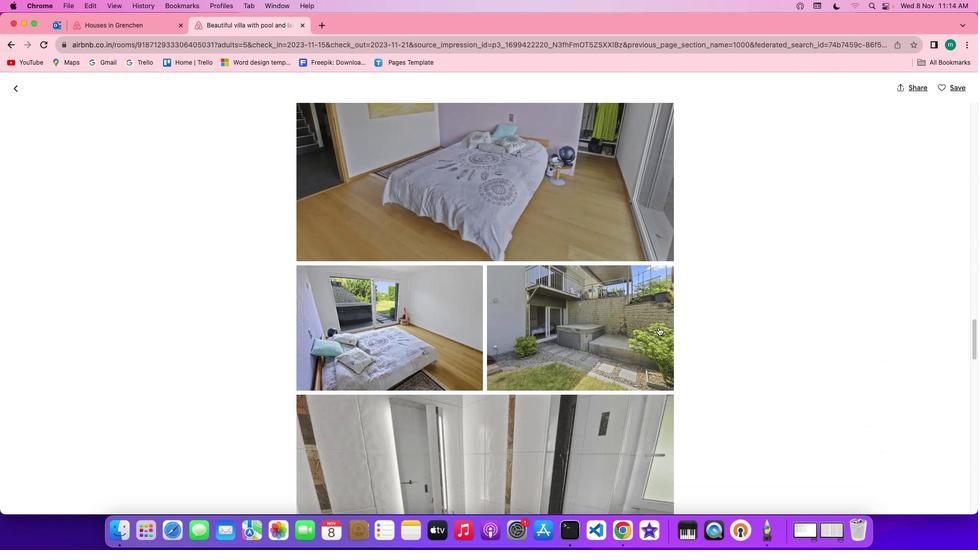 
Action: Mouse scrolled (659, 327) with delta (0, -2)
Screenshot: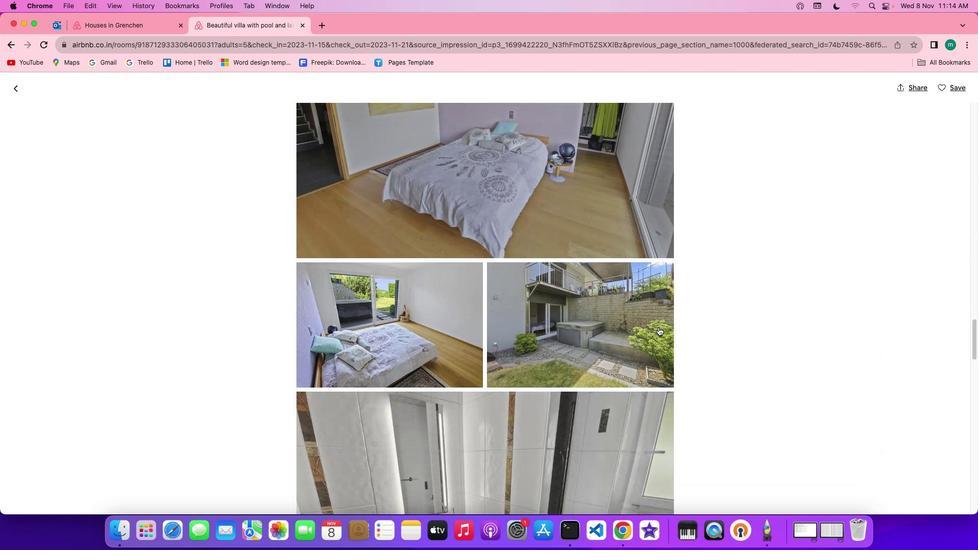 
Action: Mouse moved to (658, 327)
